 Task: Find connections with filter location Neustadt bei Coburg with filter topic #2021with filter profile language English with filter current company Talentiser with filter school UpGrad.com with filter industry Transportation, Logistics, Supply Chain and Storage with filter service category Computer Repair with filter keywords title Operations Director
Action: Mouse moved to (597, 84)
Screenshot: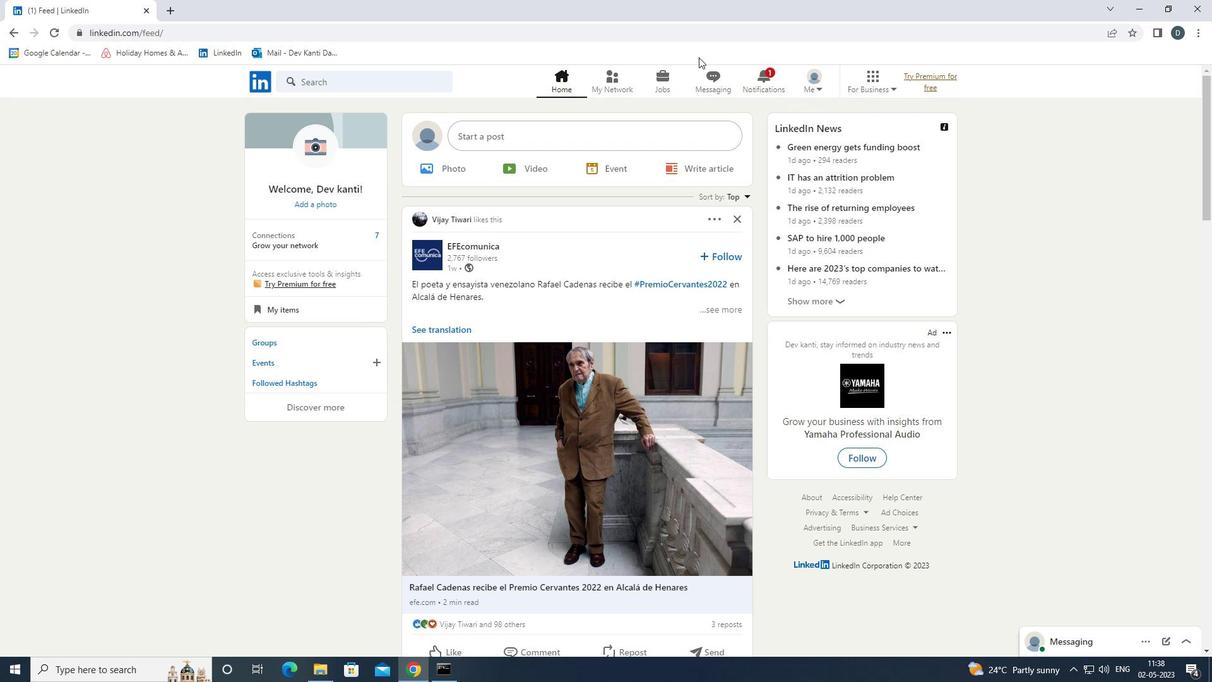 
Action: Mouse pressed left at (597, 84)
Screenshot: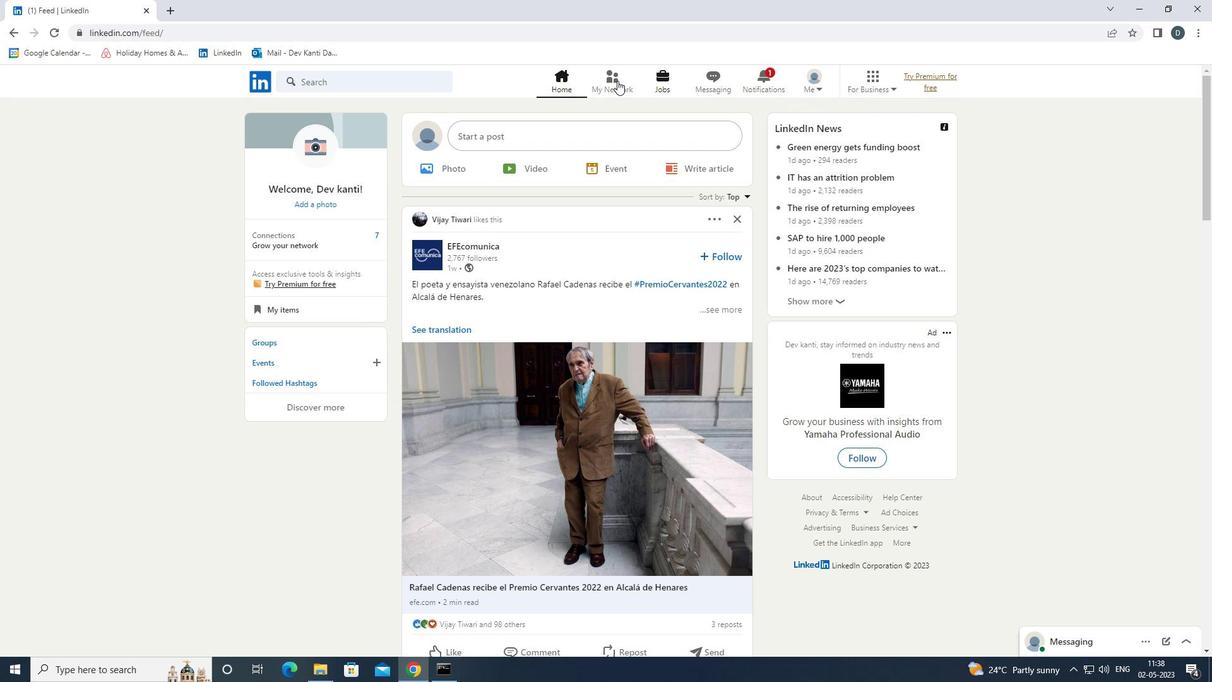 
Action: Mouse moved to (418, 152)
Screenshot: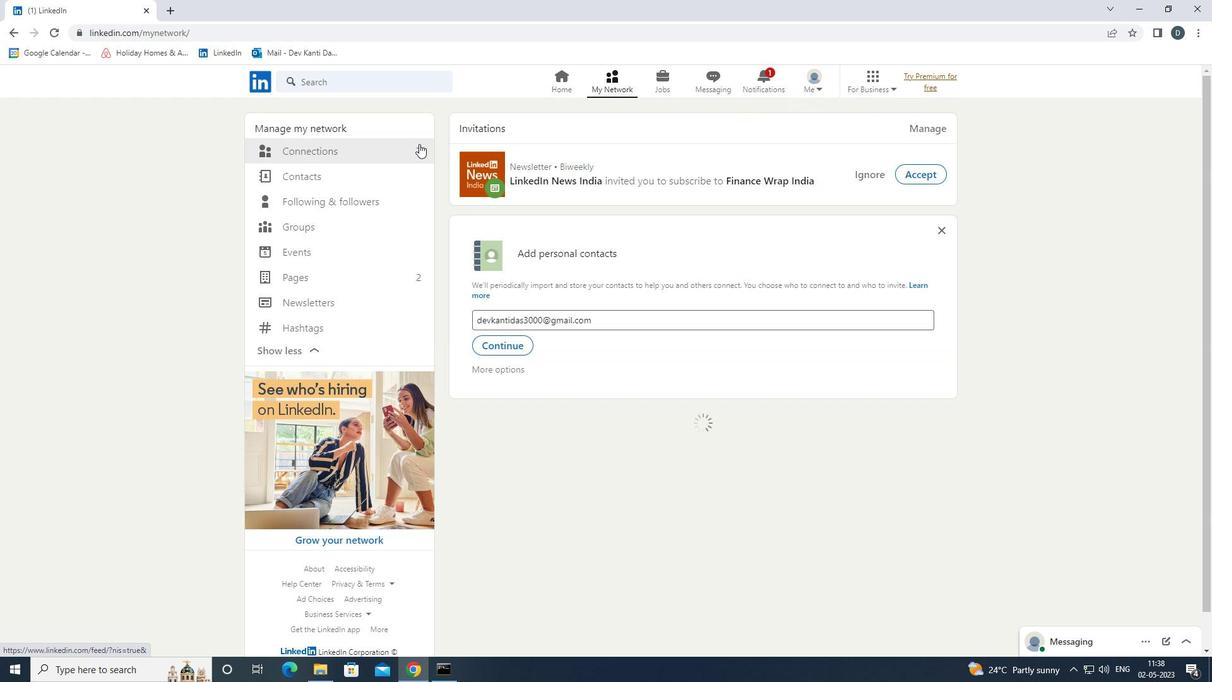 
Action: Mouse pressed left at (418, 152)
Screenshot: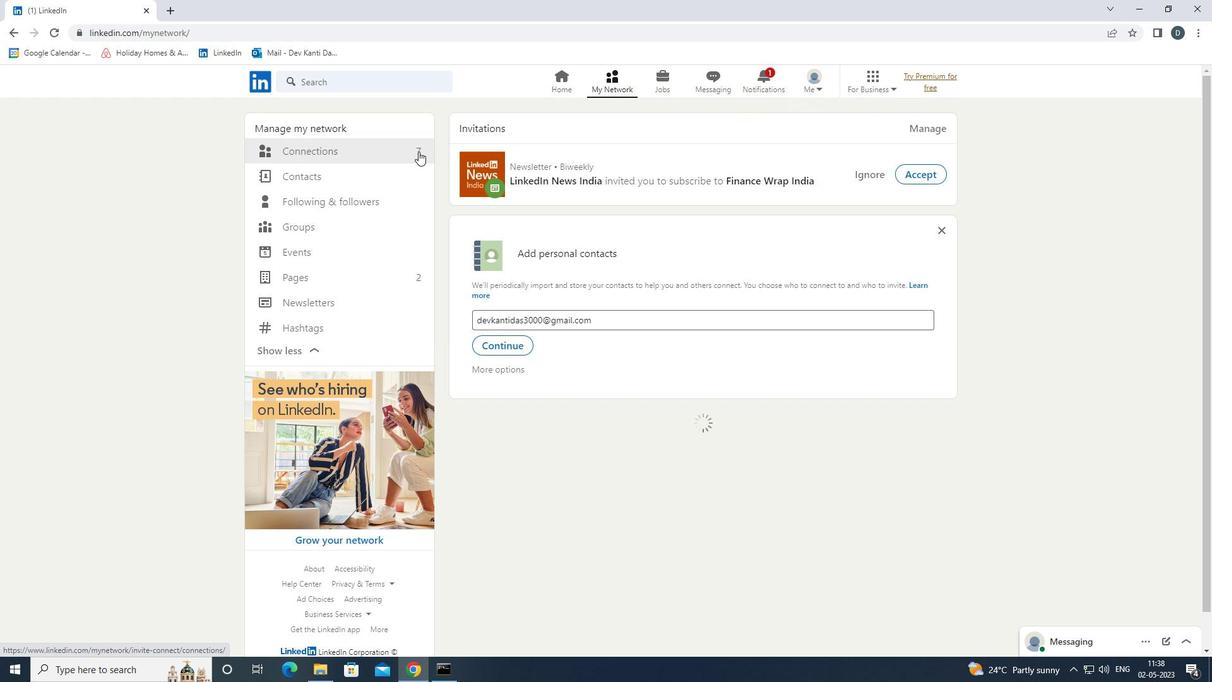 
Action: Mouse moved to (715, 152)
Screenshot: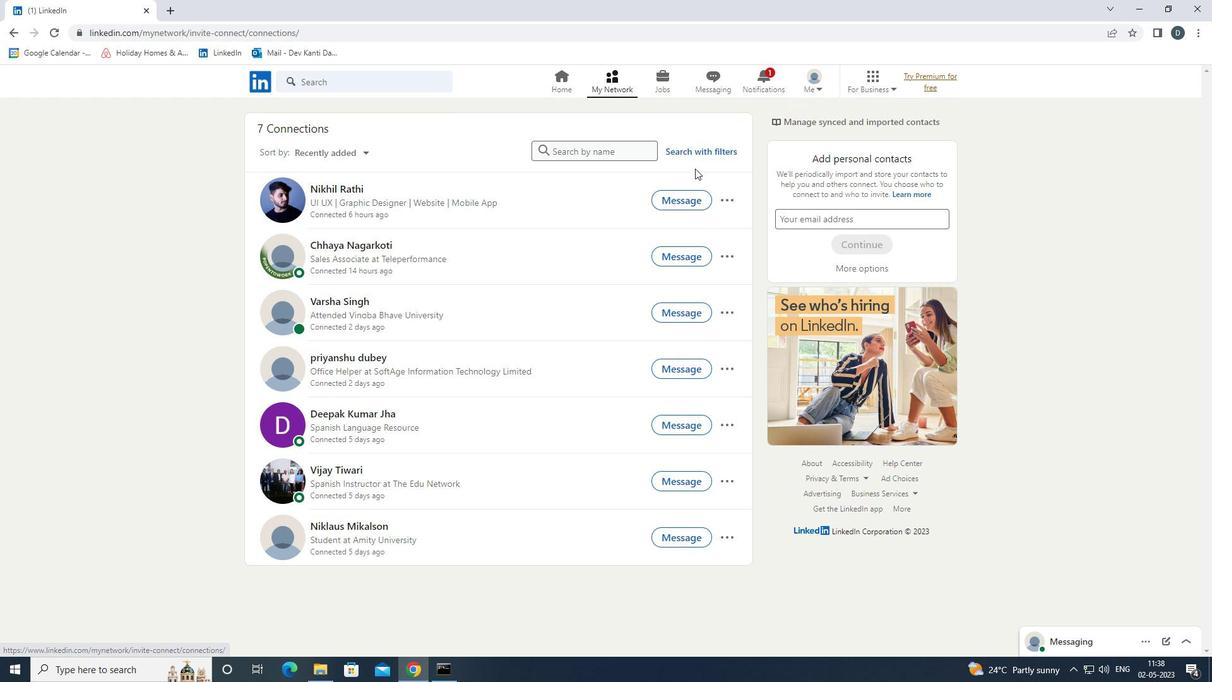 
Action: Mouse pressed left at (715, 152)
Screenshot: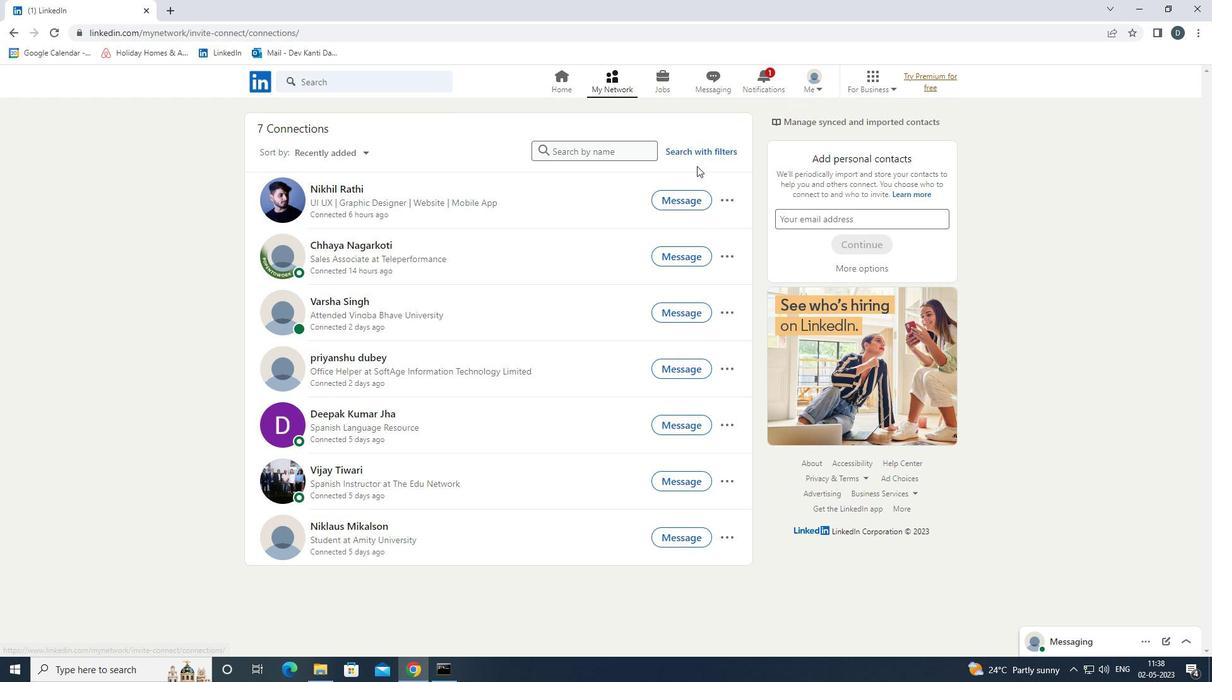 
Action: Mouse moved to (649, 118)
Screenshot: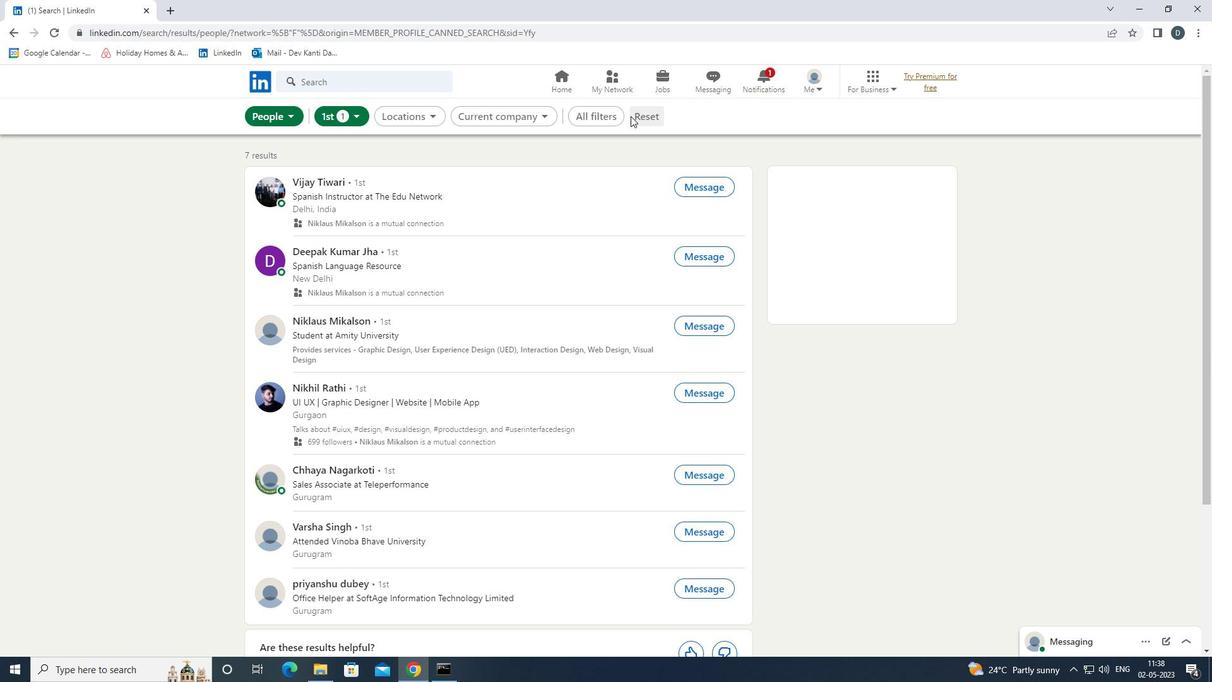 
Action: Mouse pressed left at (649, 118)
Screenshot: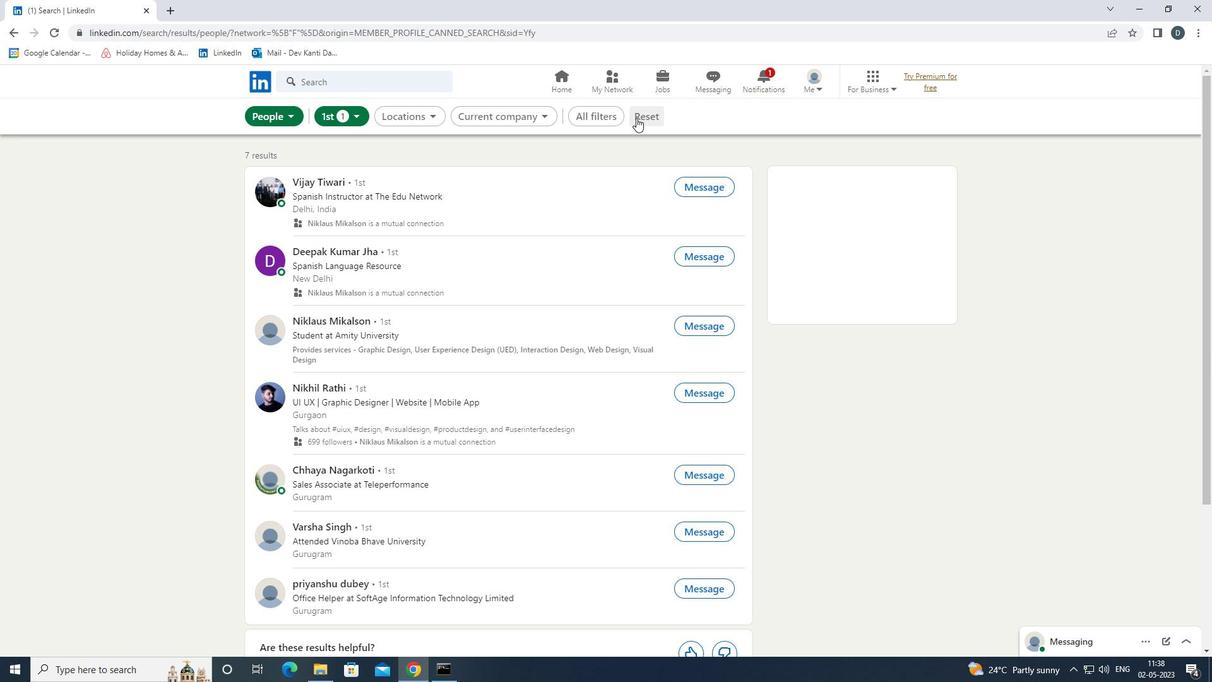 
Action: Mouse moved to (643, 114)
Screenshot: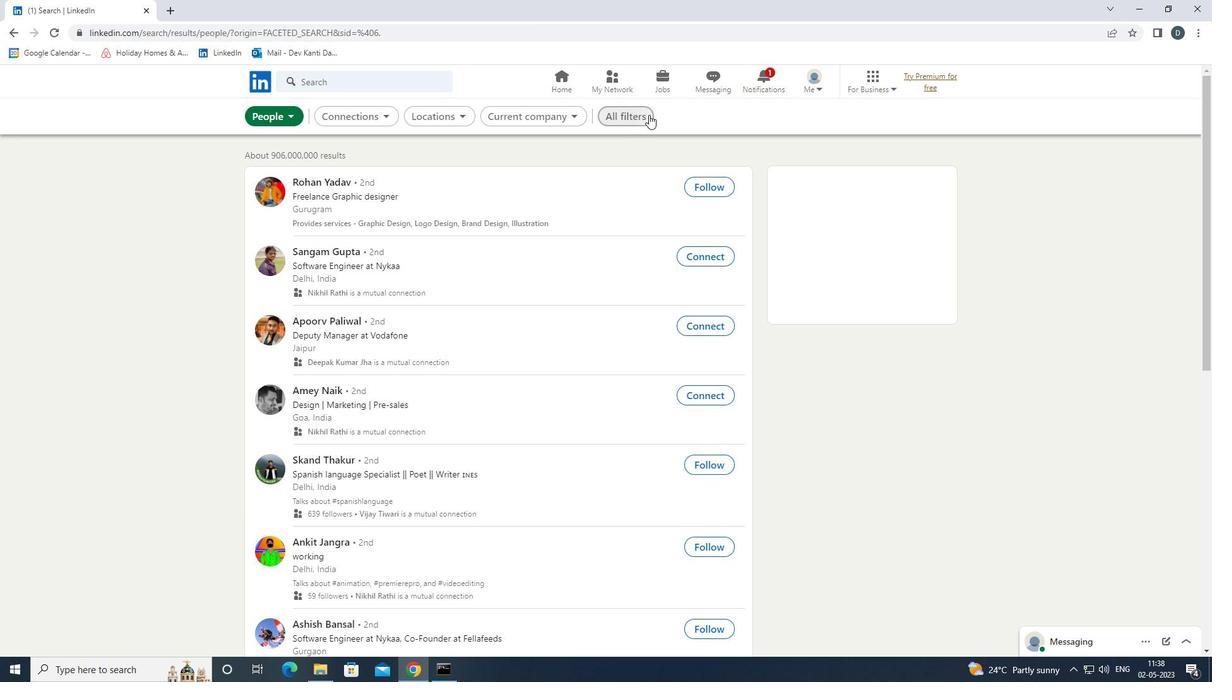 
Action: Mouse pressed left at (643, 114)
Screenshot: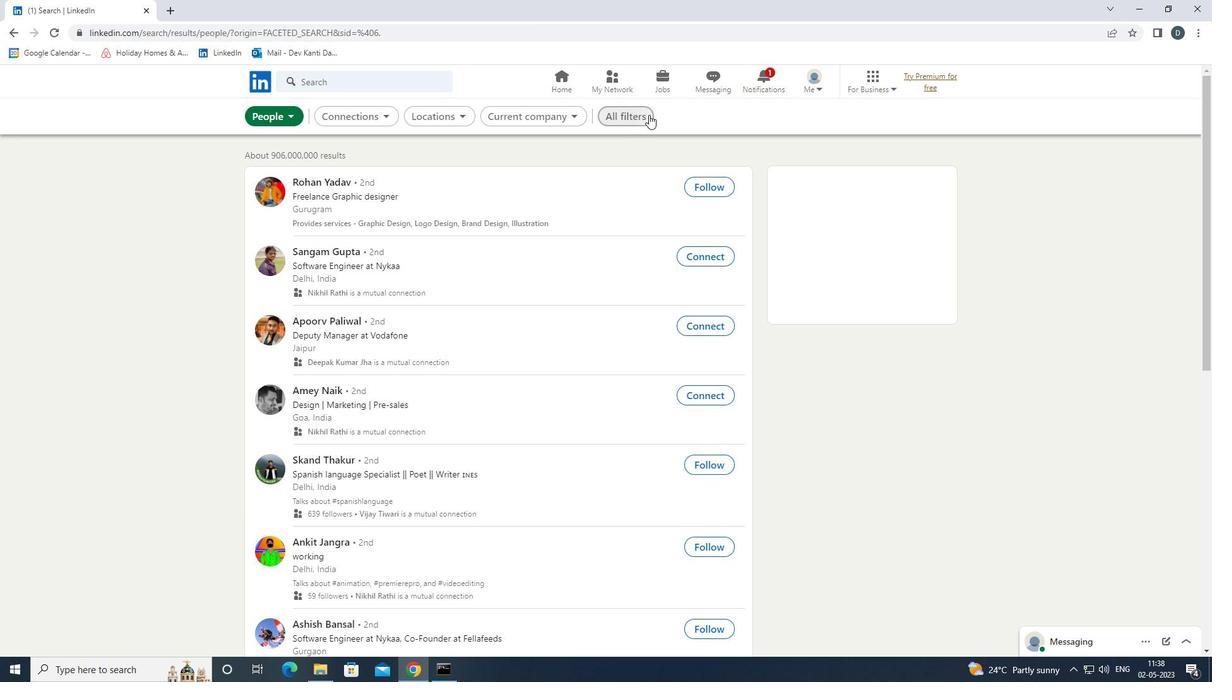 
Action: Mouse moved to (1052, 318)
Screenshot: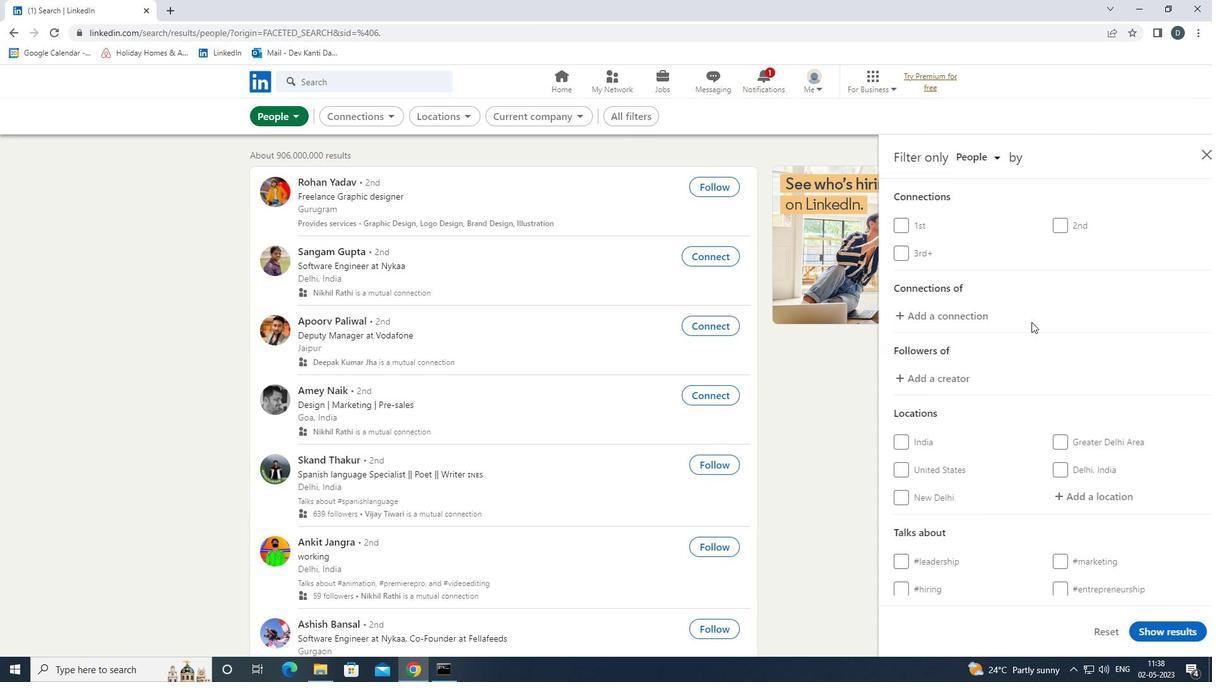 
Action: Mouse scrolled (1052, 318) with delta (0, 0)
Screenshot: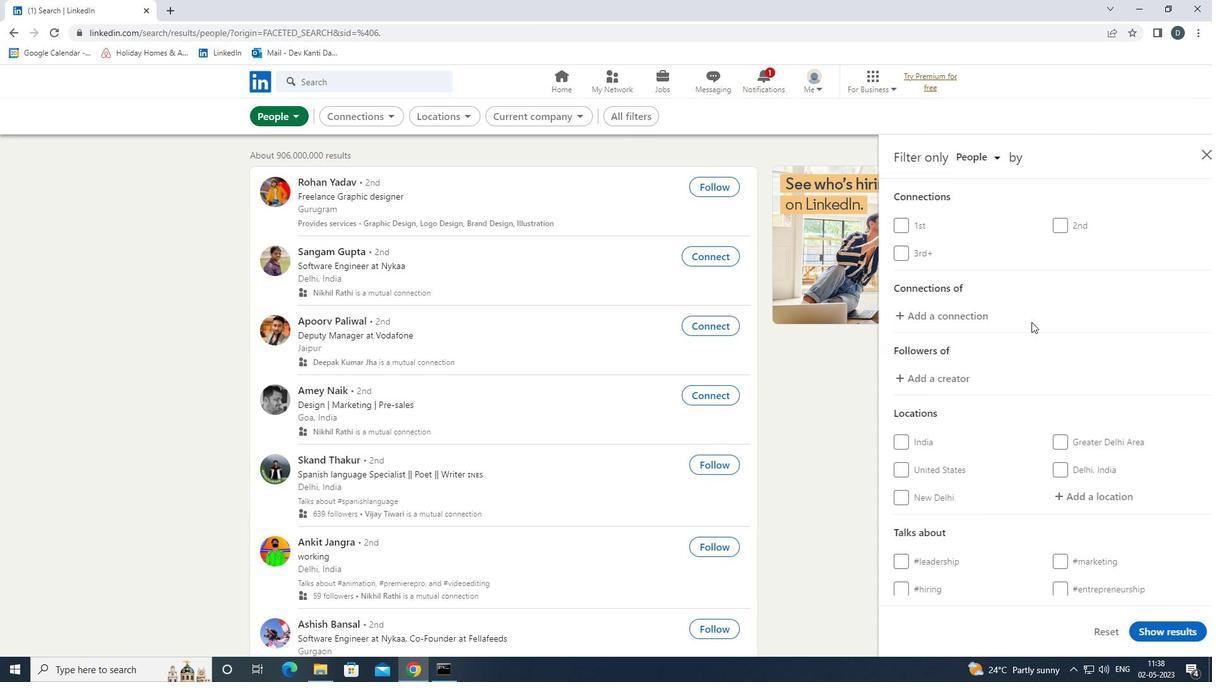 
Action: Mouse moved to (1052, 318)
Screenshot: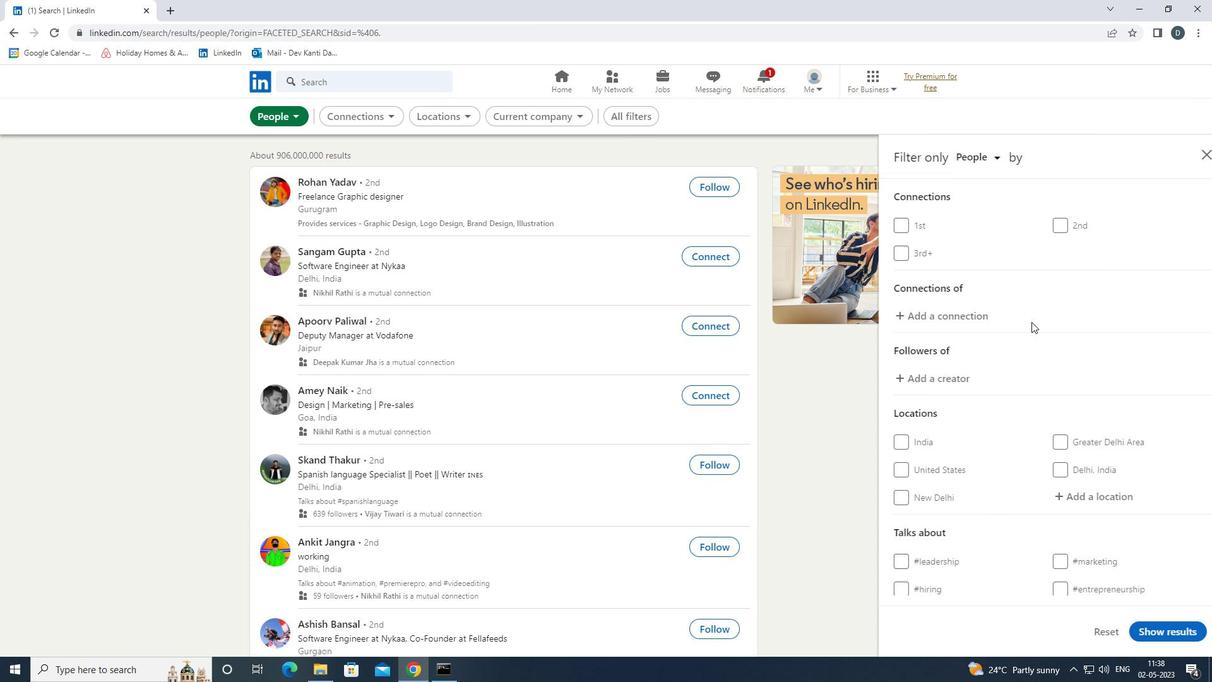 
Action: Mouse scrolled (1052, 318) with delta (0, 0)
Screenshot: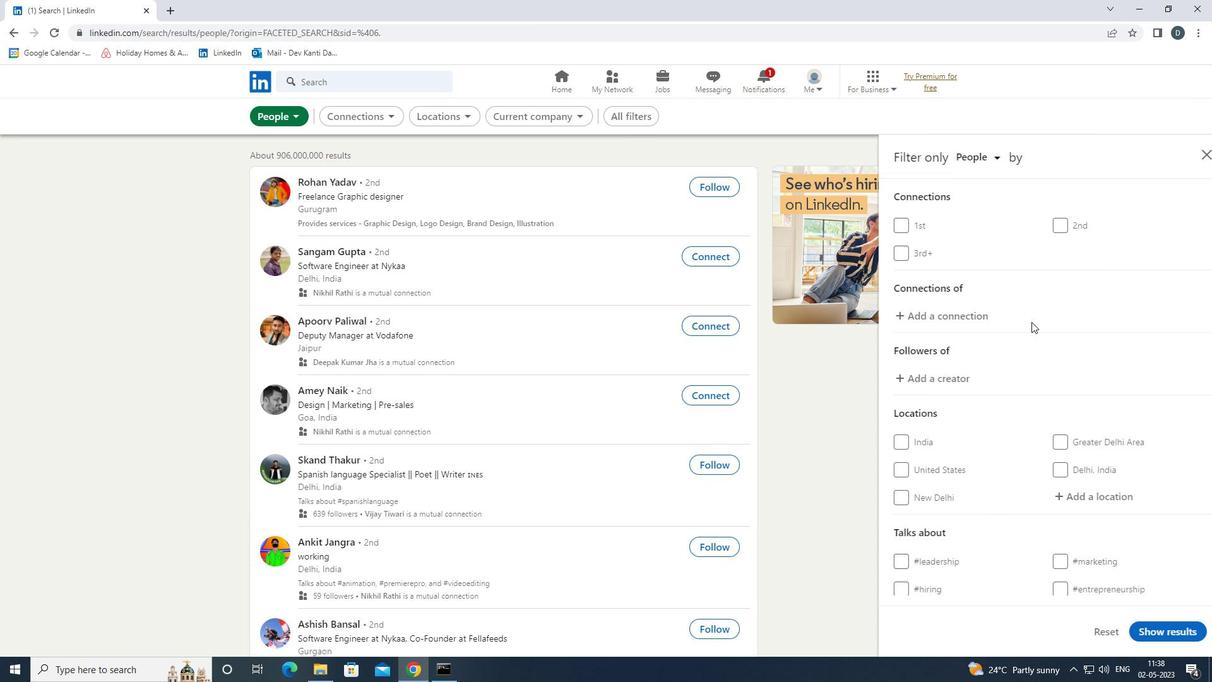 
Action: Mouse moved to (1101, 365)
Screenshot: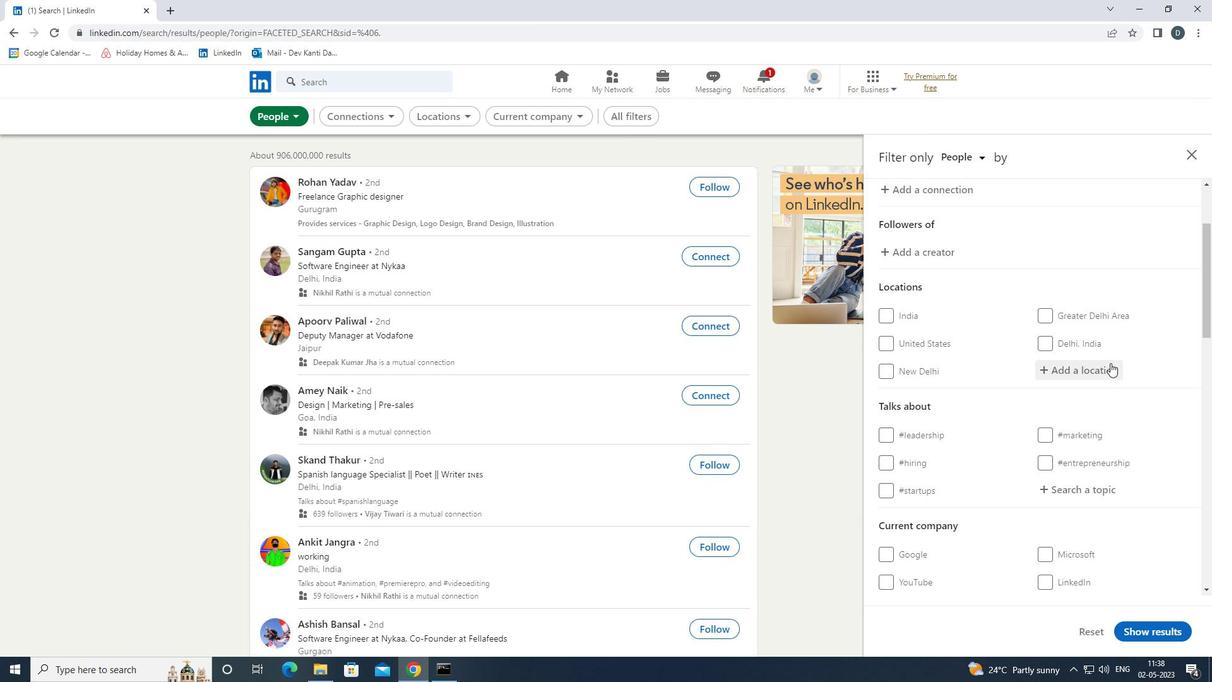 
Action: Mouse pressed left at (1101, 365)
Screenshot: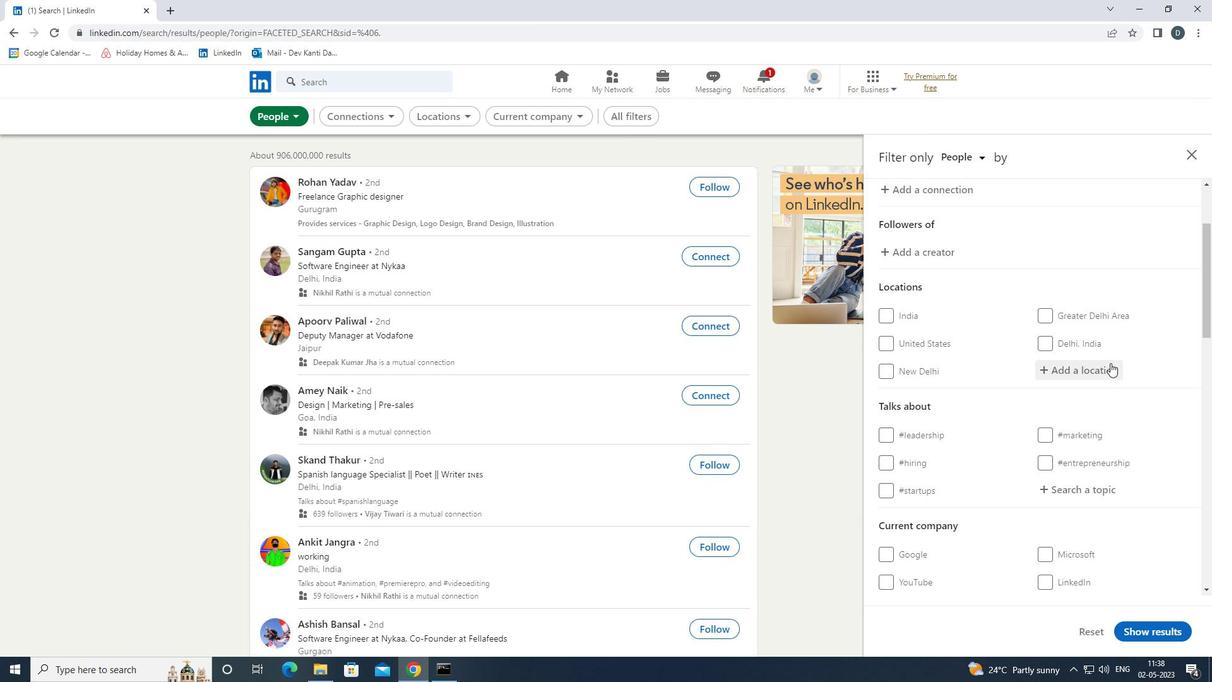 
Action: Key pressed <Key.shift>NEUSTADT<Key.space>BEI<Key.down><Key.enter>
Screenshot: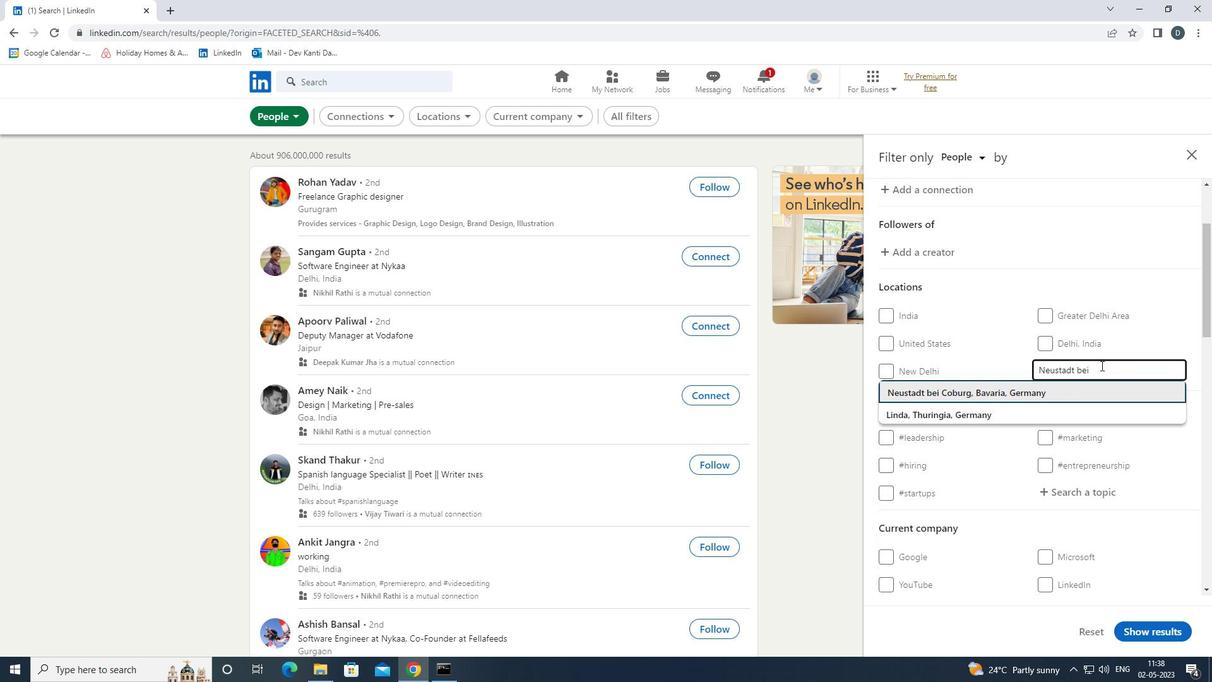 
Action: Mouse moved to (1099, 368)
Screenshot: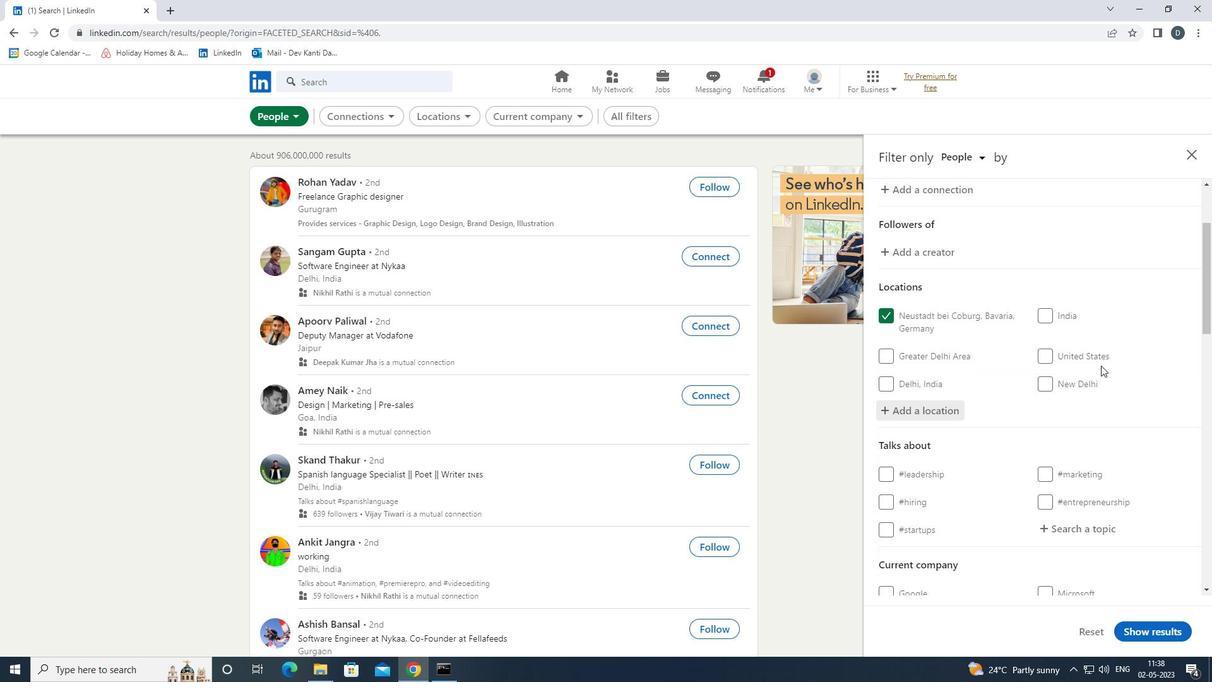 
Action: Mouse scrolled (1099, 368) with delta (0, 0)
Screenshot: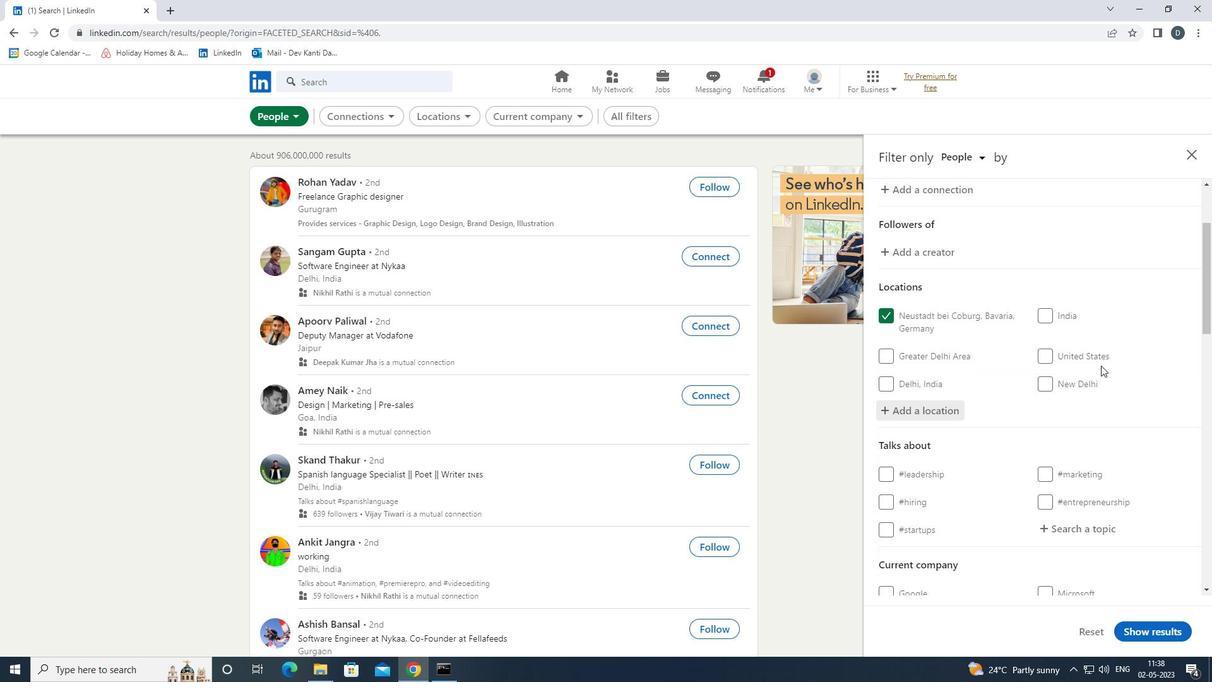 
Action: Mouse moved to (1099, 370)
Screenshot: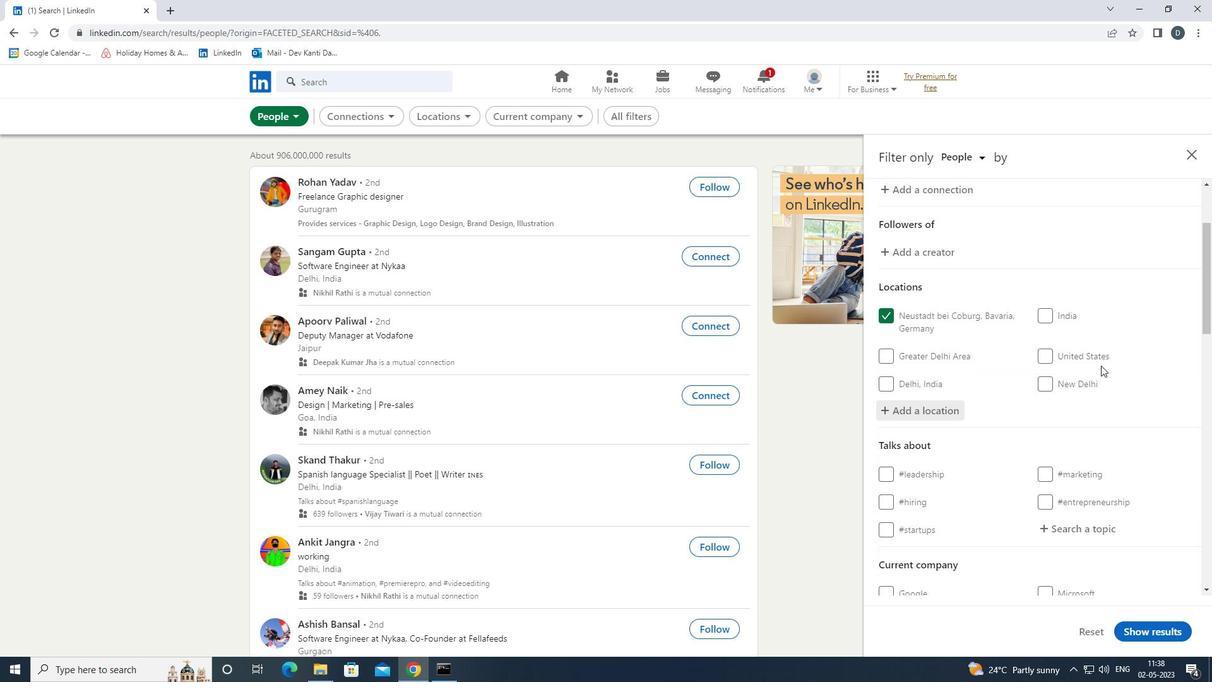 
Action: Mouse scrolled (1099, 370) with delta (0, 0)
Screenshot: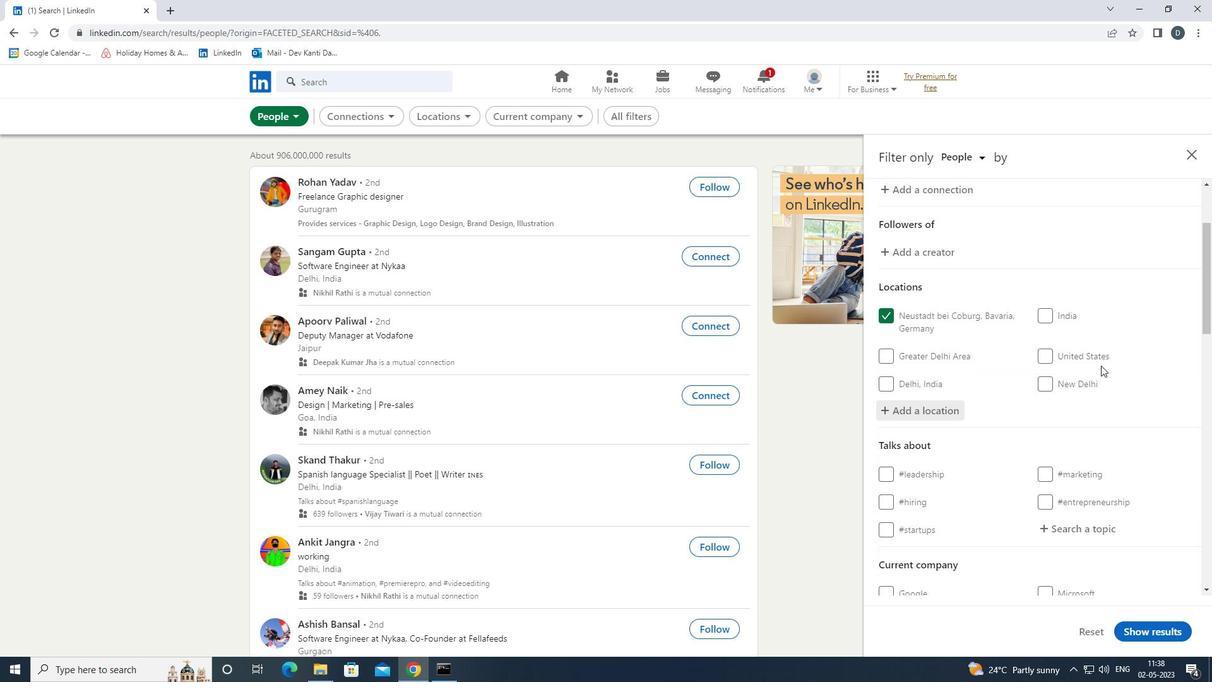 
Action: Mouse scrolled (1099, 370) with delta (0, 0)
Screenshot: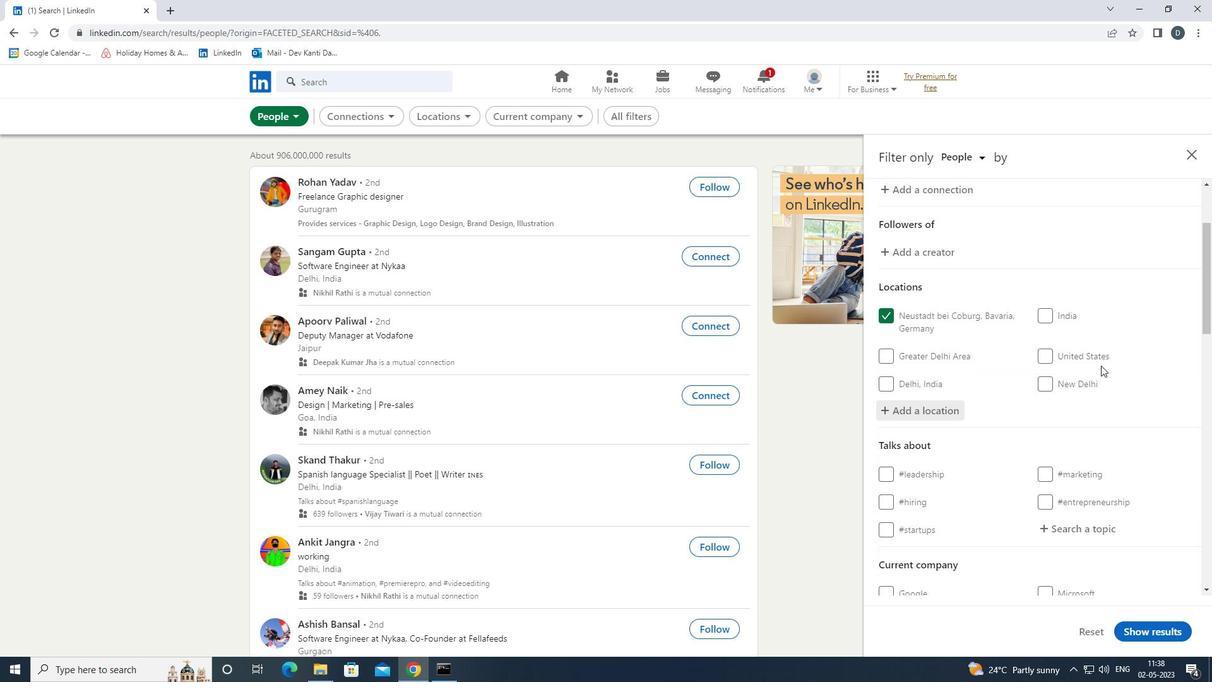 
Action: Mouse moved to (1092, 333)
Screenshot: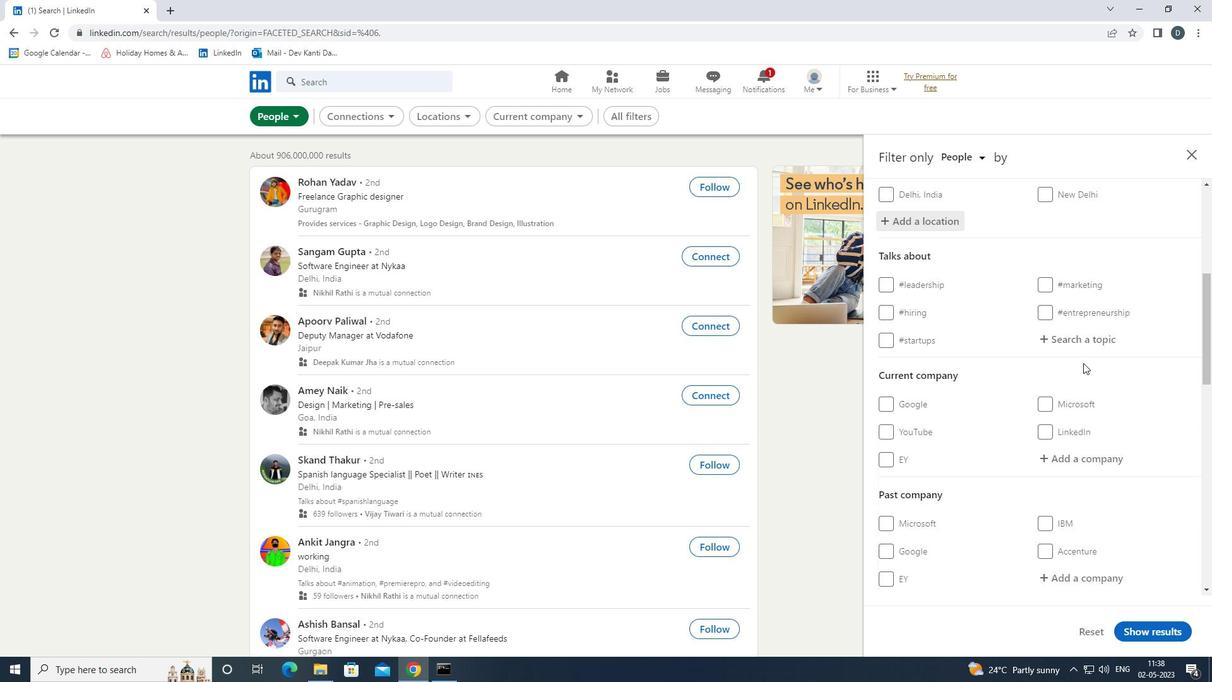 
Action: Mouse pressed left at (1092, 333)
Screenshot: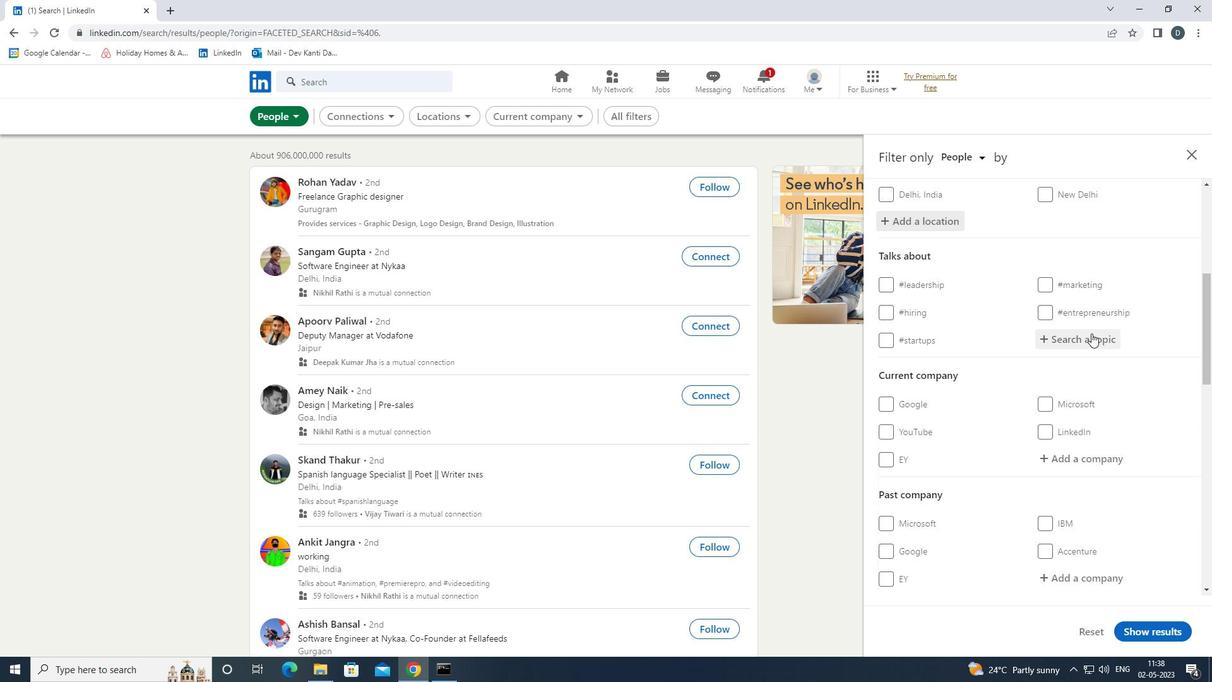 
Action: Key pressed 2021<Key.down><Key.up><Key.down><Key.left><Key.left><Key.left><Key.left><Key.left><Key.left><Key.left><Key.left><Key.left><Key.shift><Key.shift>#<Key.enter>
Screenshot: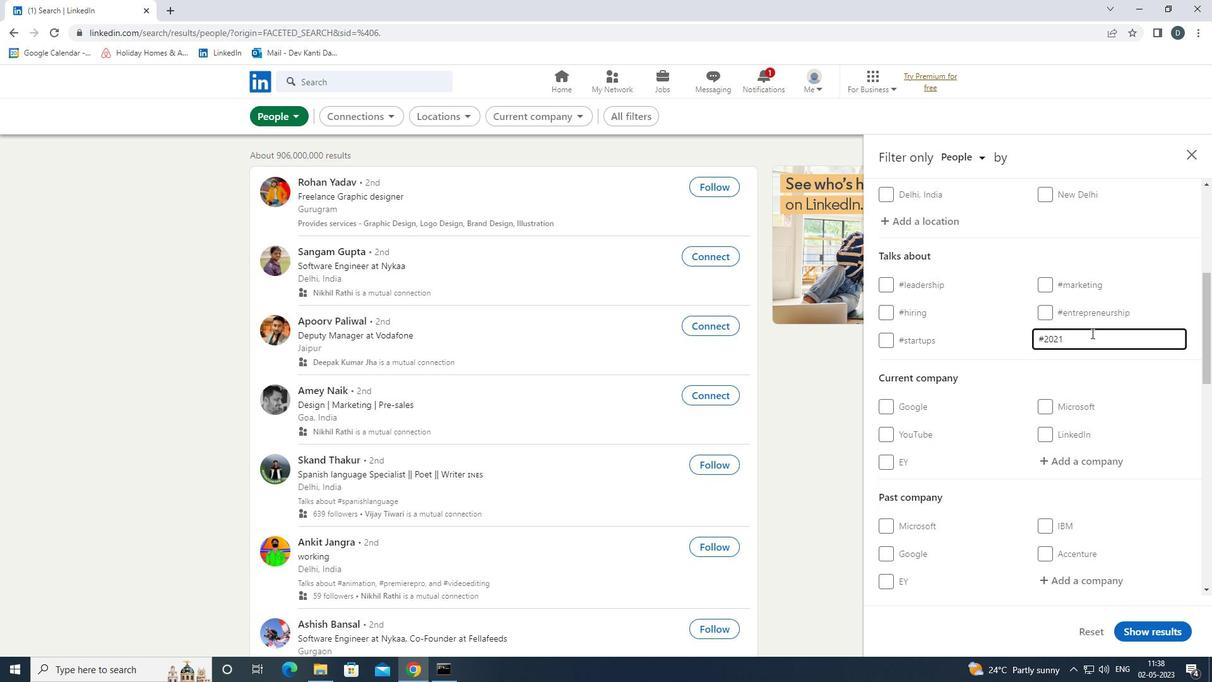 
Action: Mouse moved to (1126, 368)
Screenshot: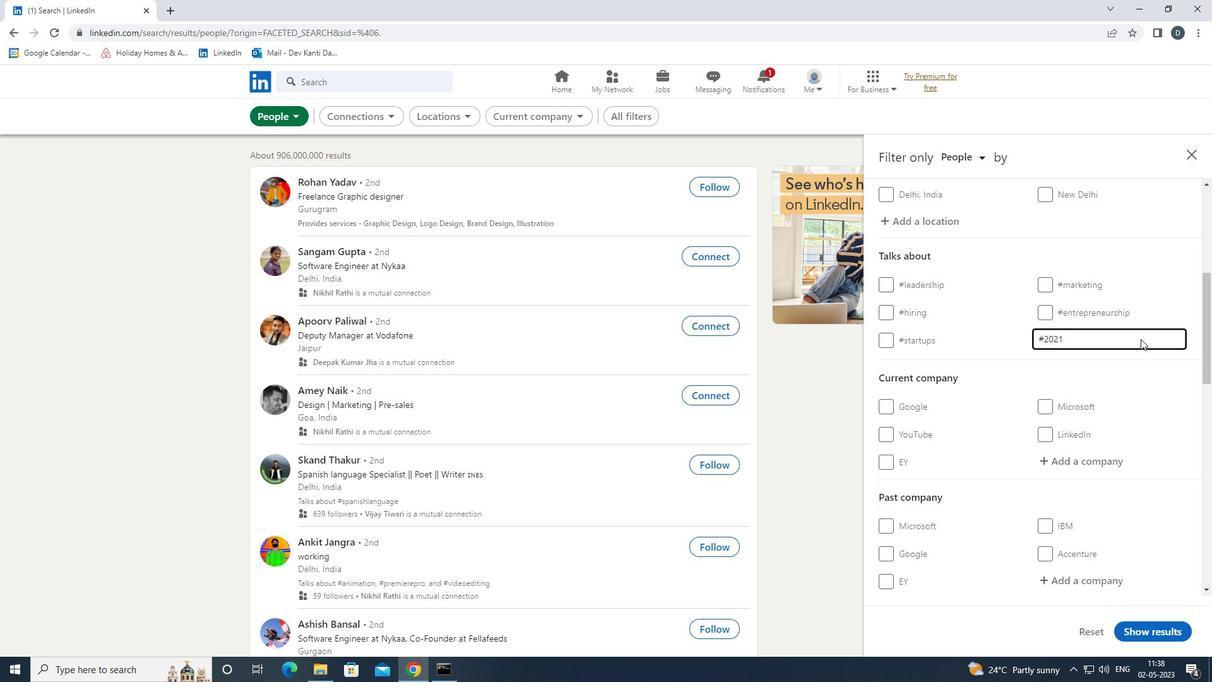 
Action: Mouse scrolled (1126, 368) with delta (0, 0)
Screenshot: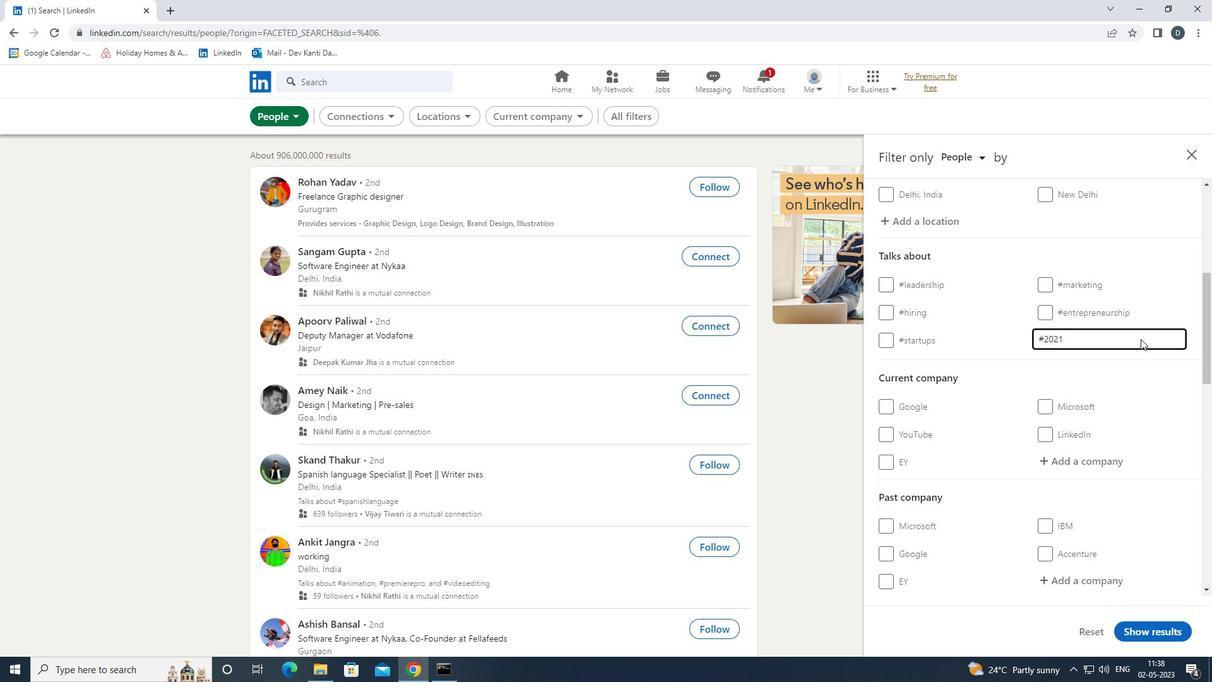 
Action: Mouse moved to (1109, 406)
Screenshot: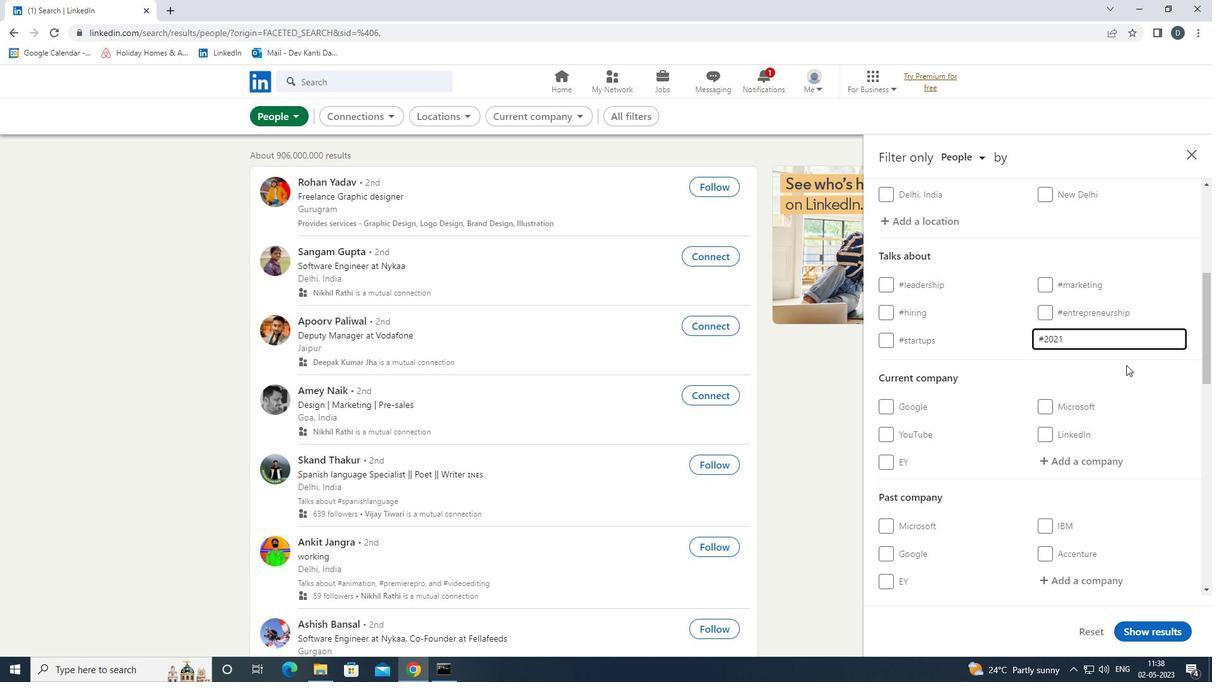
Action: Mouse scrolled (1109, 406) with delta (0, 0)
Screenshot: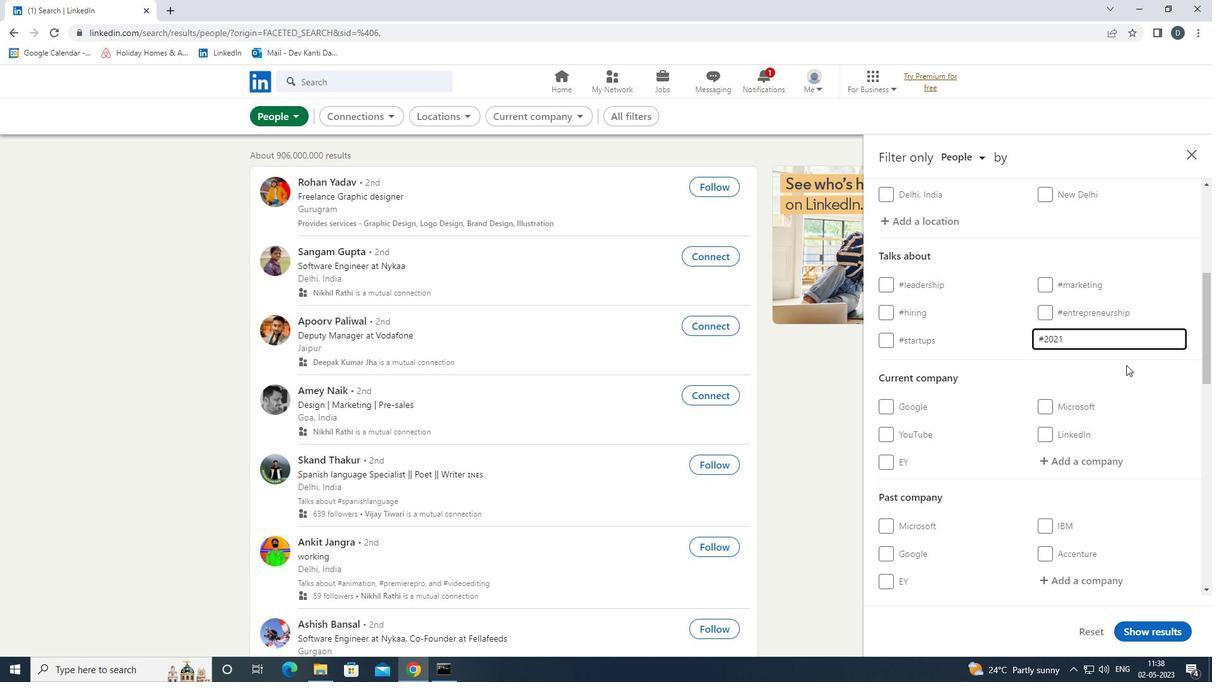 
Action: Mouse moved to (1109, 407)
Screenshot: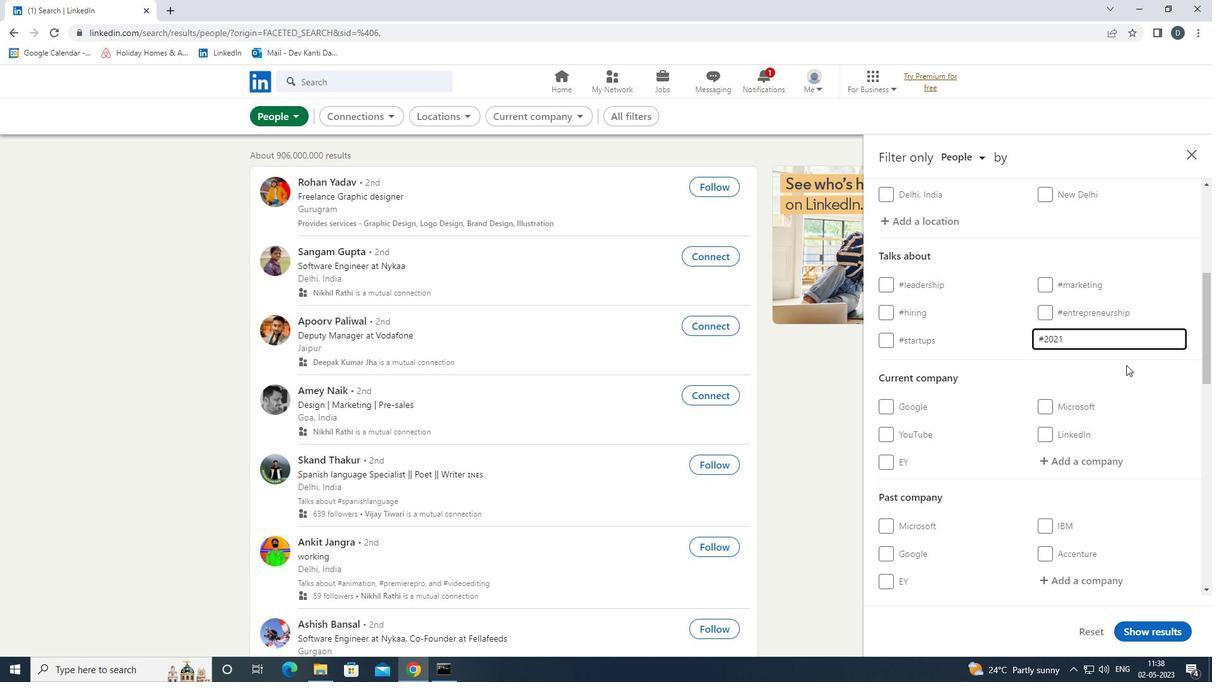 
Action: Mouse scrolled (1109, 406) with delta (0, 0)
Screenshot: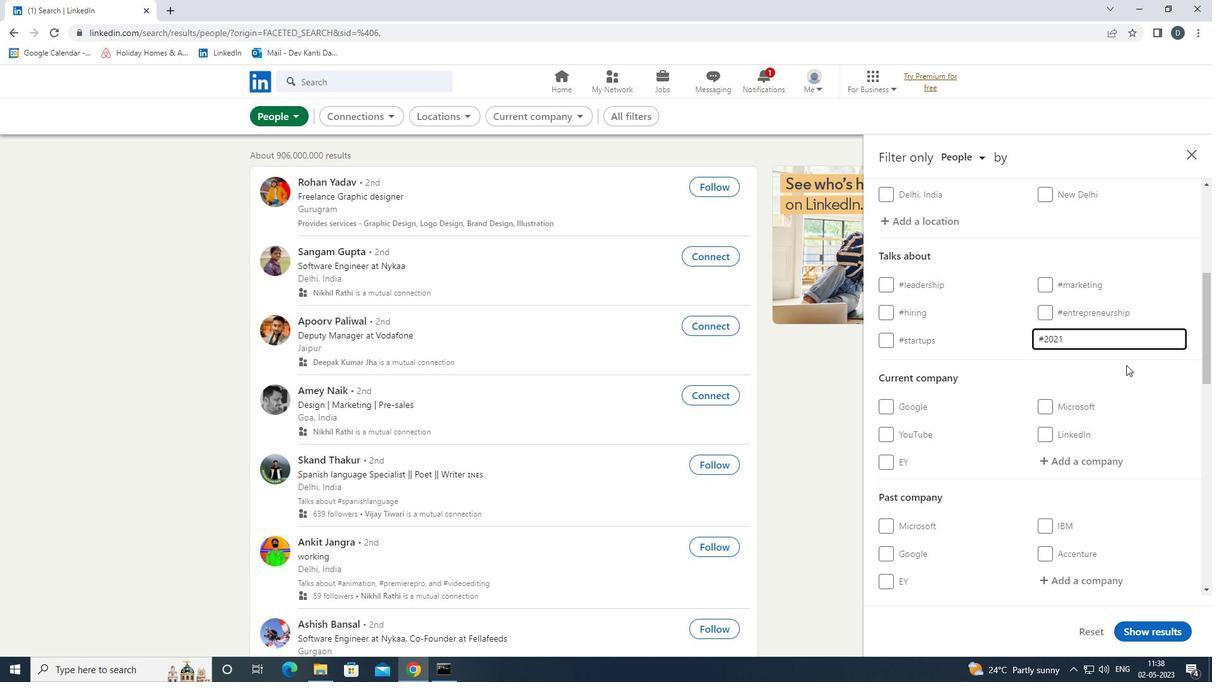 
Action: Mouse scrolled (1109, 406) with delta (0, 0)
Screenshot: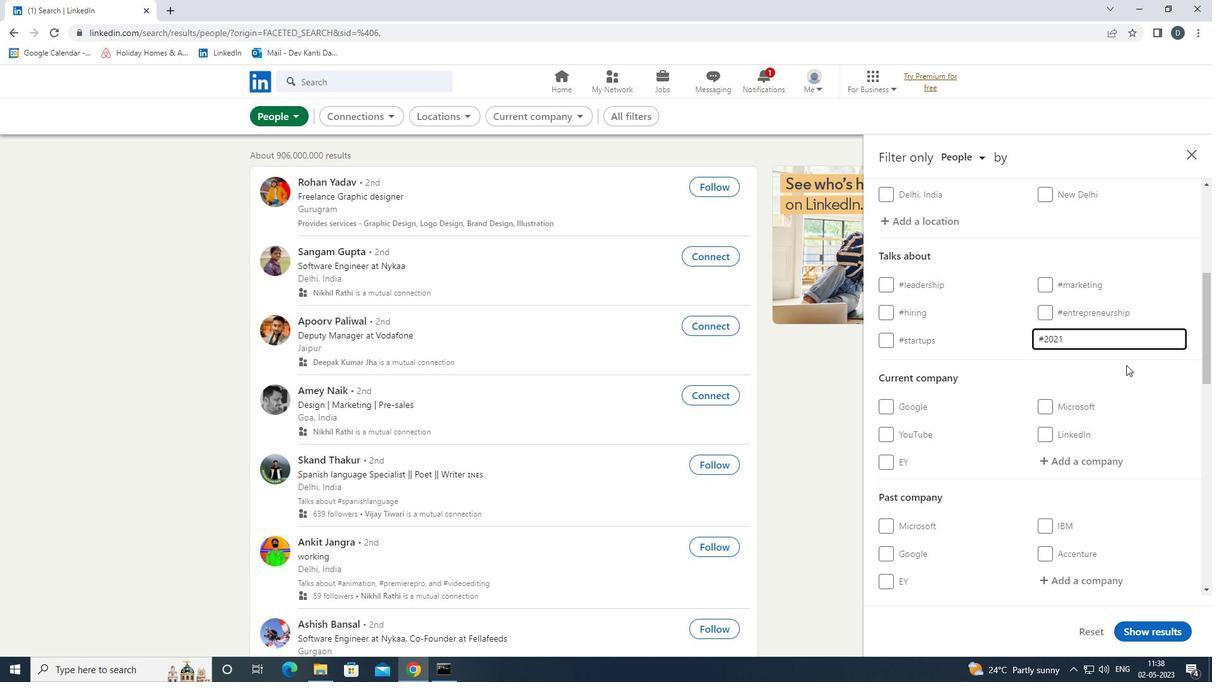 
Action: Mouse moved to (1107, 387)
Screenshot: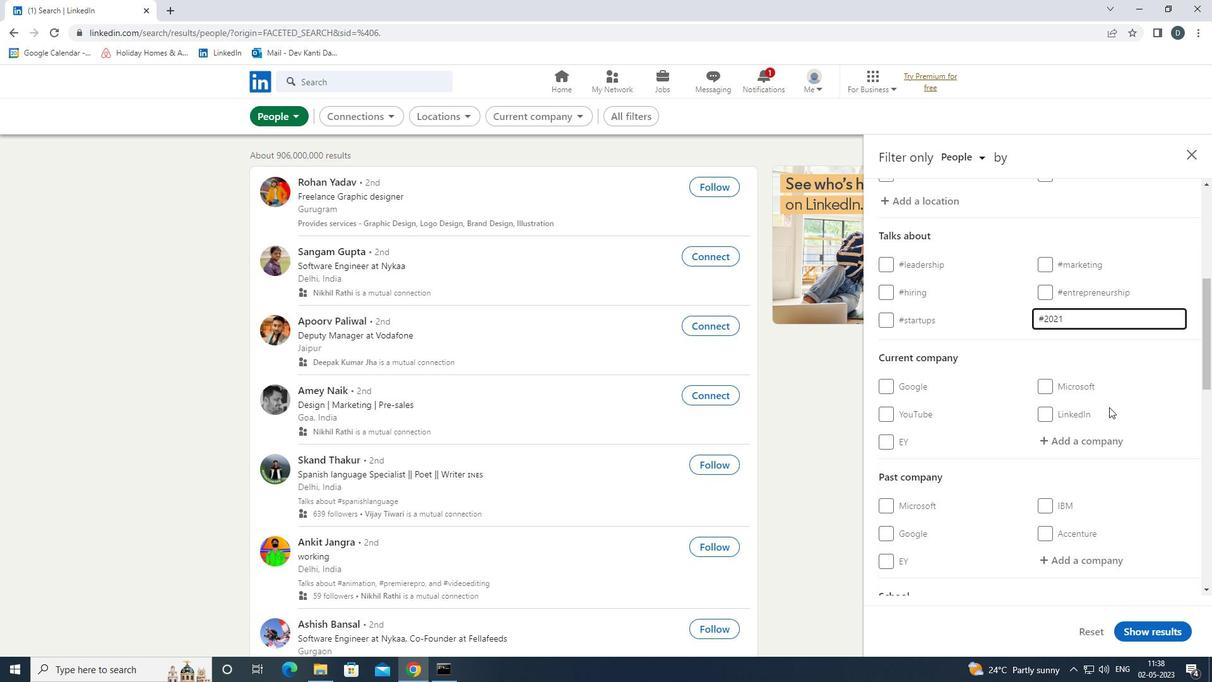 
Action: Mouse scrolled (1107, 387) with delta (0, 0)
Screenshot: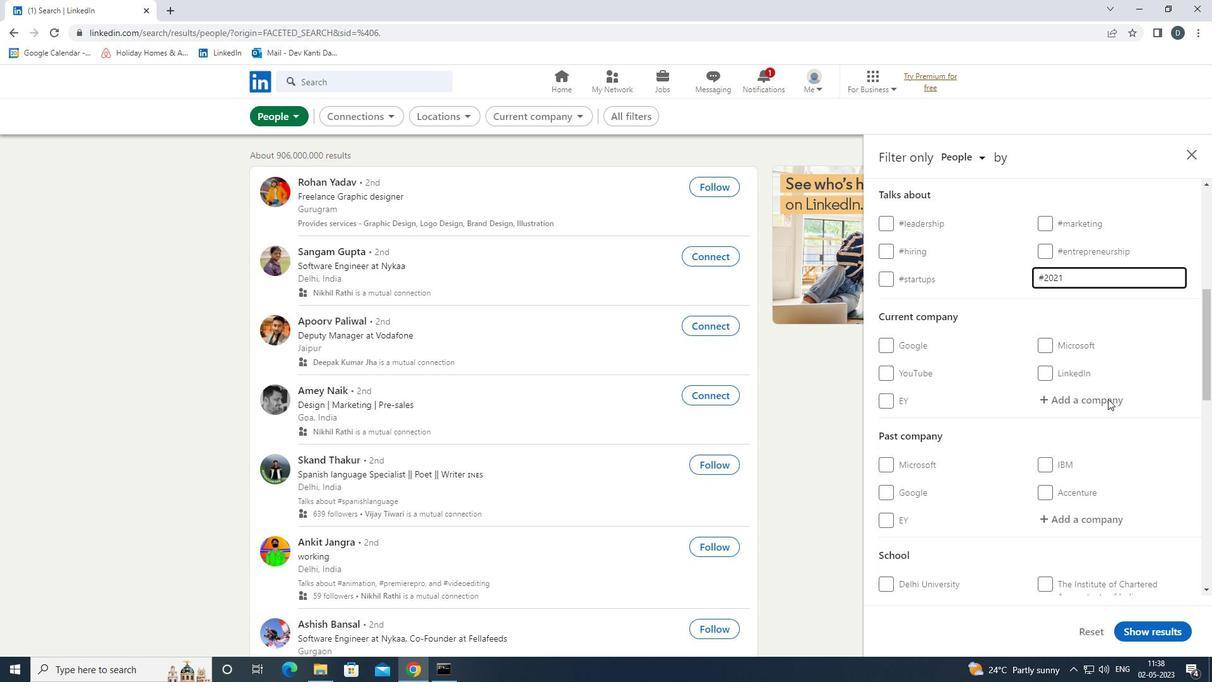 
Action: Mouse scrolled (1107, 387) with delta (0, 0)
Screenshot: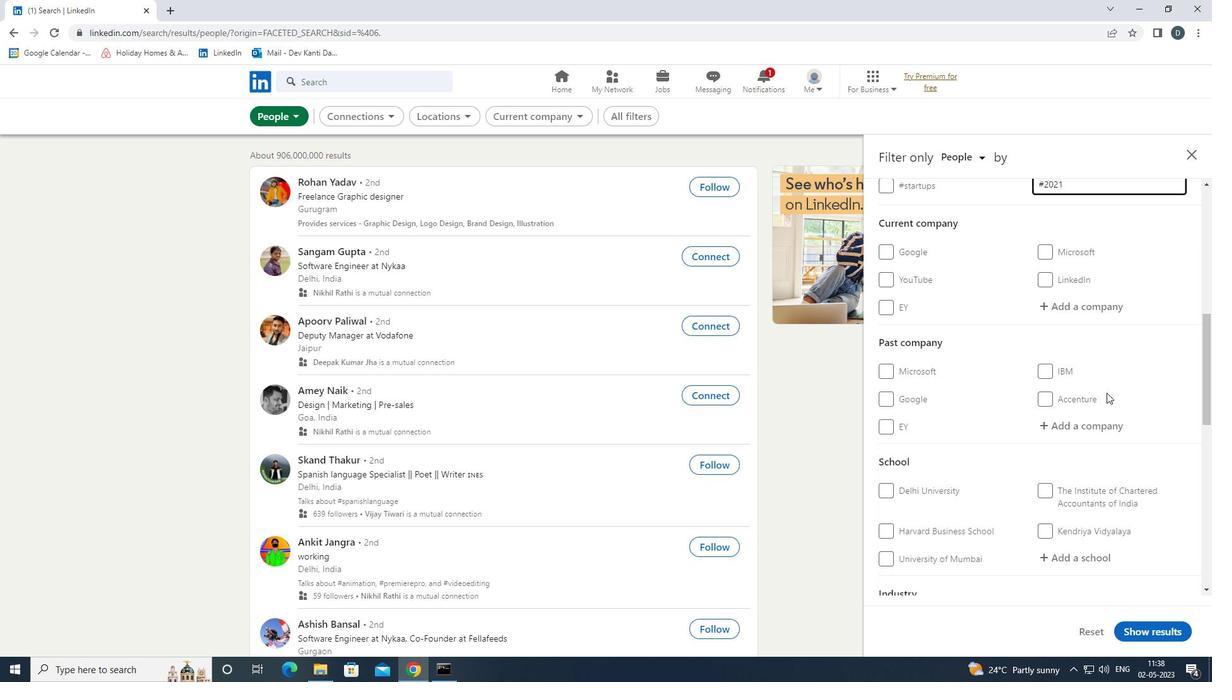 
Action: Mouse scrolled (1107, 387) with delta (0, 0)
Screenshot: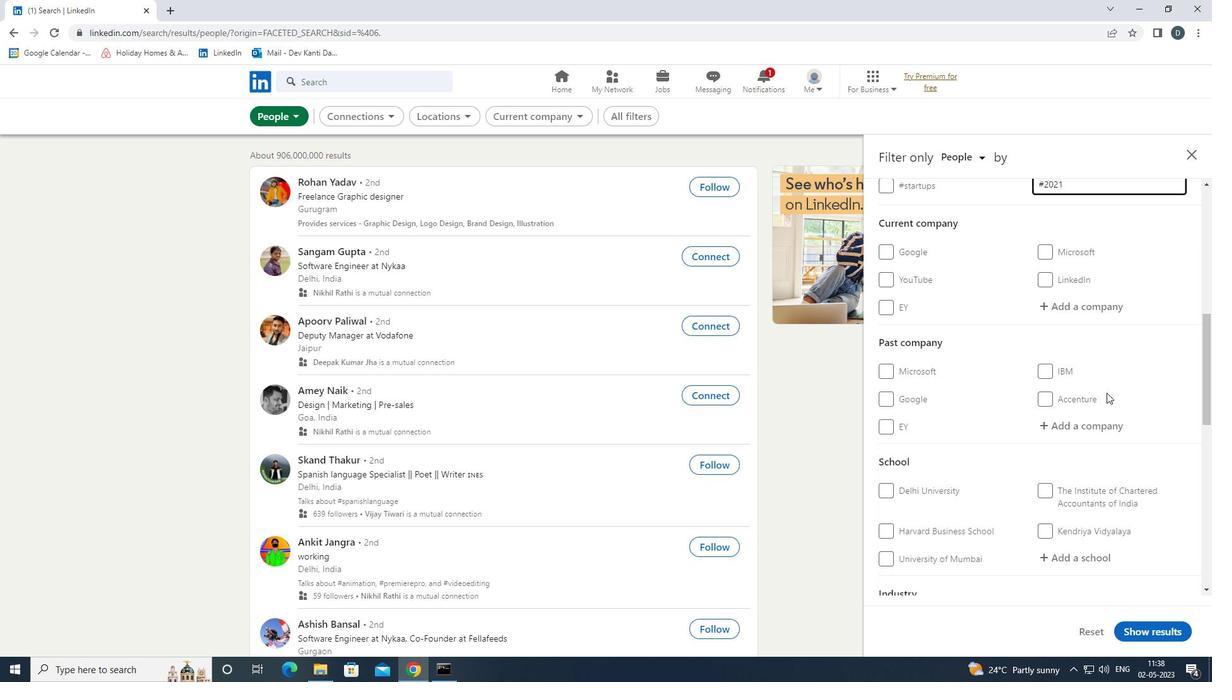 
Action: Mouse scrolled (1107, 387) with delta (0, 0)
Screenshot: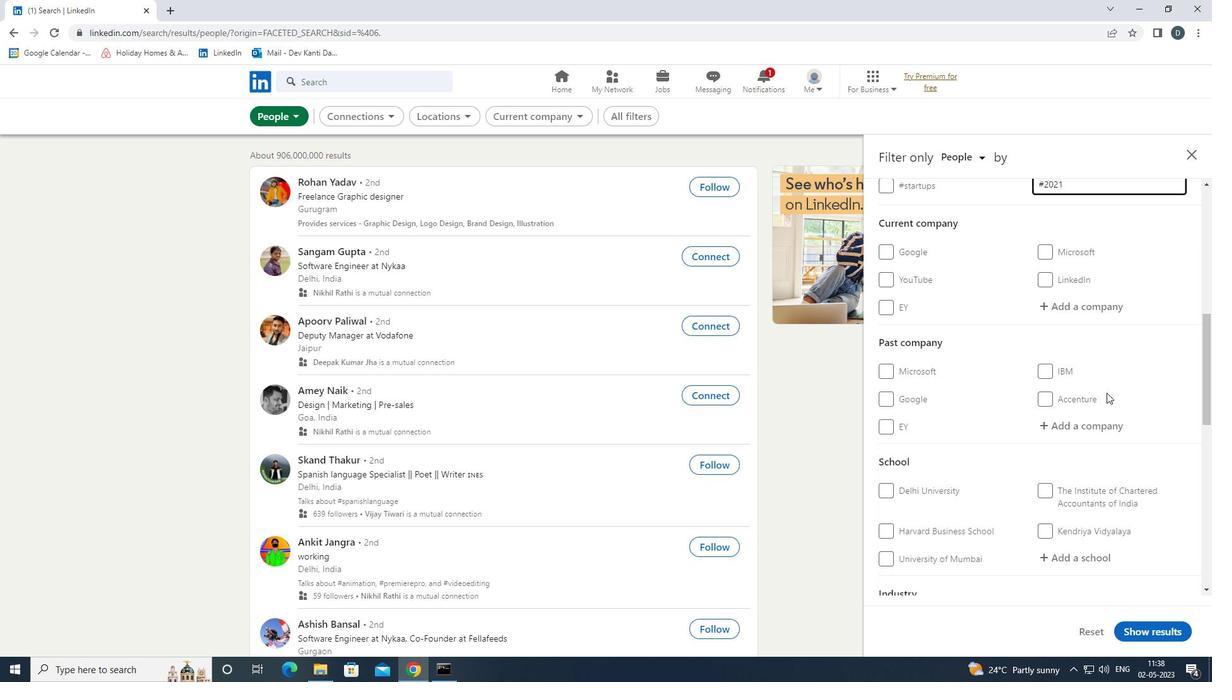 
Action: Mouse scrolled (1107, 387) with delta (0, 0)
Screenshot: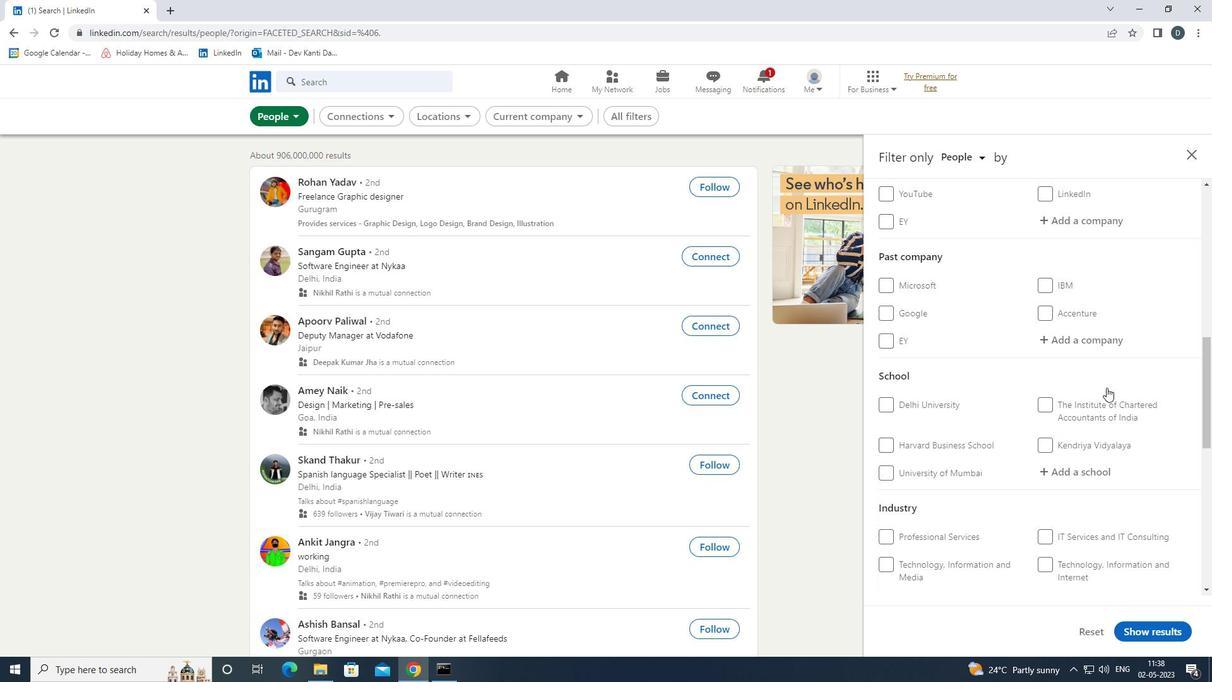 
Action: Mouse moved to (900, 346)
Screenshot: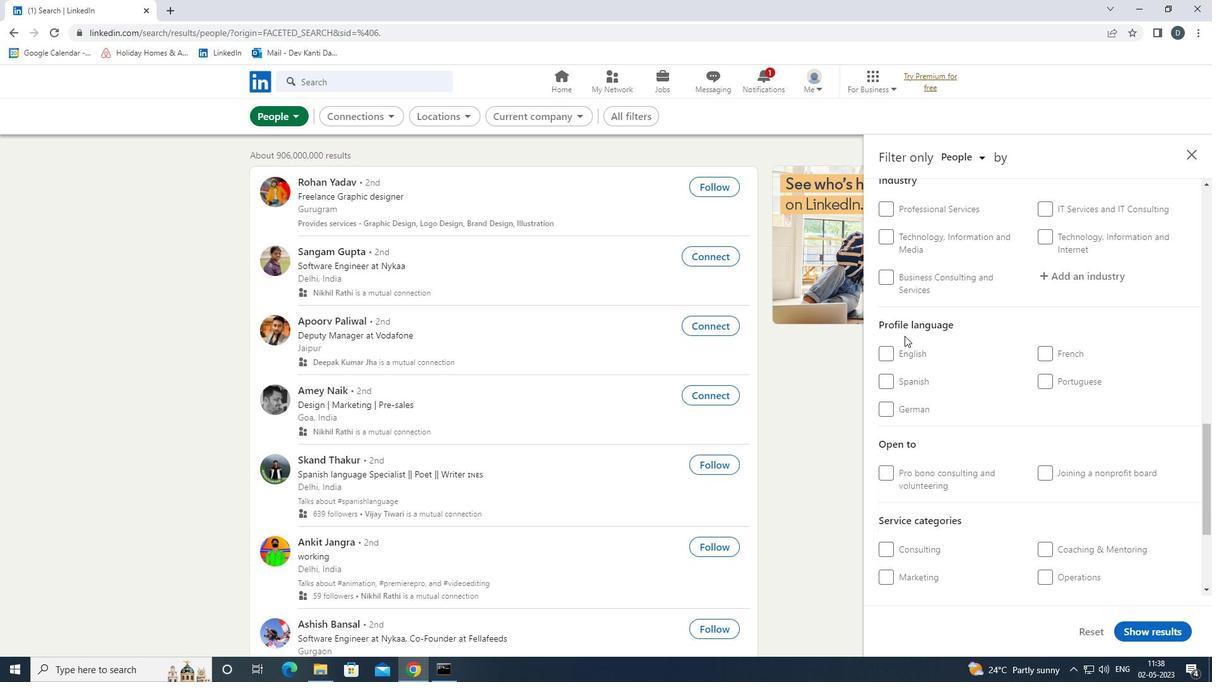
Action: Mouse pressed left at (900, 346)
Screenshot: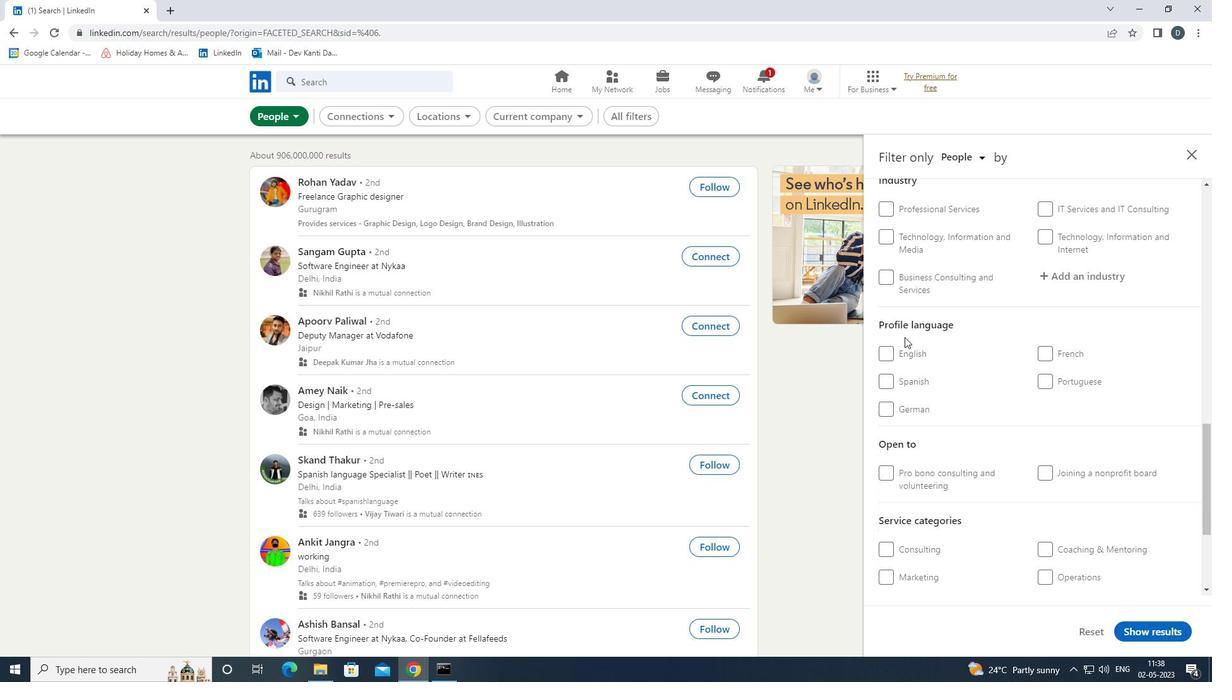 
Action: Mouse moved to (901, 353)
Screenshot: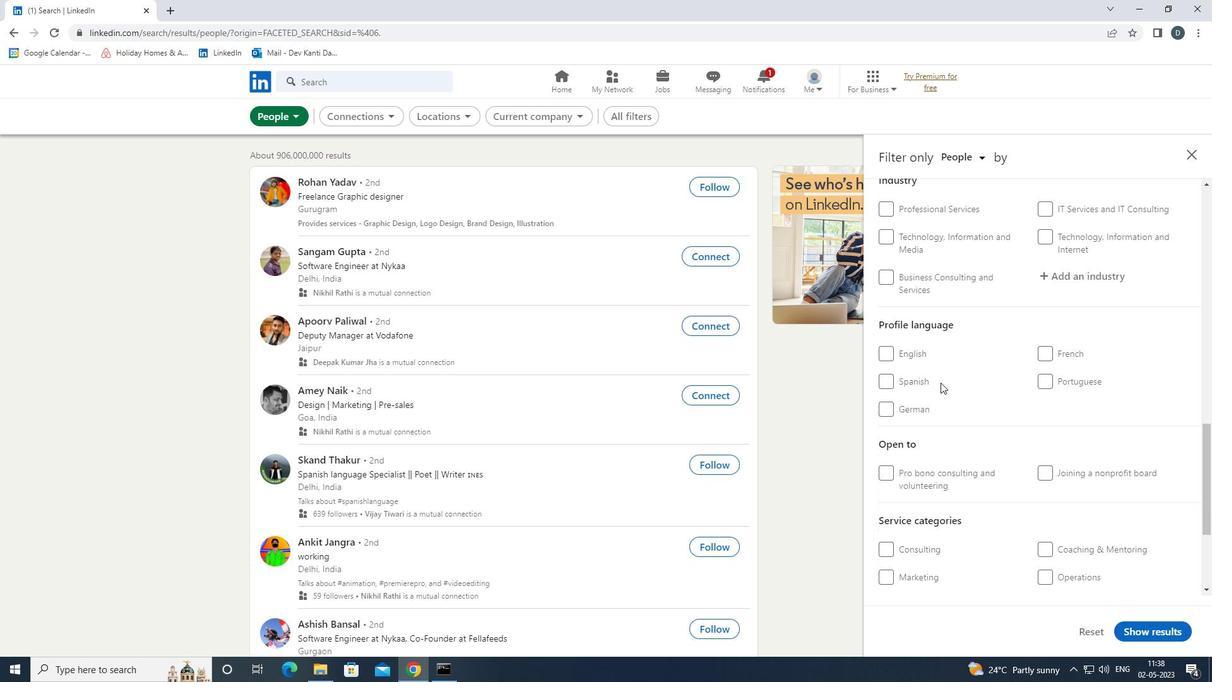 
Action: Mouse pressed left at (901, 353)
Screenshot: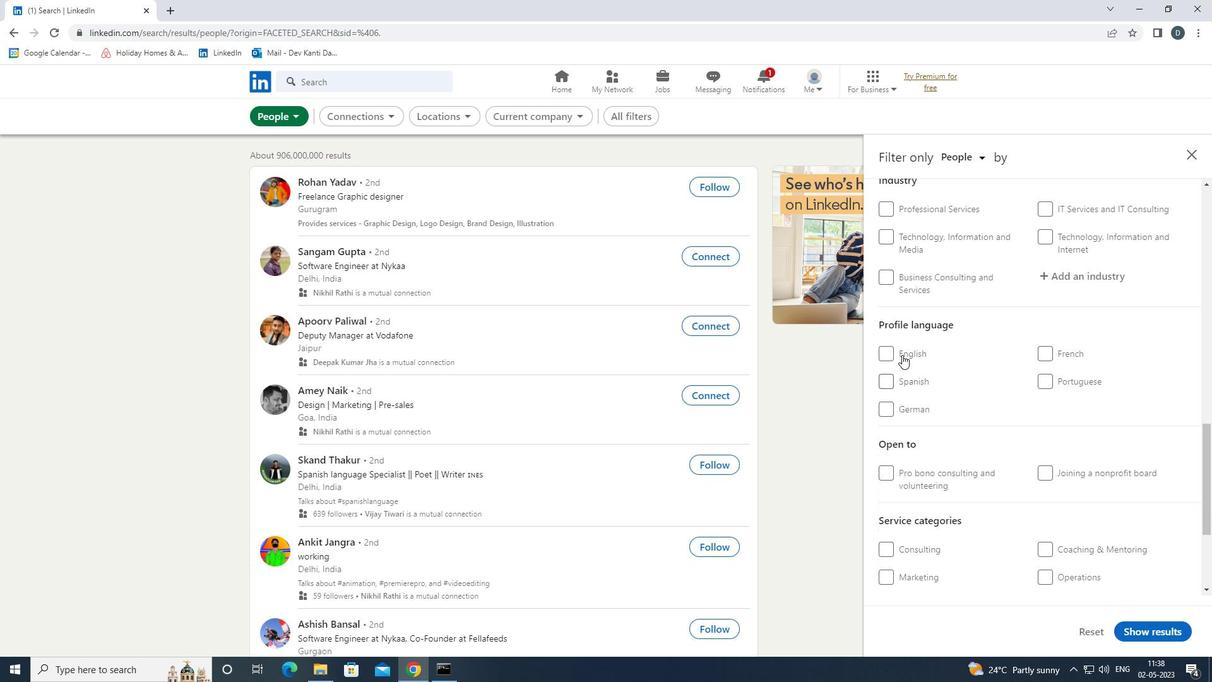 
Action: Mouse moved to (1049, 382)
Screenshot: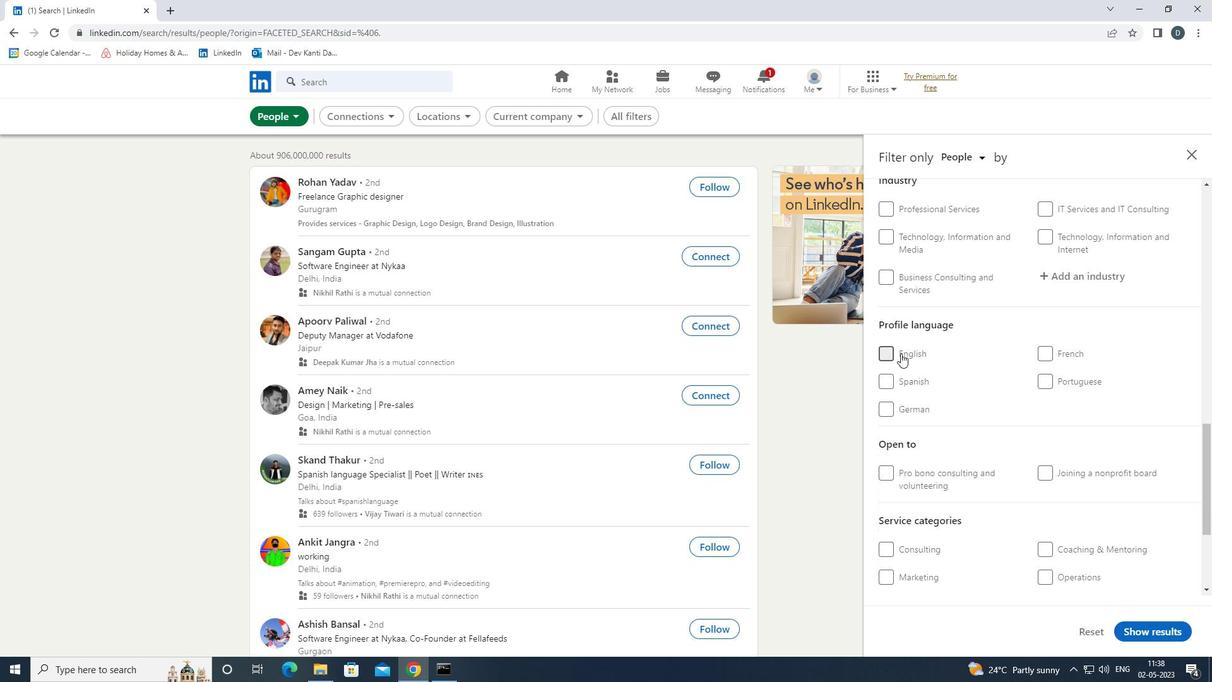 
Action: Mouse scrolled (1049, 382) with delta (0, 0)
Screenshot: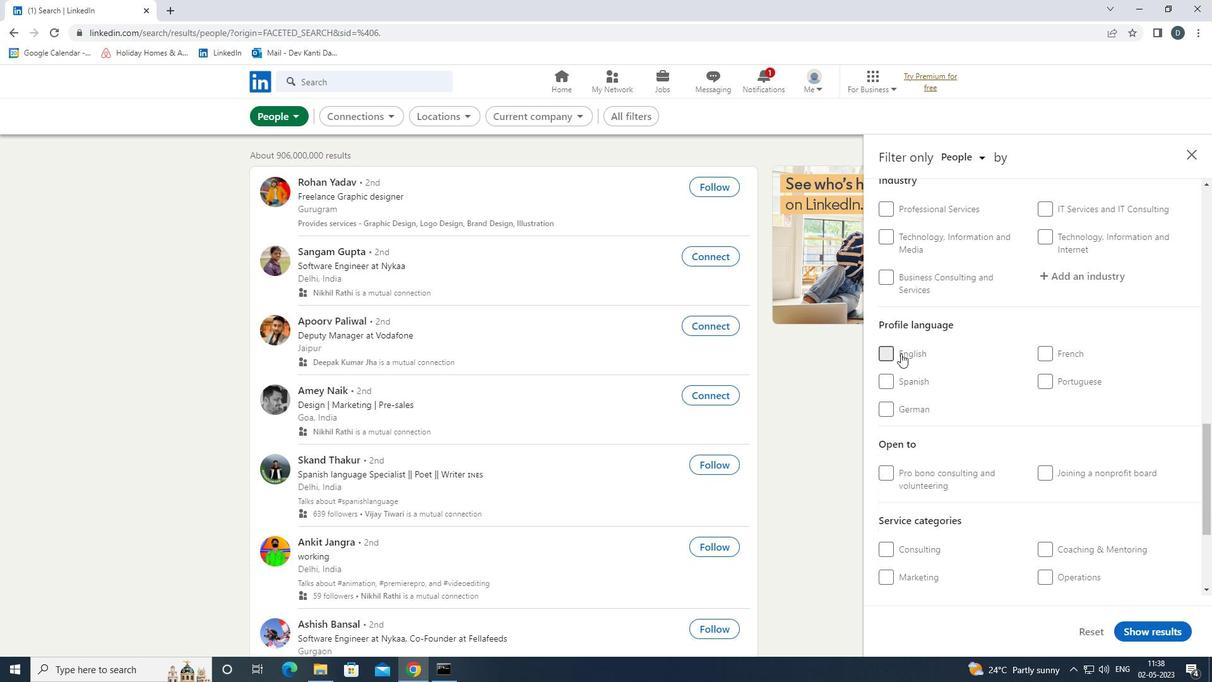 
Action: Mouse moved to (1049, 382)
Screenshot: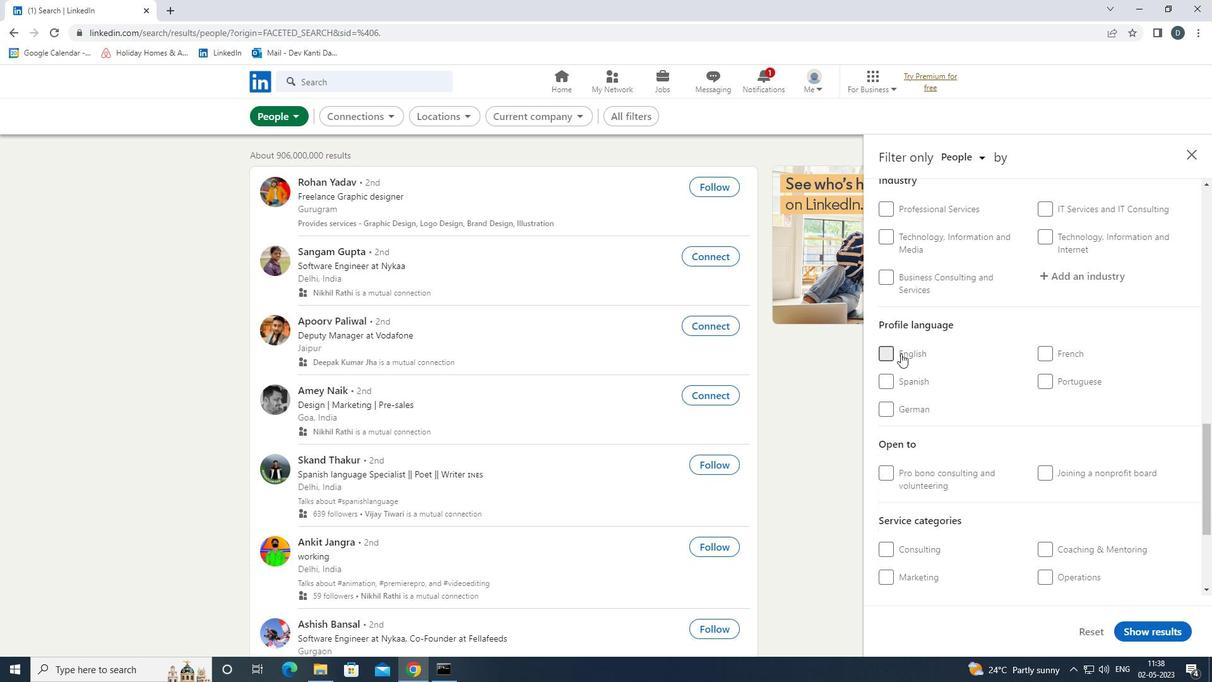 
Action: Mouse scrolled (1049, 383) with delta (0, 0)
Screenshot: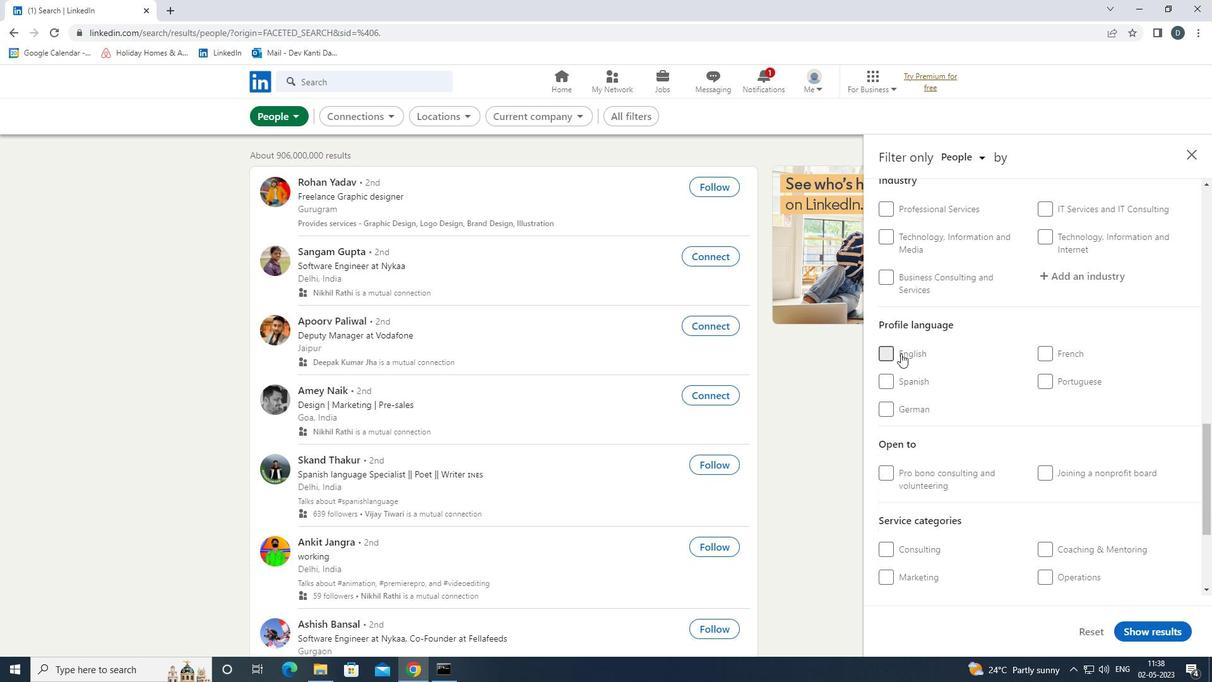 
Action: Mouse scrolled (1049, 383) with delta (0, 0)
Screenshot: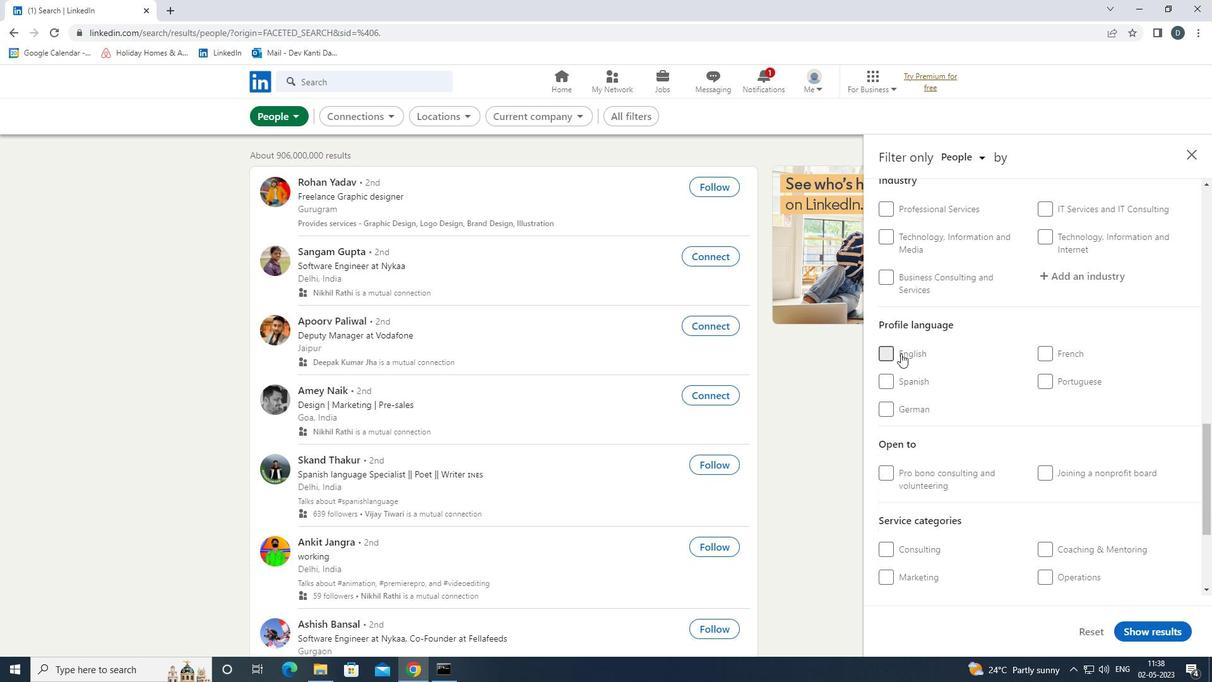 
Action: Mouse scrolled (1049, 383) with delta (0, 0)
Screenshot: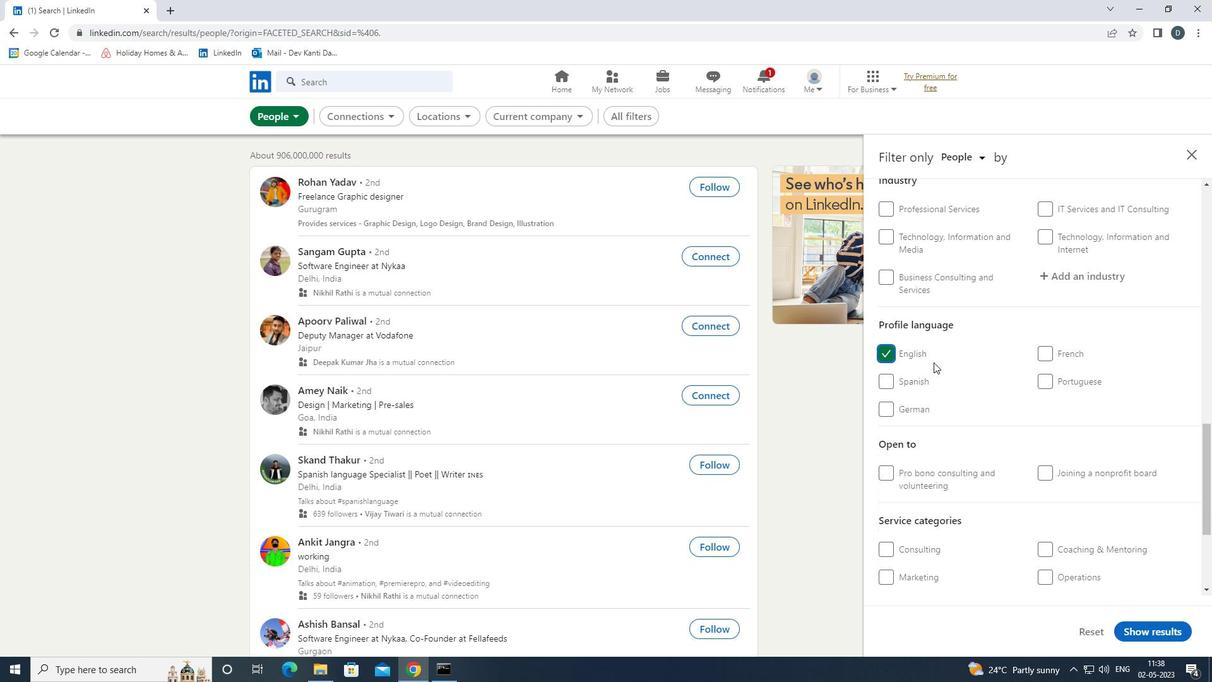 
Action: Mouse scrolled (1049, 383) with delta (0, 0)
Screenshot: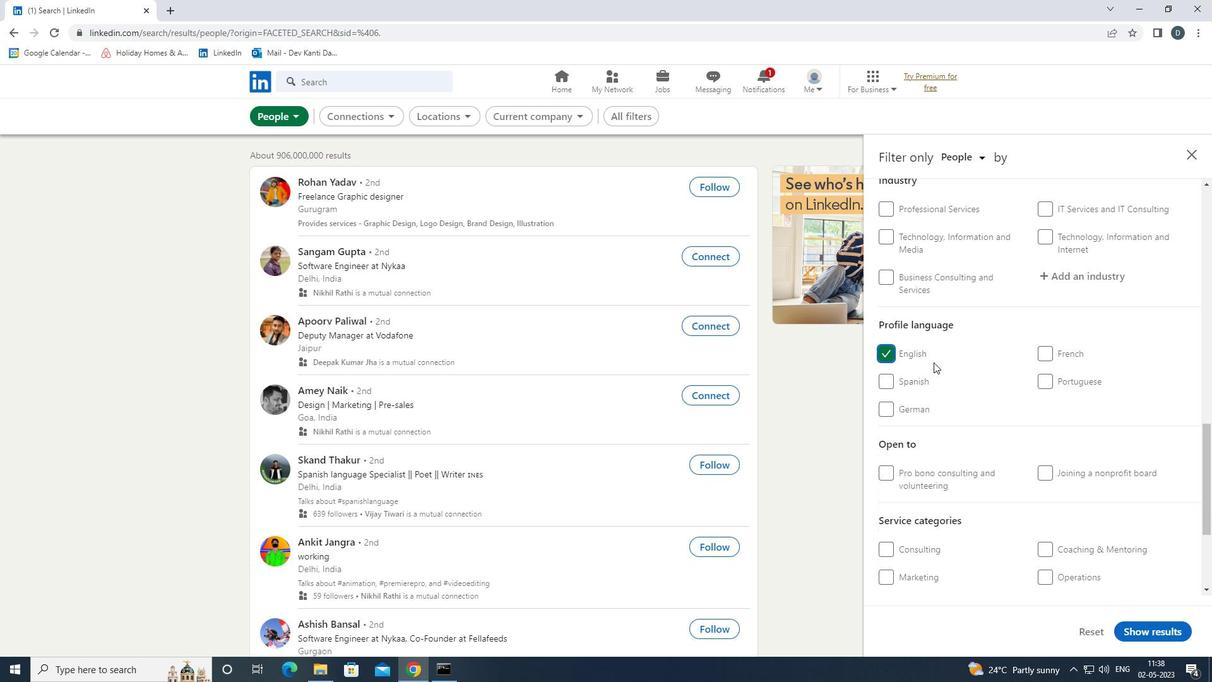 
Action: Mouse moved to (1050, 384)
Screenshot: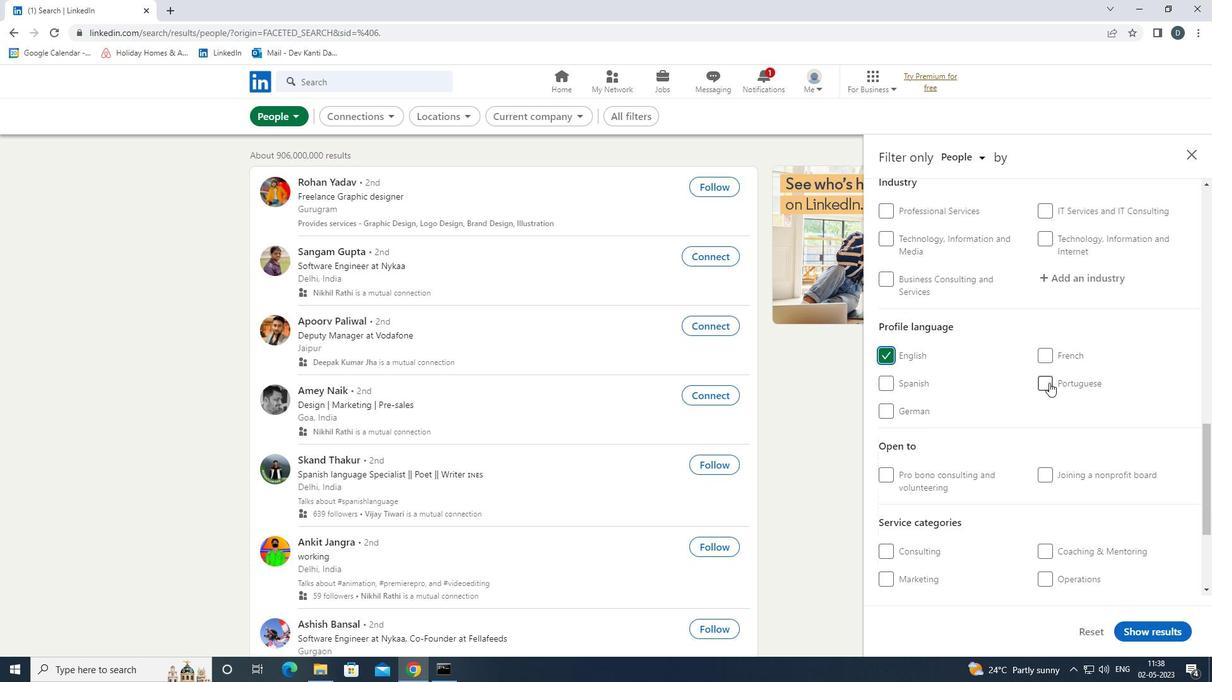 
Action: Mouse scrolled (1050, 385) with delta (0, 0)
Screenshot: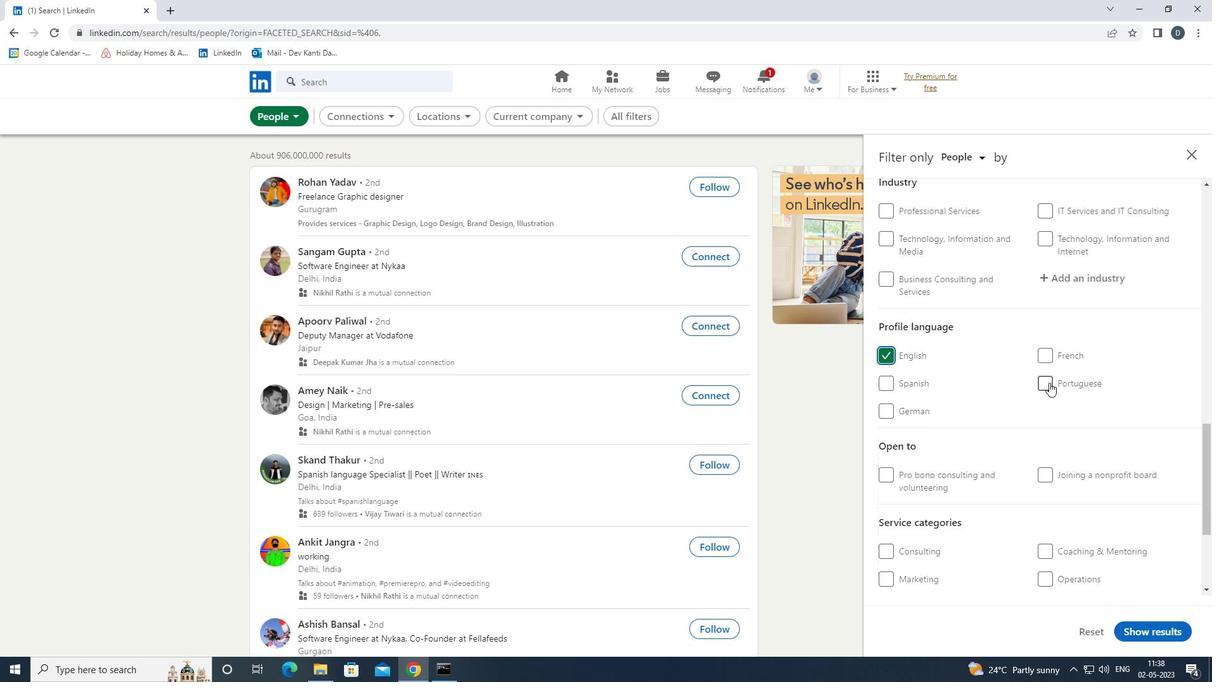 
Action: Mouse scrolled (1050, 385) with delta (0, 0)
Screenshot: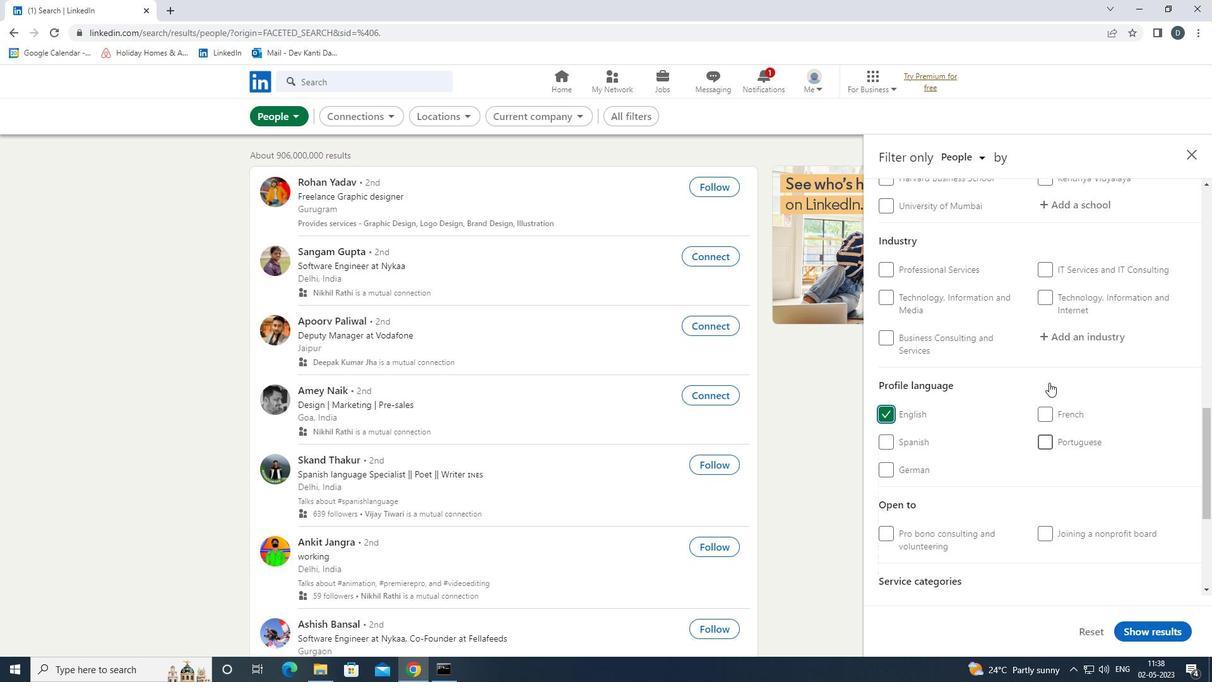 
Action: Mouse moved to (1087, 321)
Screenshot: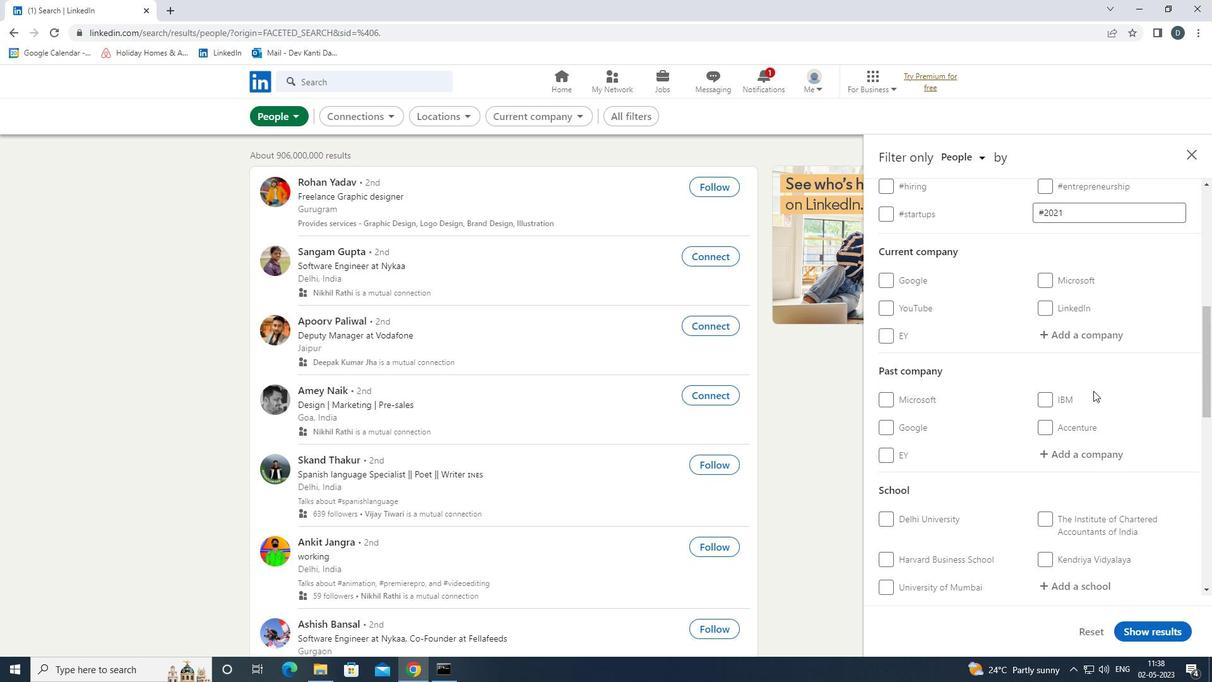 
Action: Mouse pressed left at (1087, 321)
Screenshot: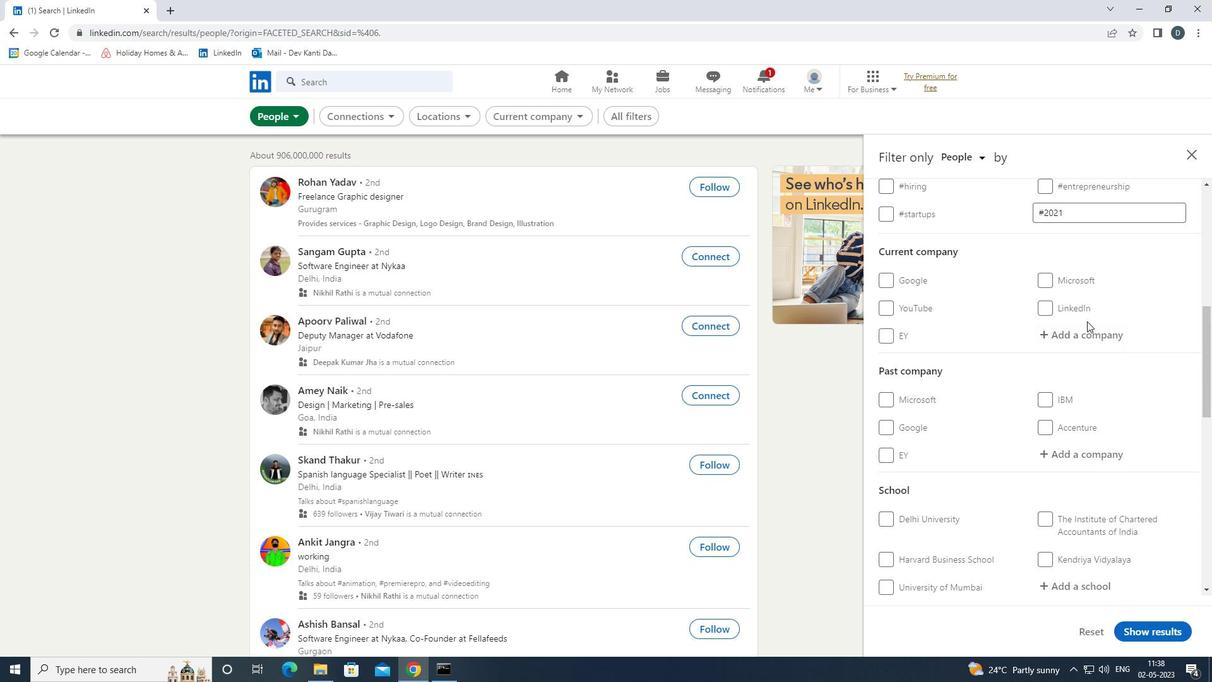 
Action: Mouse moved to (1084, 333)
Screenshot: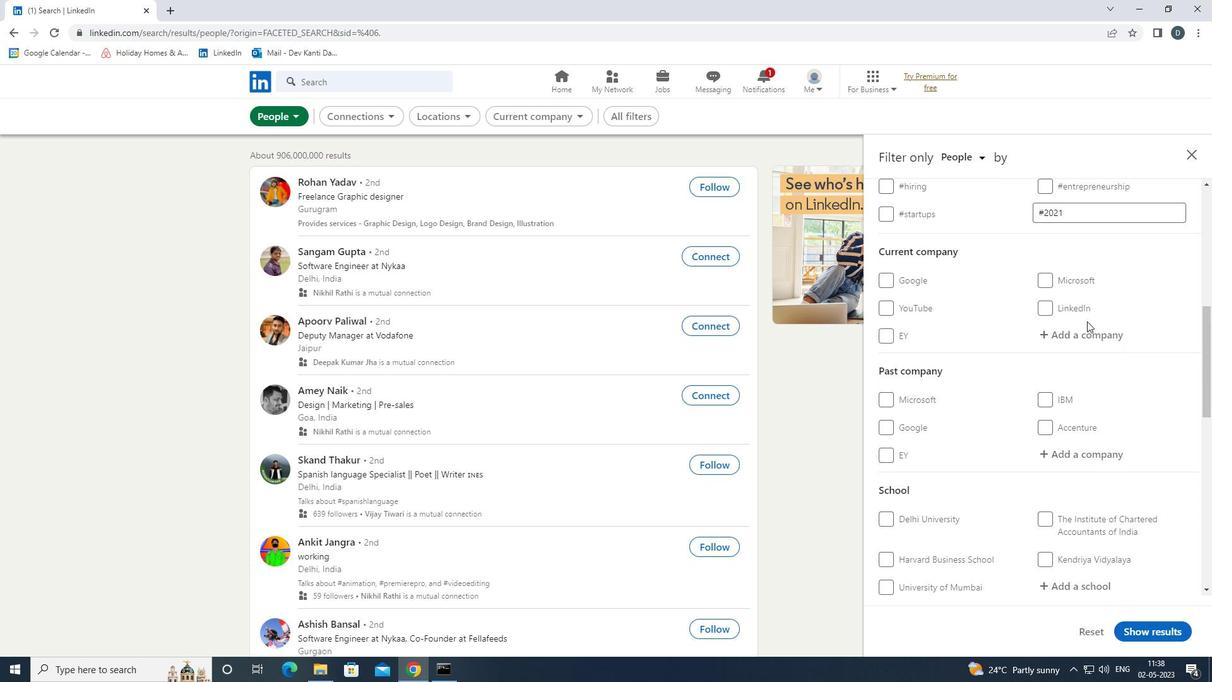 
Action: Mouse pressed left at (1084, 333)
Screenshot: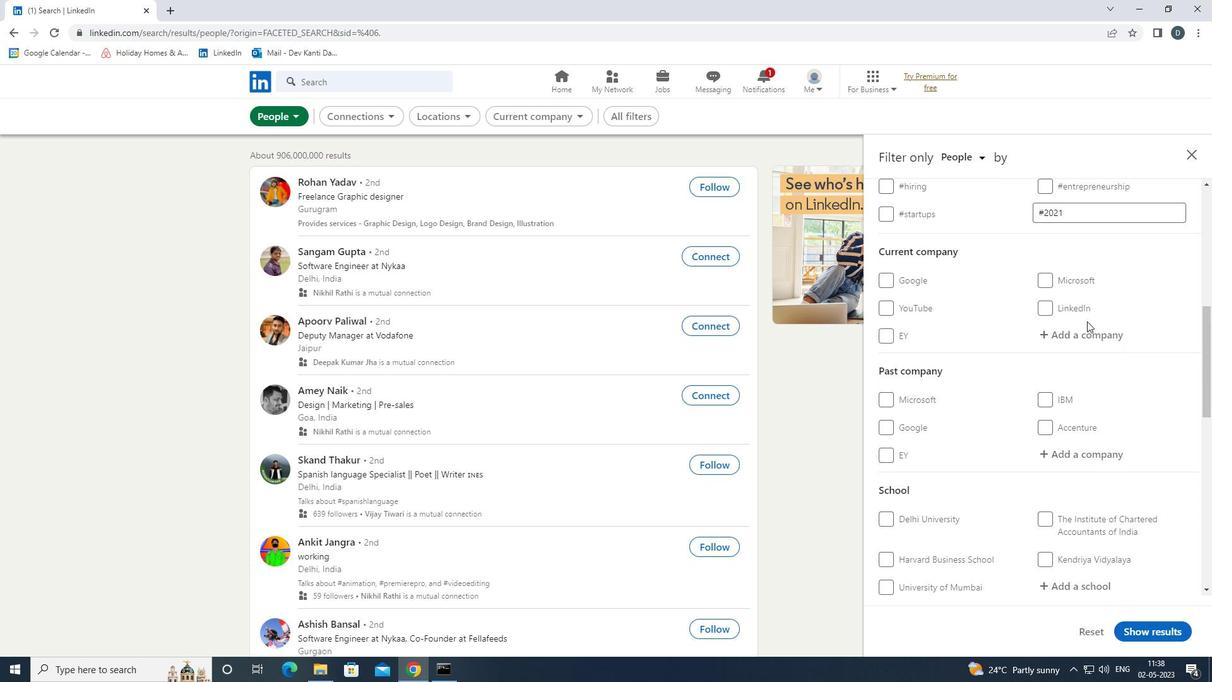 
Action: Mouse moved to (1080, 334)
Screenshot: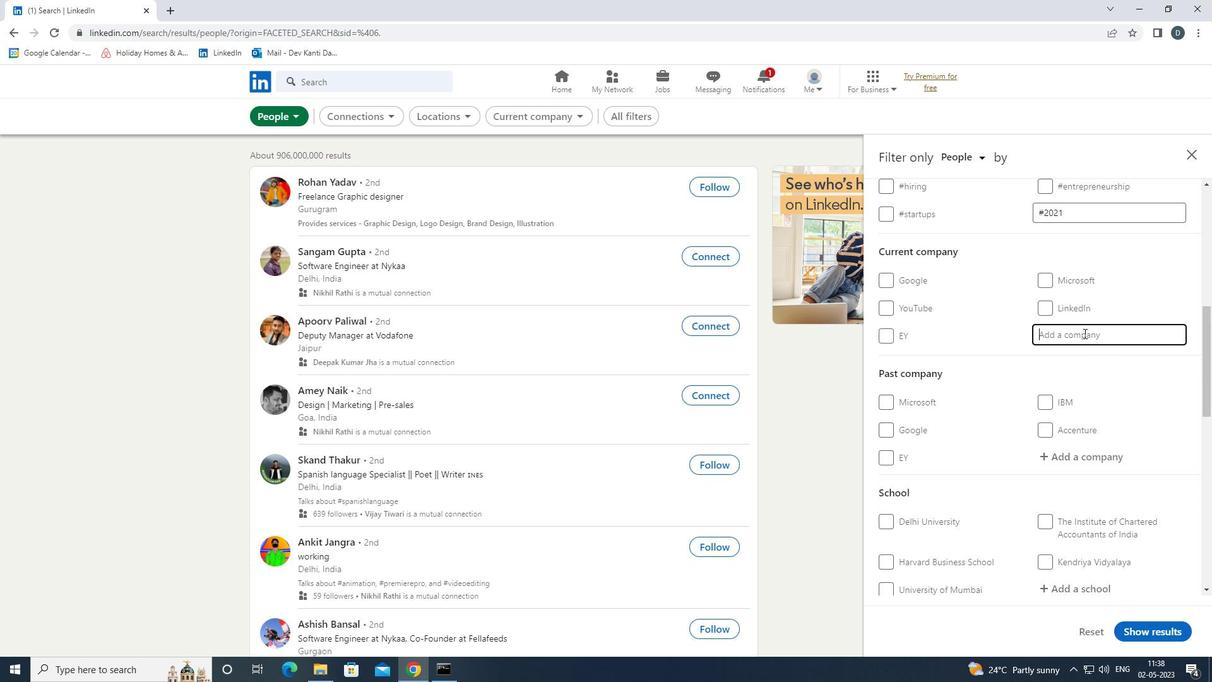 
Action: Key pressed <Key.shift>TE<Key.backspace>ALENTIOSER<Key.backspace><Key.backspace><Key.backspace><Key.backspace>SER<Key.down><Key.enter>
Screenshot: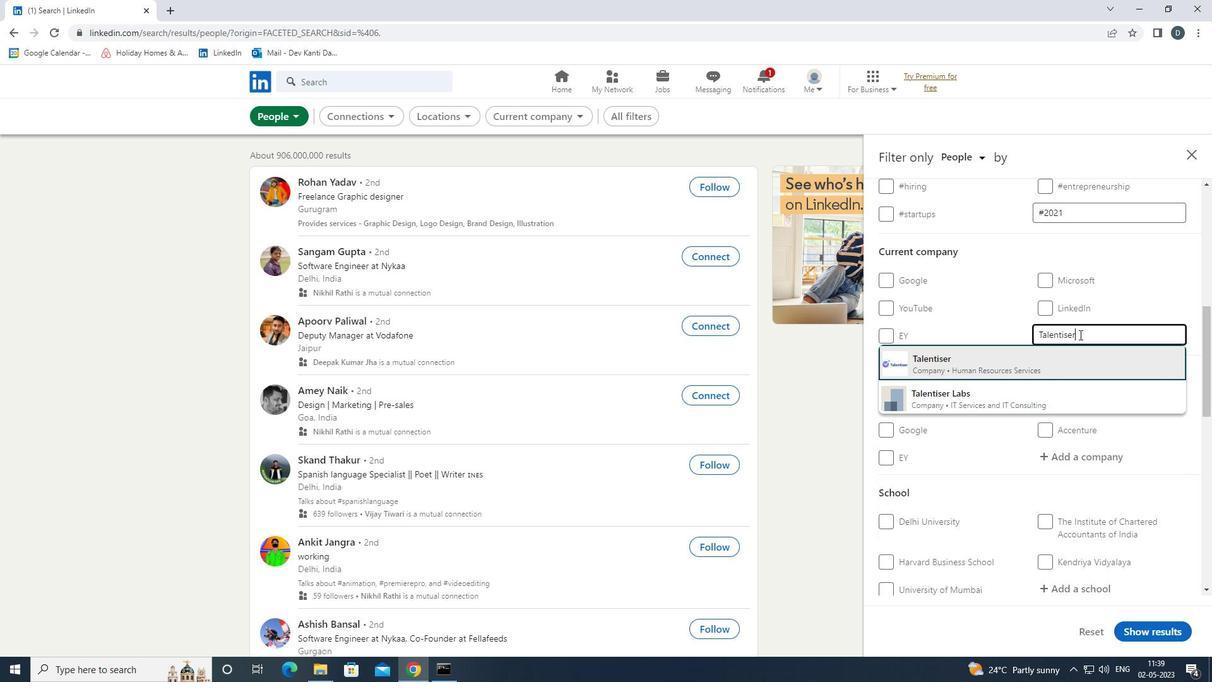 
Action: Mouse scrolled (1080, 334) with delta (0, 0)
Screenshot: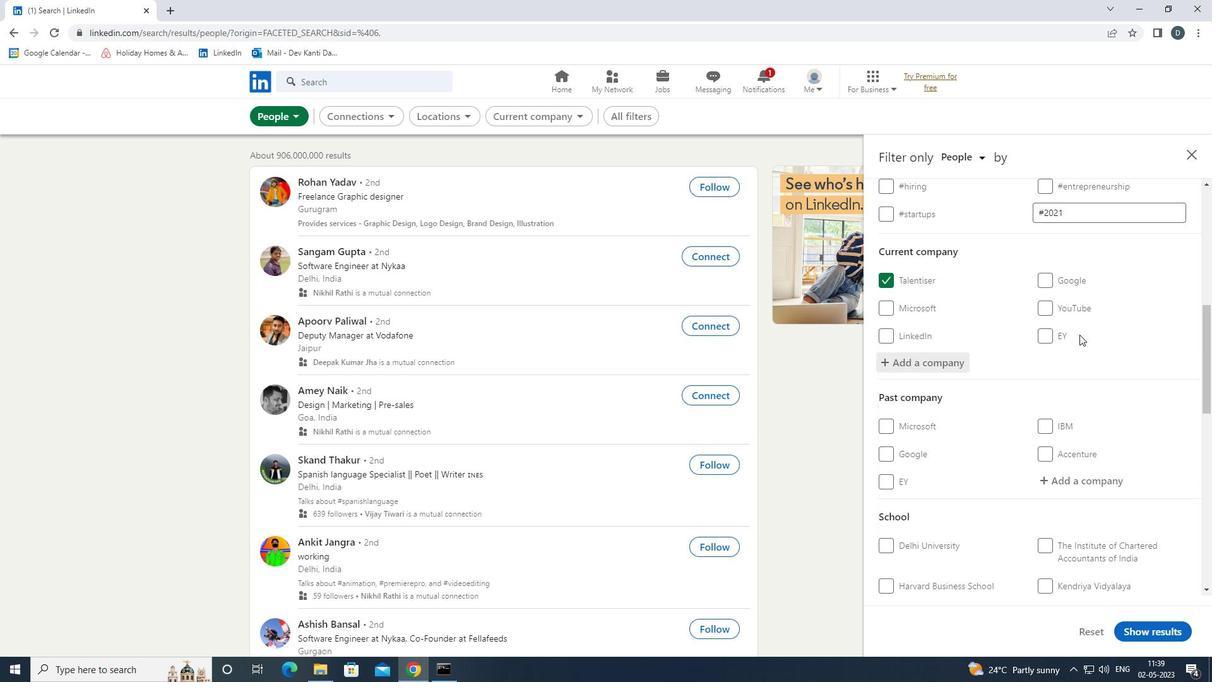 
Action: Mouse scrolled (1080, 334) with delta (0, 0)
Screenshot: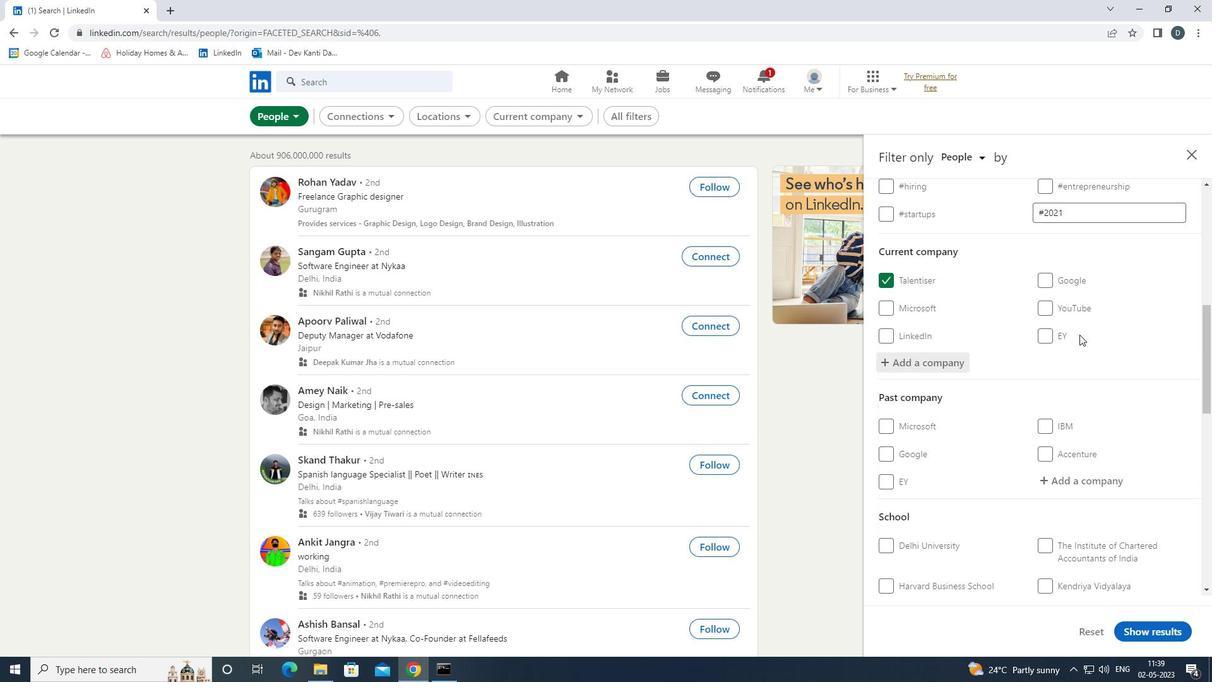 
Action: Mouse scrolled (1080, 334) with delta (0, 0)
Screenshot: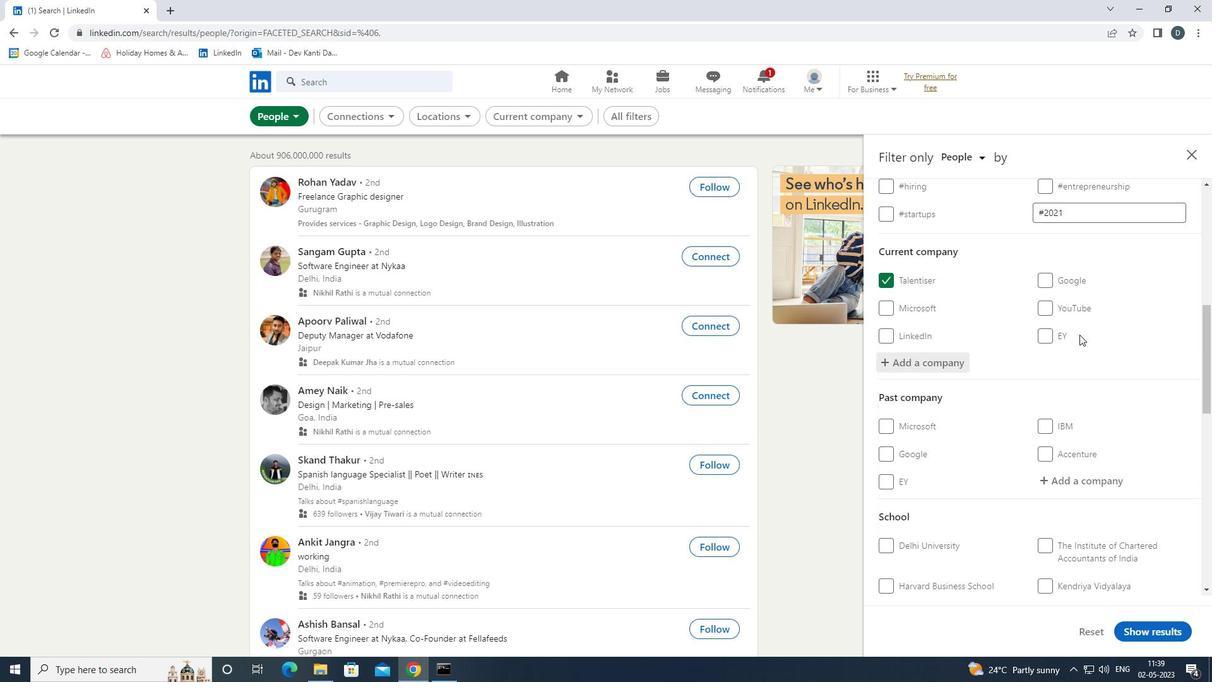 
Action: Mouse scrolled (1080, 334) with delta (0, 0)
Screenshot: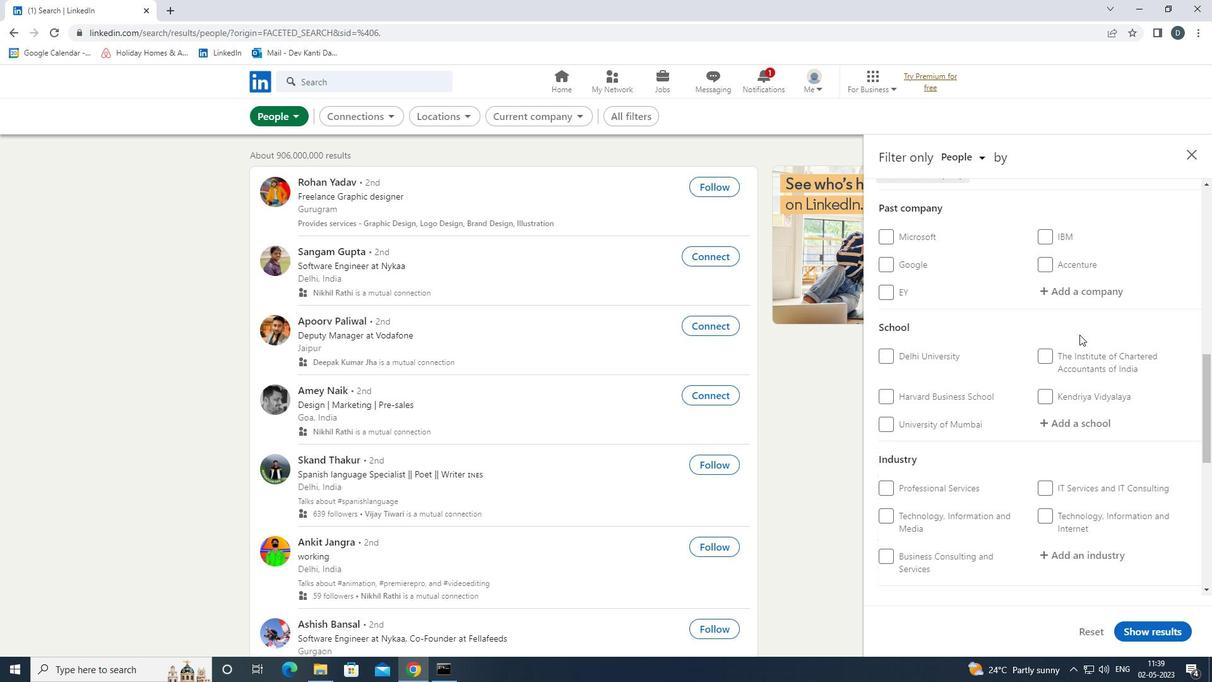 
Action: Mouse scrolled (1080, 334) with delta (0, 0)
Screenshot: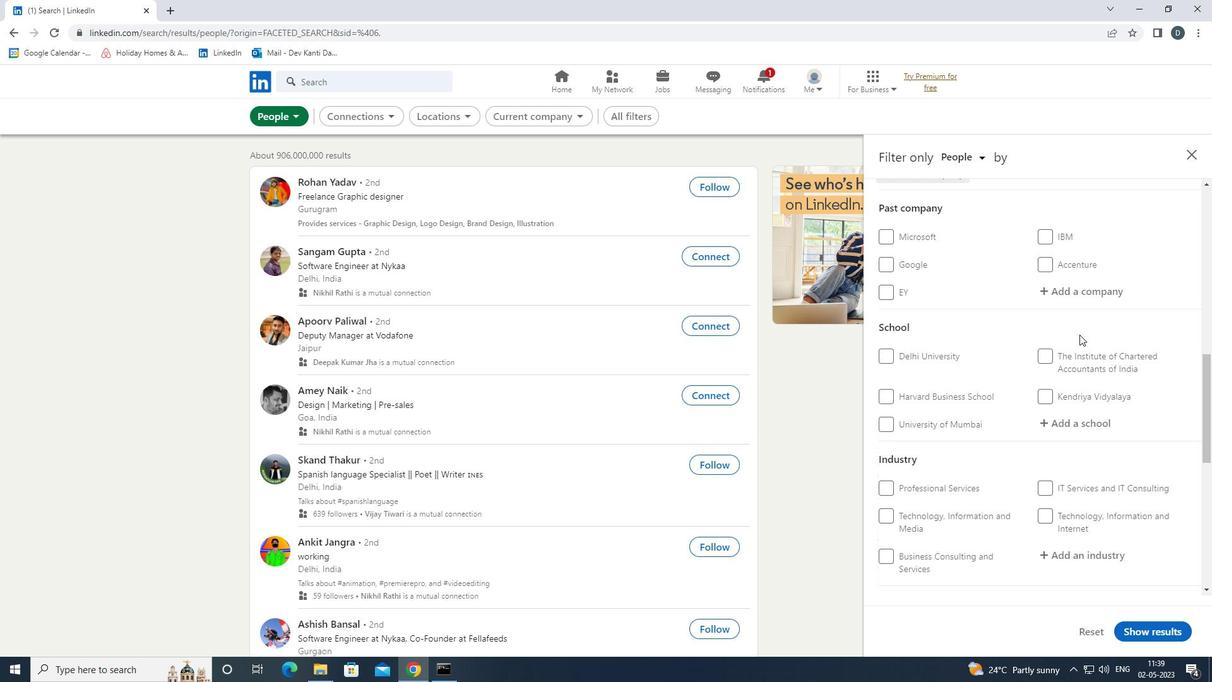 
Action: Mouse moved to (1095, 306)
Screenshot: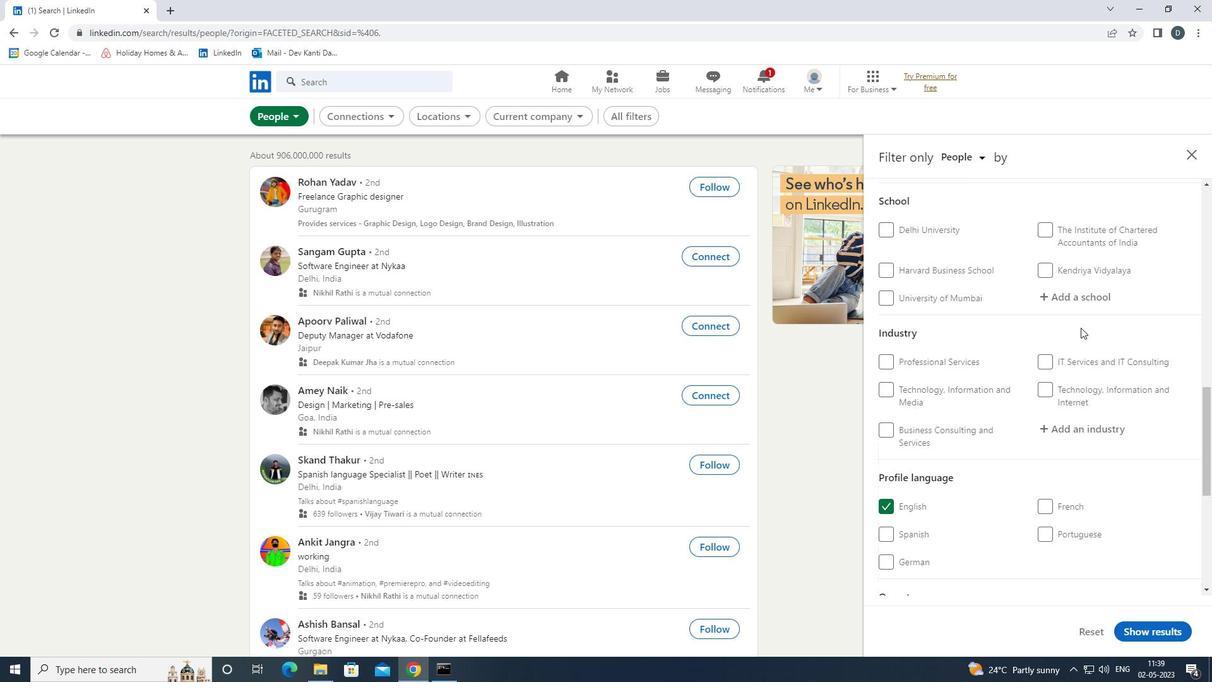 
Action: Mouse pressed left at (1095, 306)
Screenshot: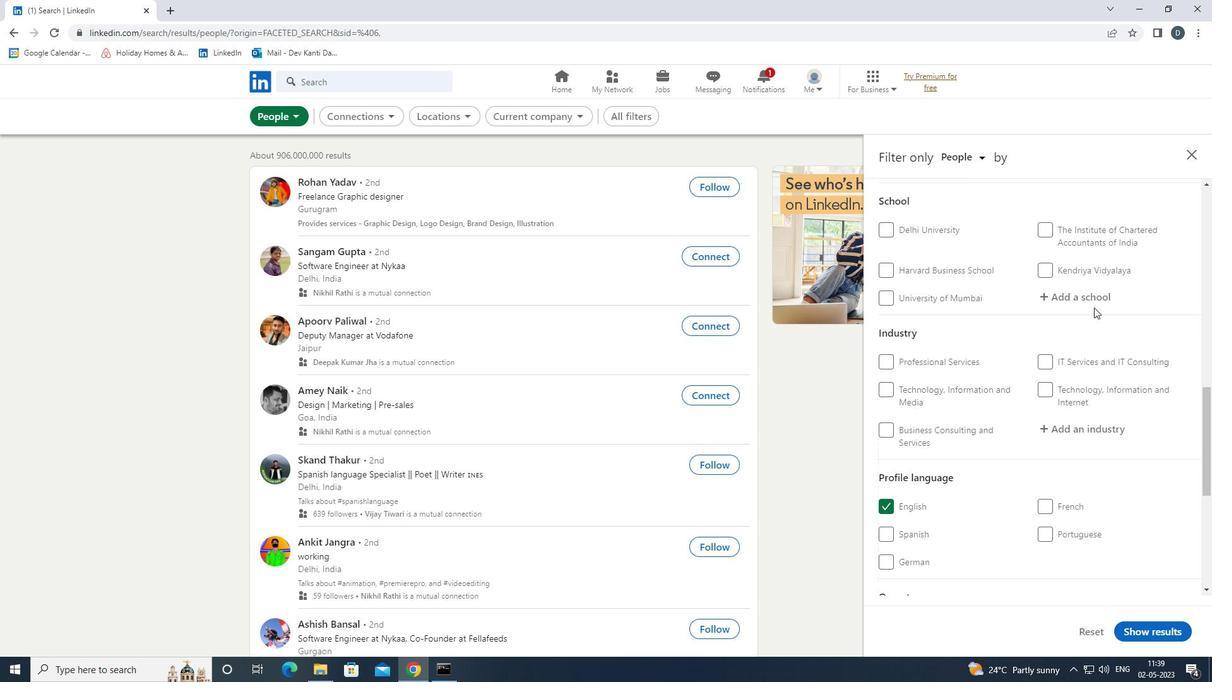
Action: Key pressed <Key.shift><Key.shift><Key.shift><Key.shift>UP<Key.shift>FRAD.<Key.backspace><Key.backspace><Key.backspace><Key.backspace><Key.backspace><Key.shift>GRAD<Key.down><Key.enter>
Screenshot: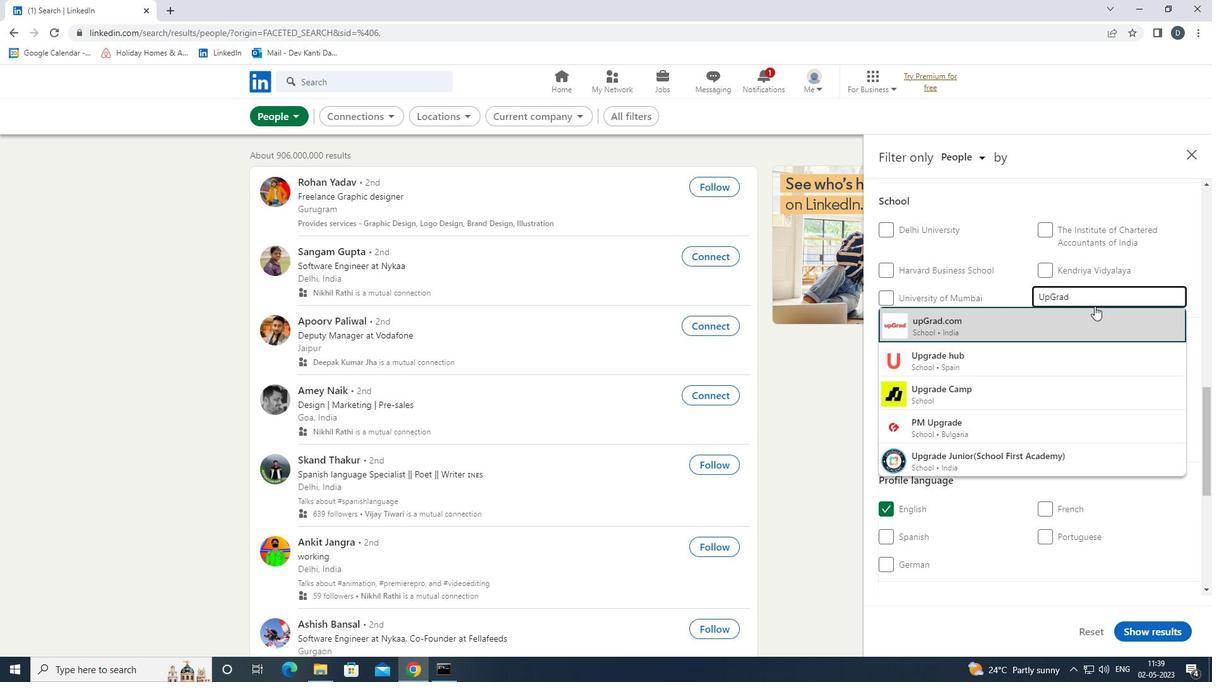 
Action: Mouse moved to (1107, 316)
Screenshot: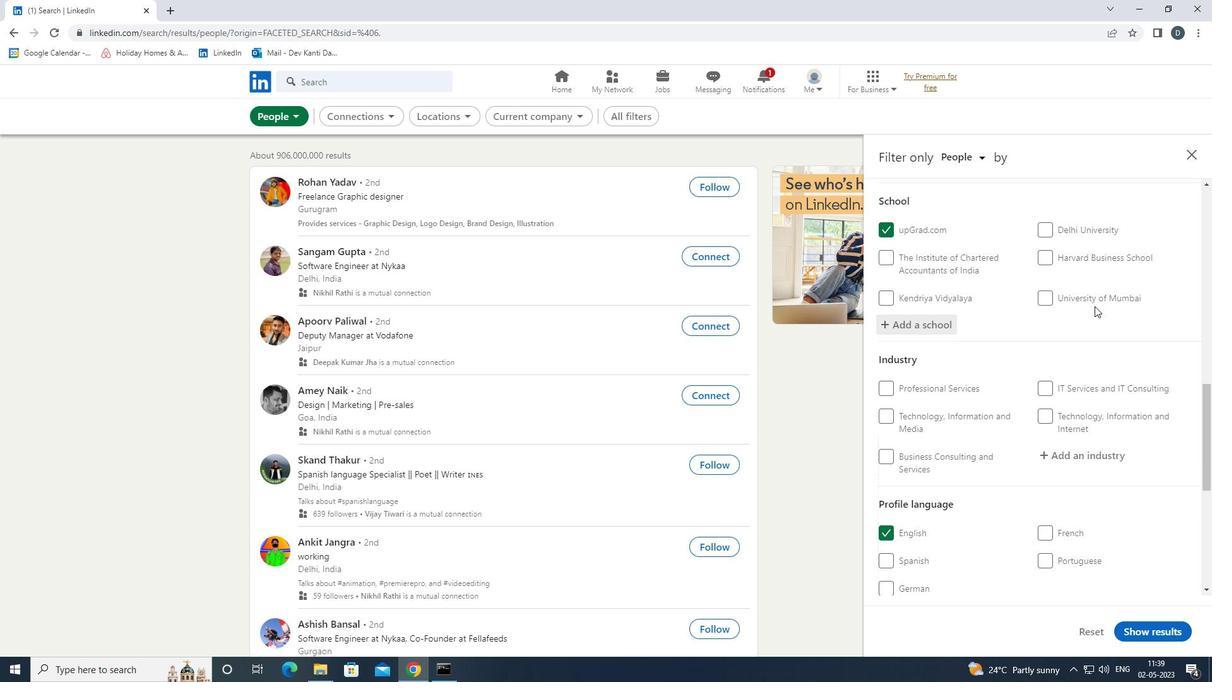 
Action: Mouse scrolled (1107, 315) with delta (0, 0)
Screenshot: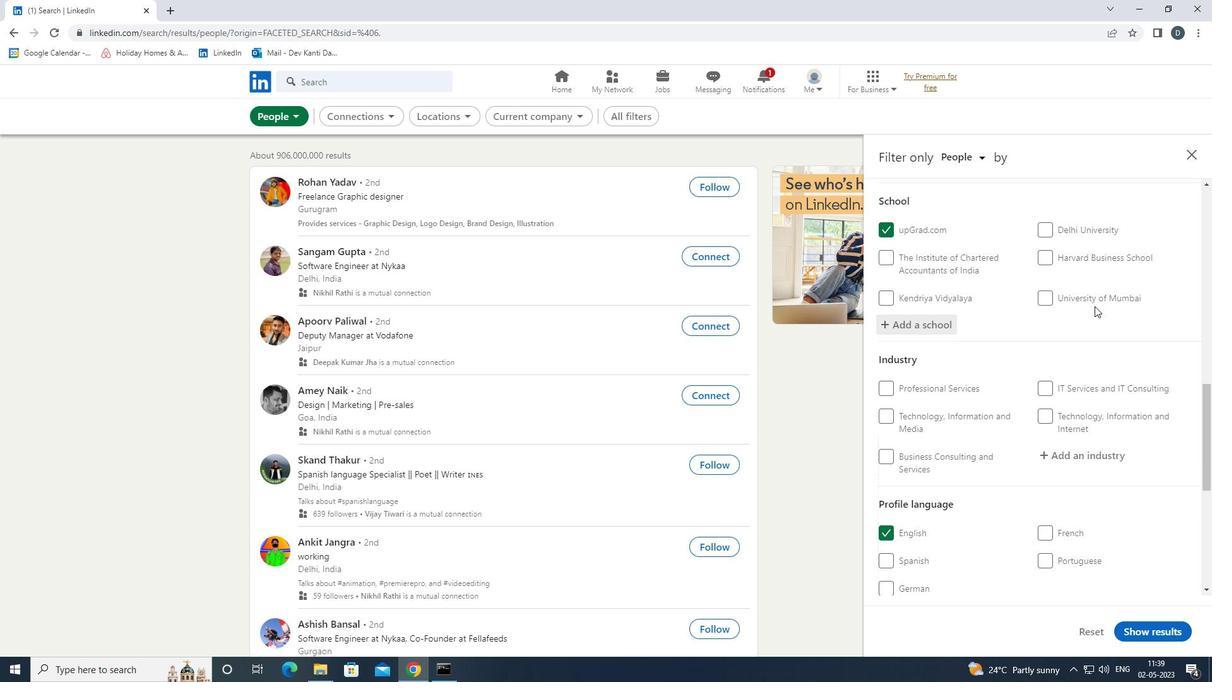 
Action: Mouse scrolled (1107, 315) with delta (0, 0)
Screenshot: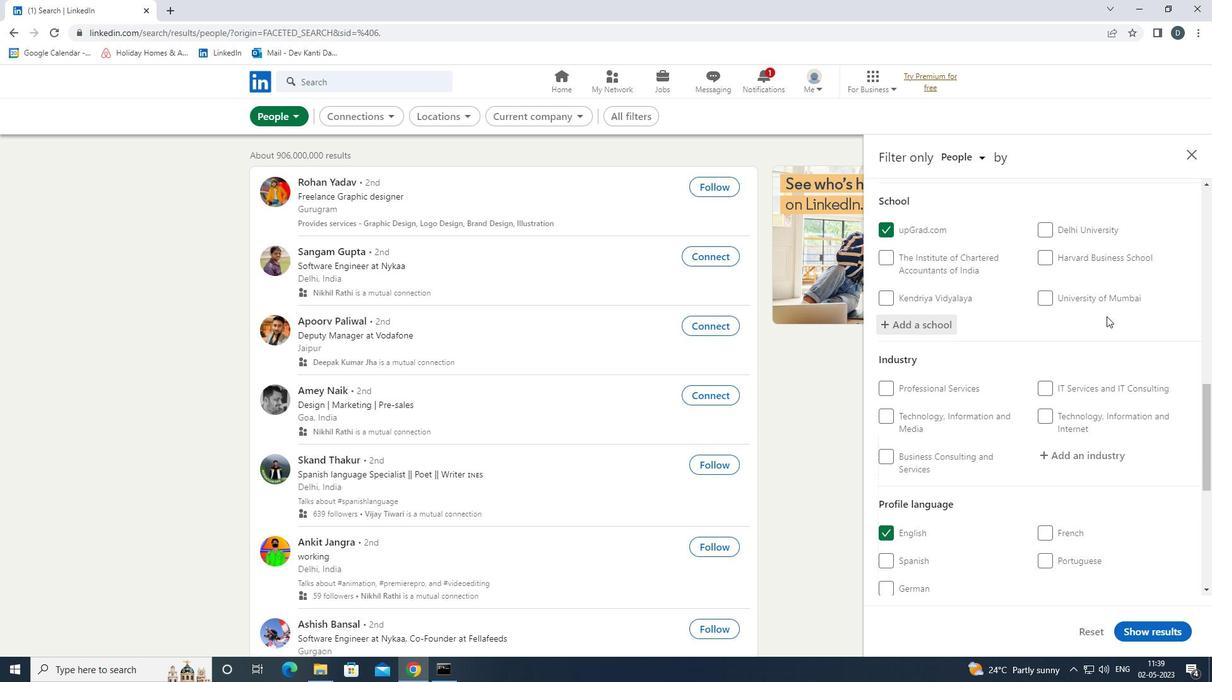 
Action: Mouse moved to (1100, 326)
Screenshot: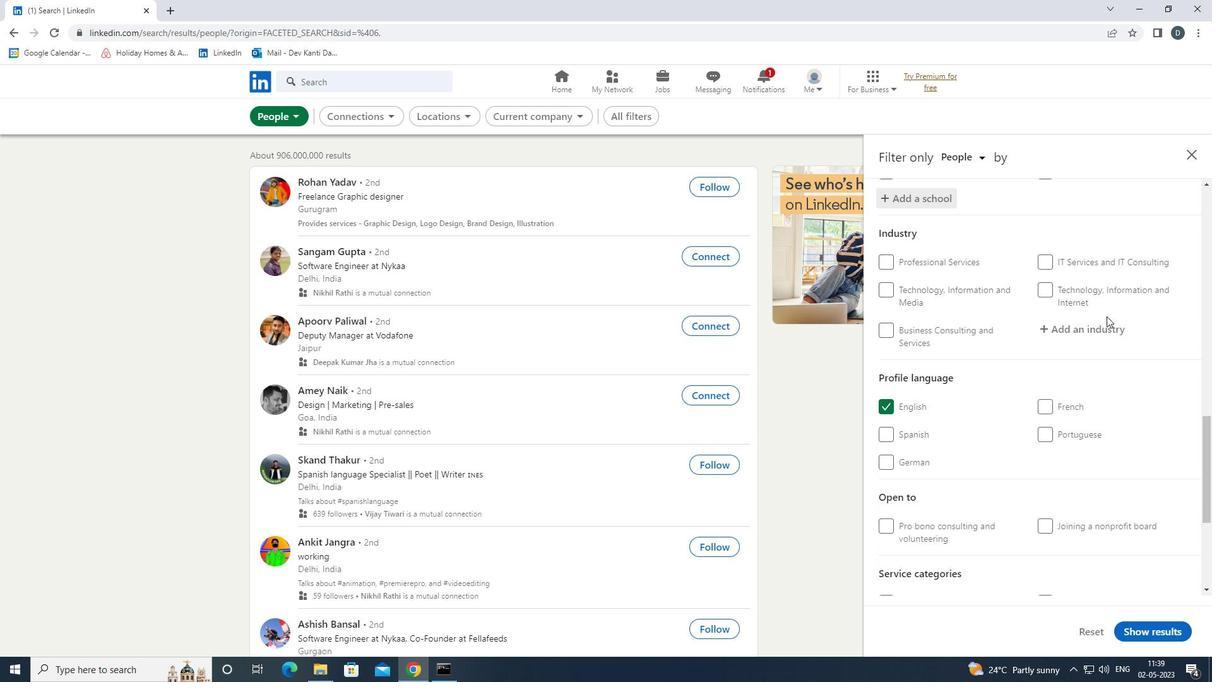
Action: Mouse pressed left at (1100, 326)
Screenshot: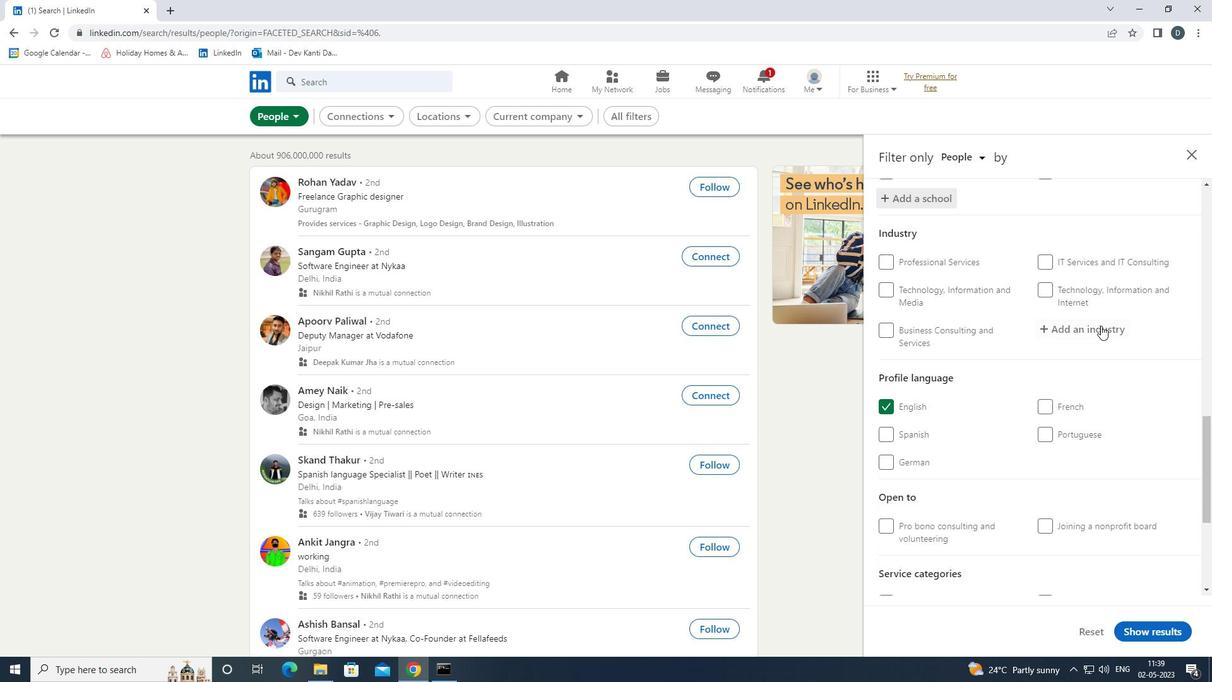 
Action: Key pressed <Key.shift>TRANSPORT<Key.down><Key.down><Key.enter>
Screenshot: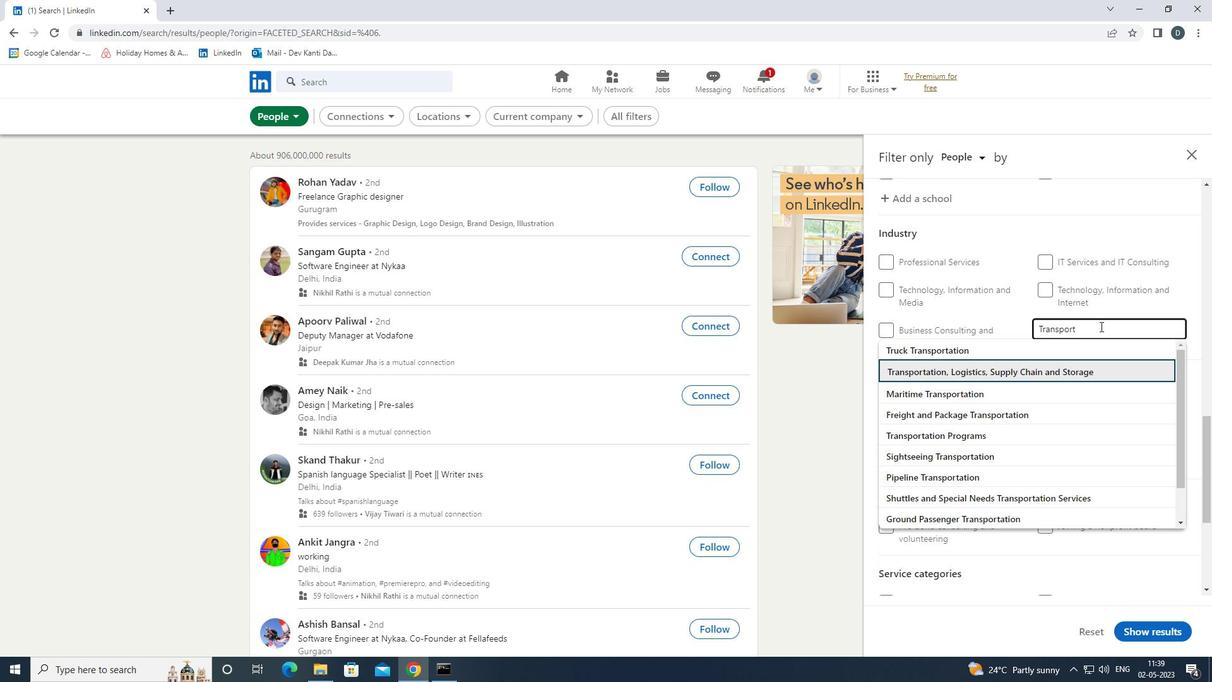 
Action: Mouse scrolled (1100, 325) with delta (0, 0)
Screenshot: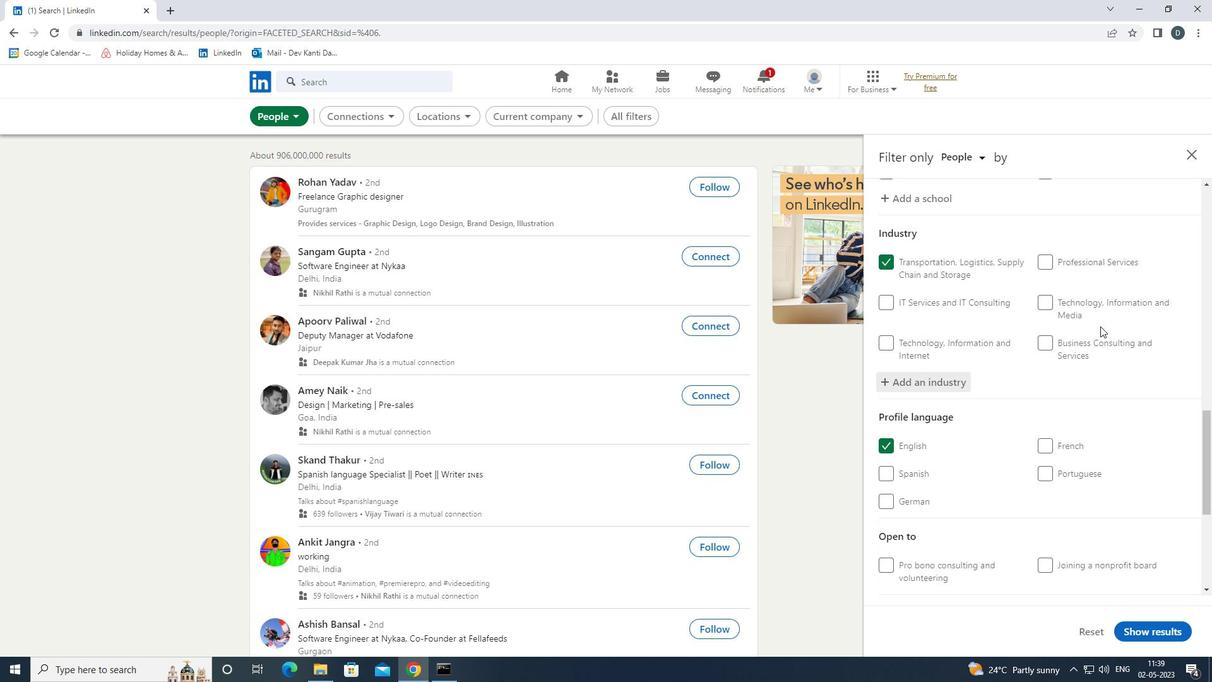 
Action: Mouse scrolled (1100, 325) with delta (0, 0)
Screenshot: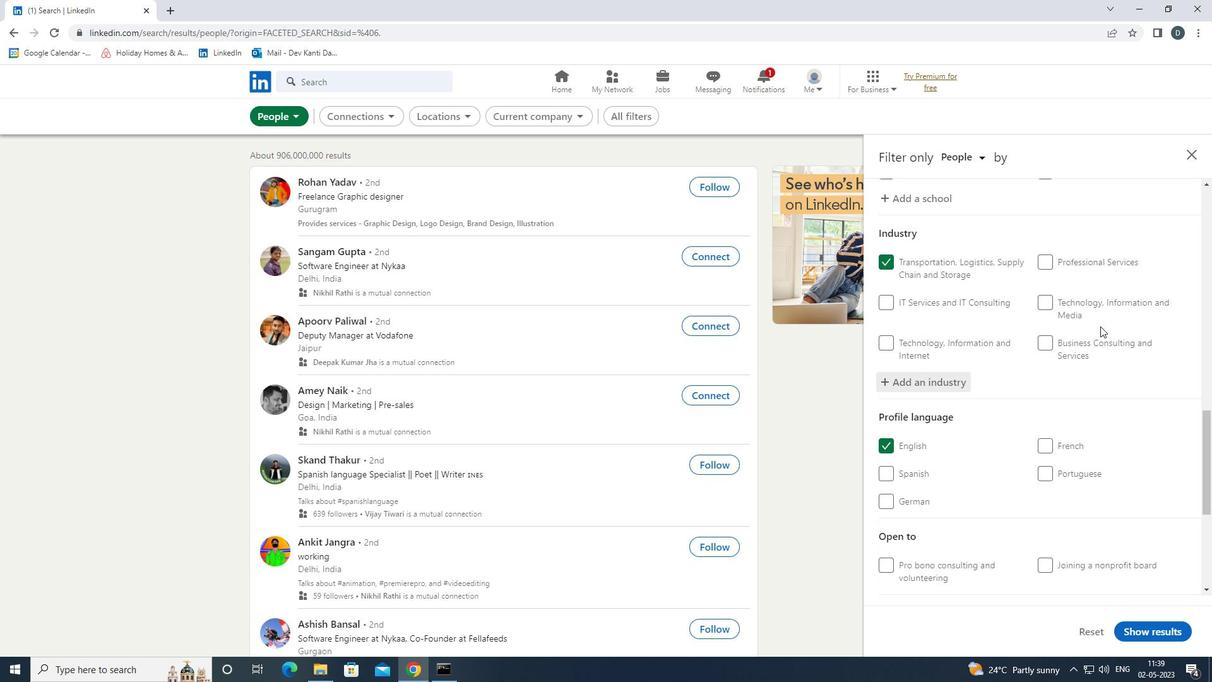 
Action: Mouse moved to (1100, 326)
Screenshot: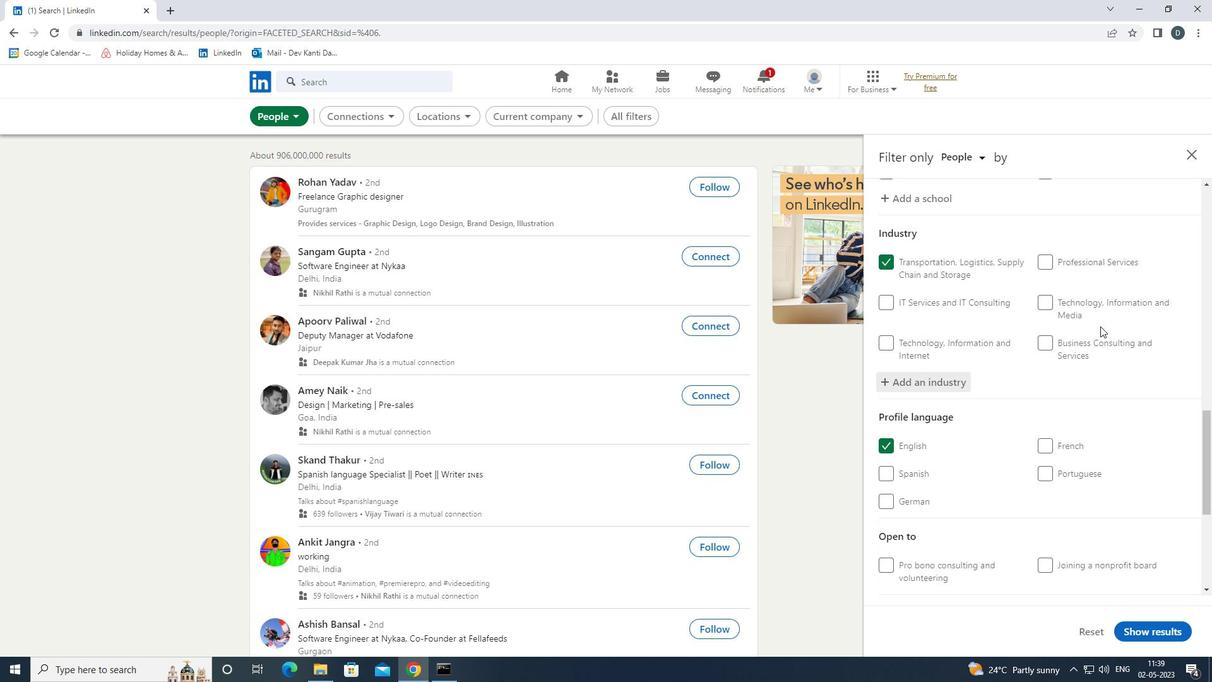 
Action: Mouse scrolled (1100, 325) with delta (0, 0)
Screenshot: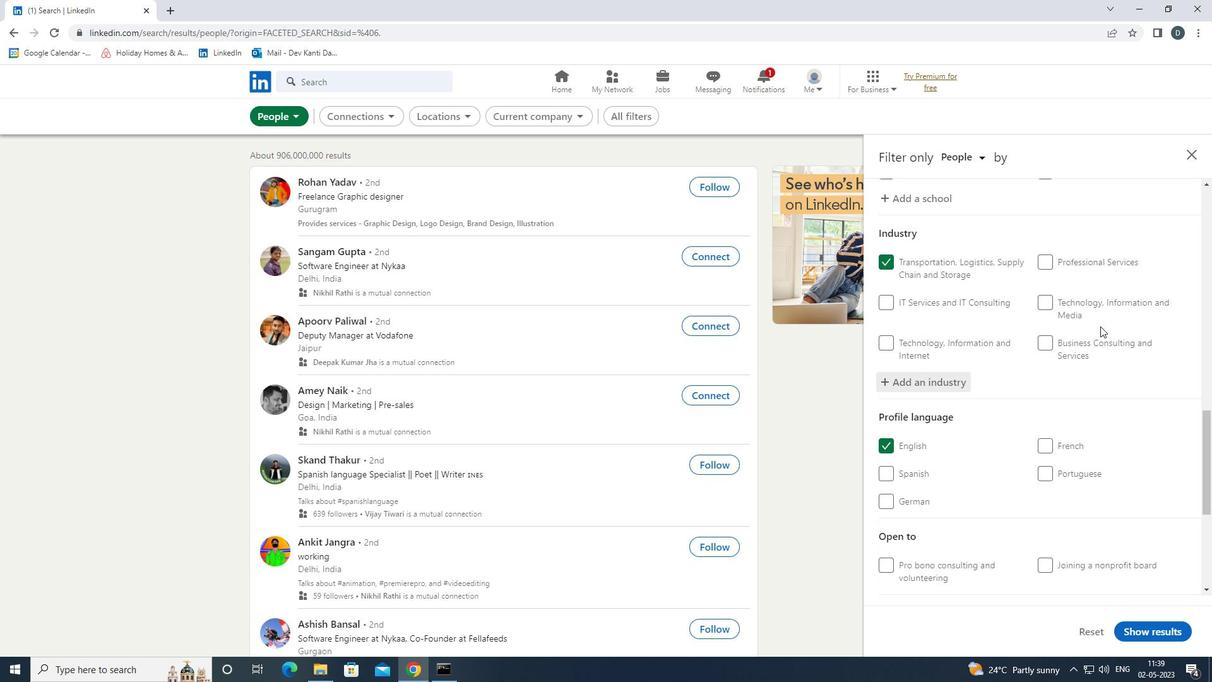
Action: Mouse moved to (1099, 327)
Screenshot: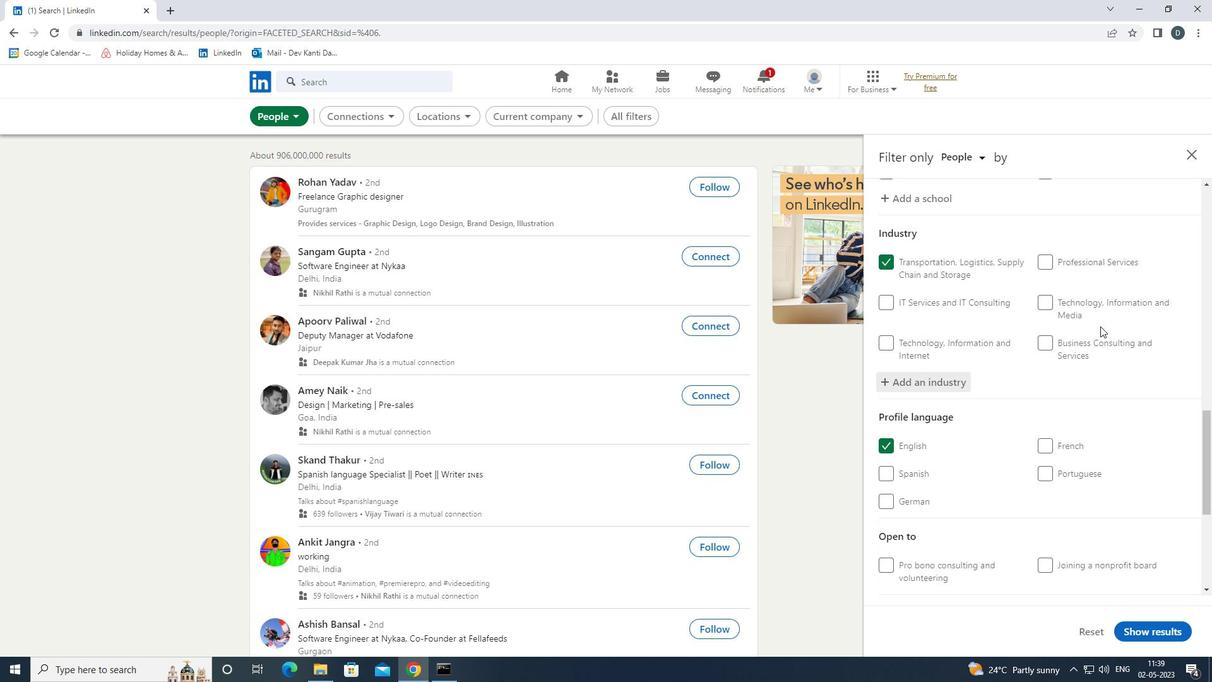 
Action: Mouse scrolled (1099, 326) with delta (0, 0)
Screenshot: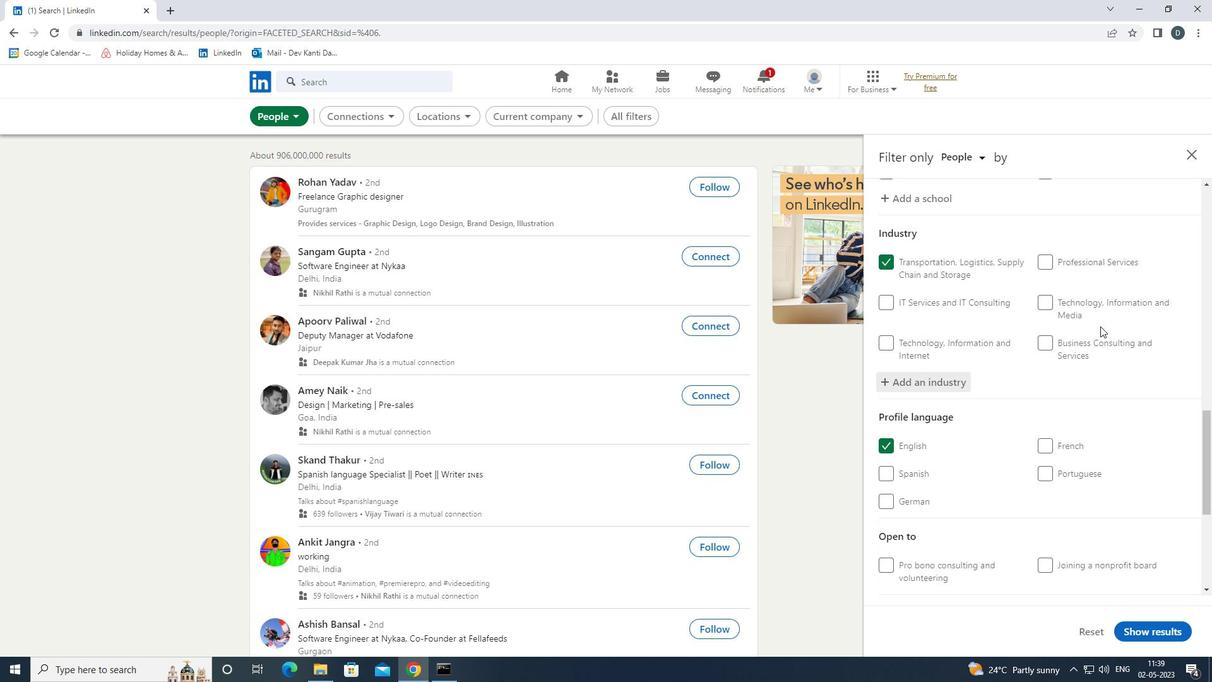
Action: Mouse moved to (1097, 332)
Screenshot: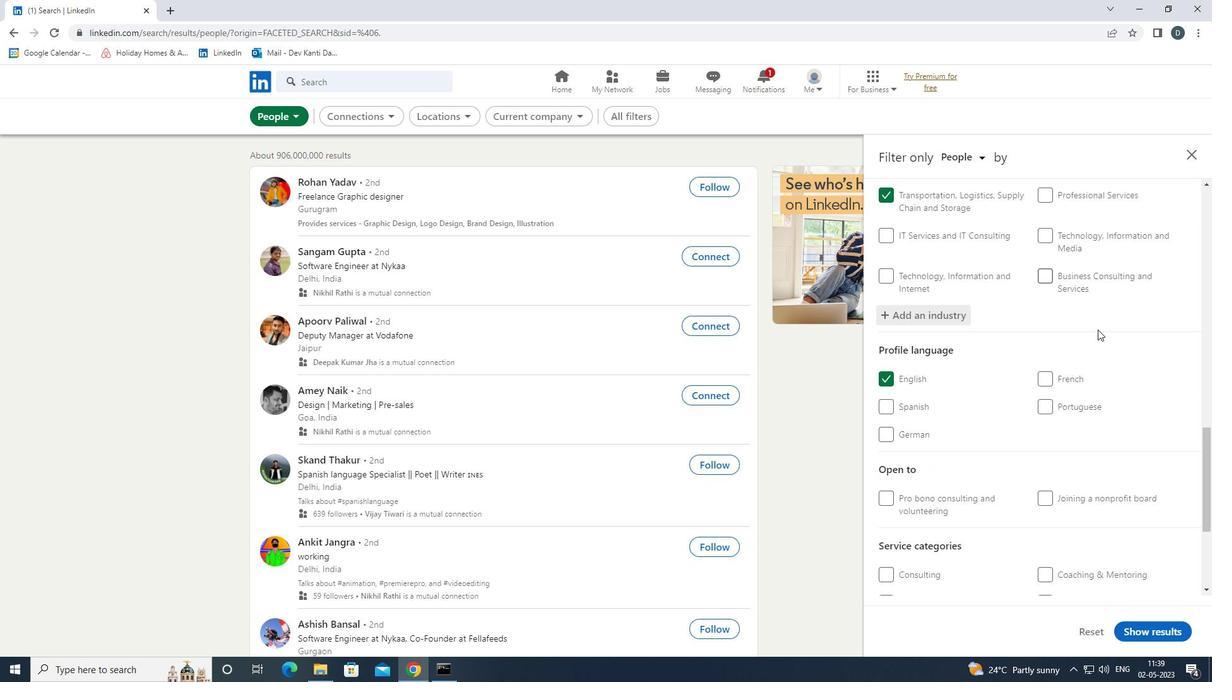 
Action: Mouse scrolled (1097, 331) with delta (0, 0)
Screenshot: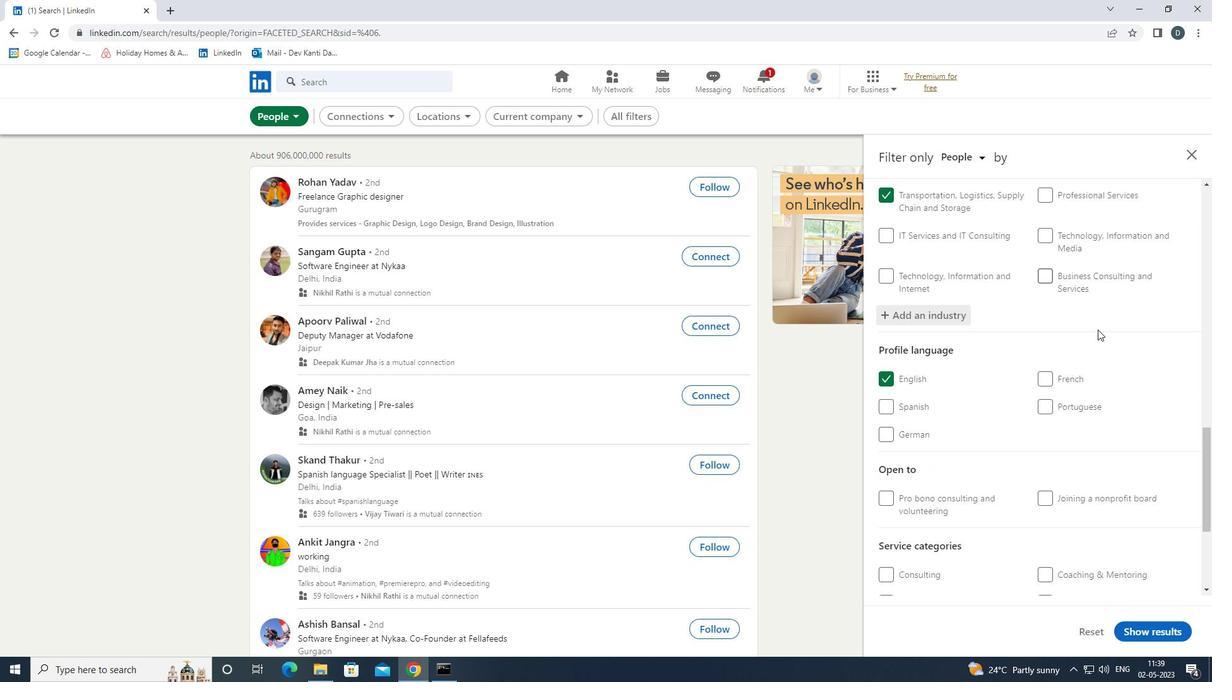 
Action: Mouse moved to (1088, 423)
Screenshot: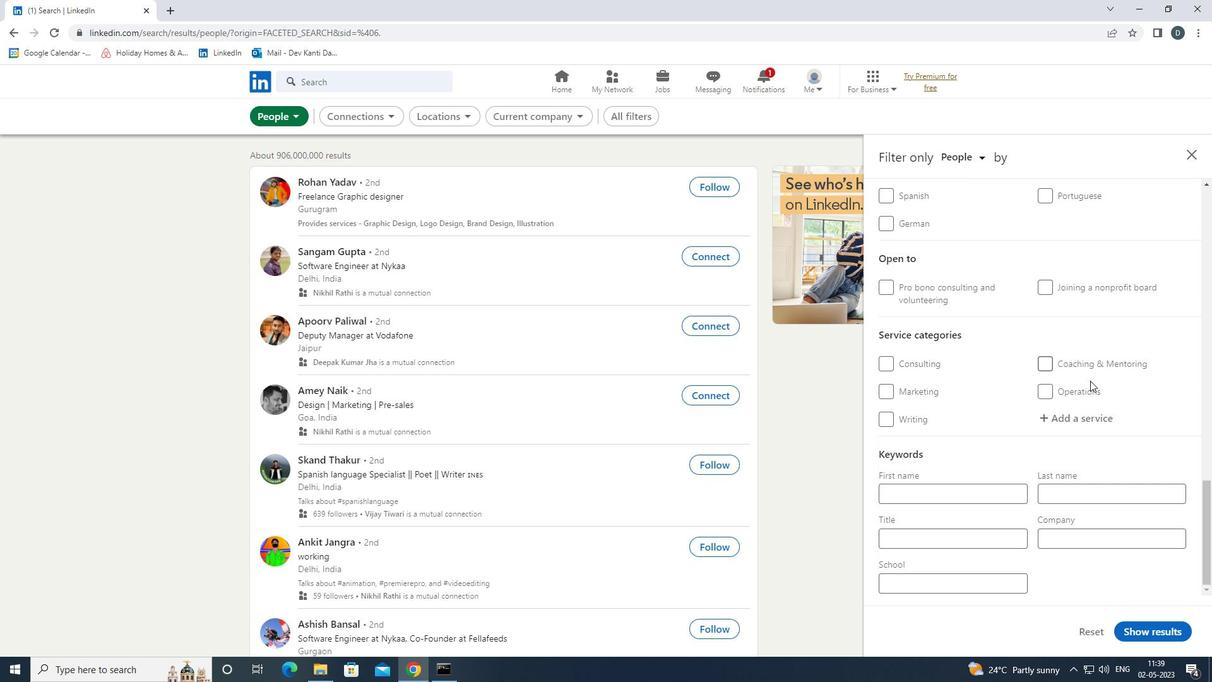 
Action: Mouse pressed left at (1088, 423)
Screenshot: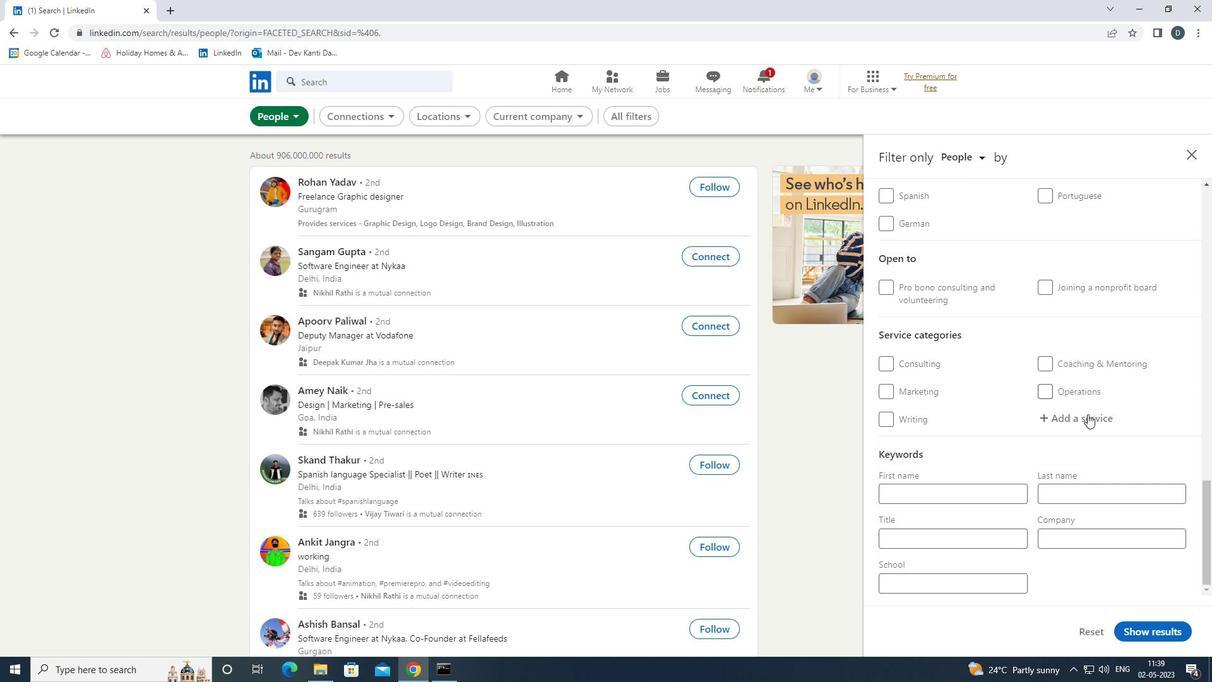 
Action: Key pressed <Key.shift>COMPUTER<Key.space><Key.shift><Key.shift>REPAIR
Screenshot: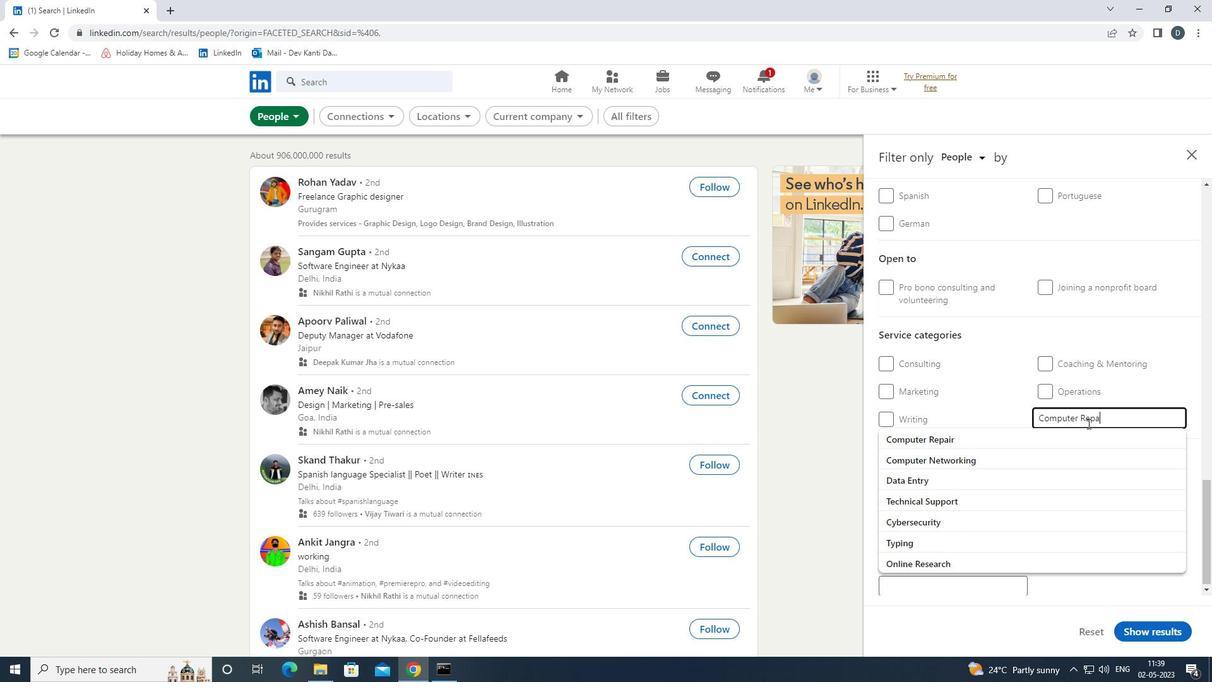 
Action: Mouse moved to (1083, 435)
Screenshot: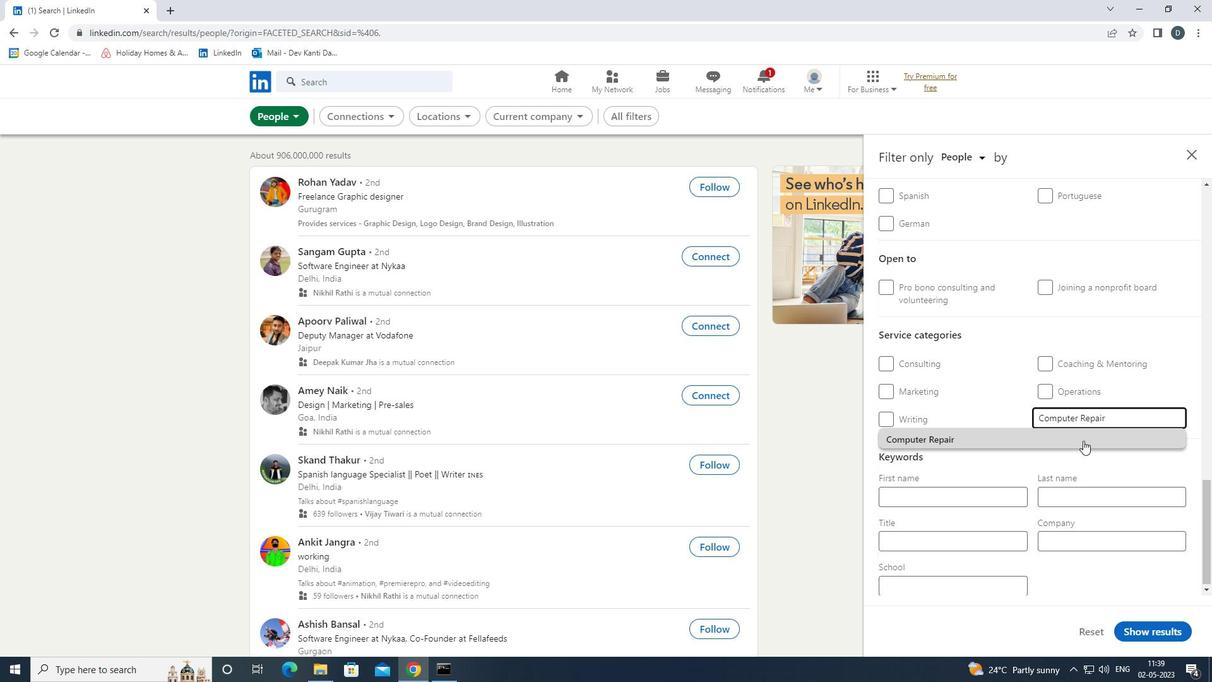 
Action: Mouse pressed left at (1083, 435)
Screenshot: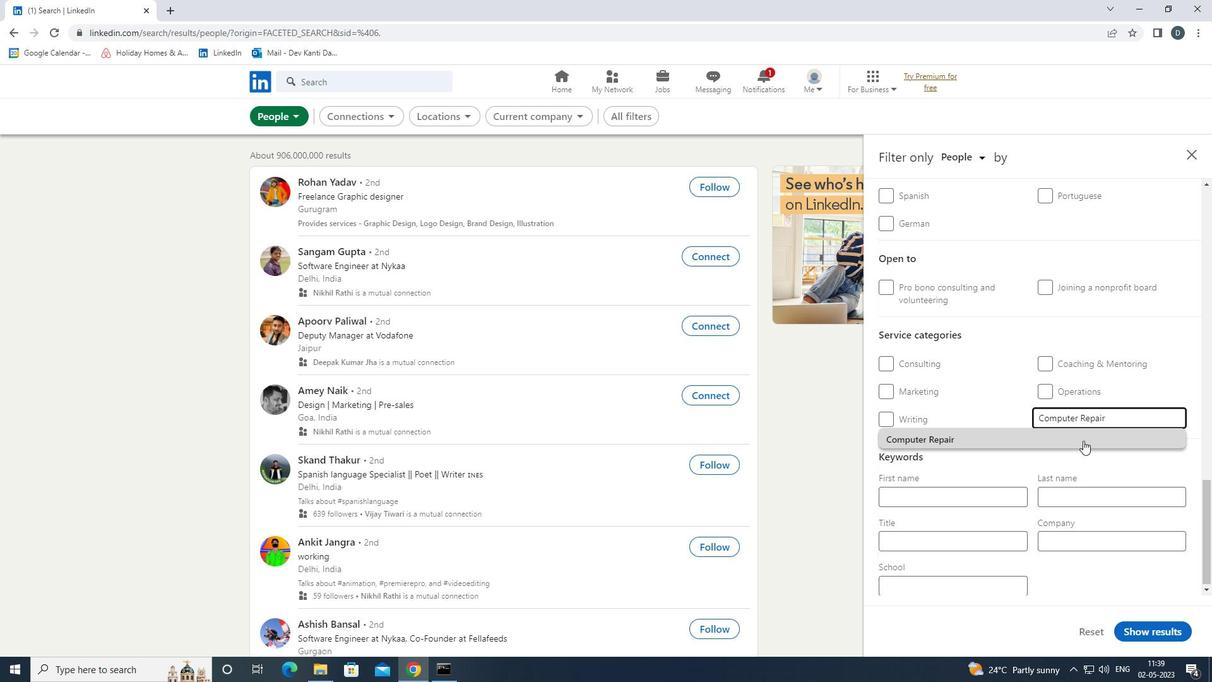 
Action: Mouse scrolled (1083, 435) with delta (0, 0)
Screenshot: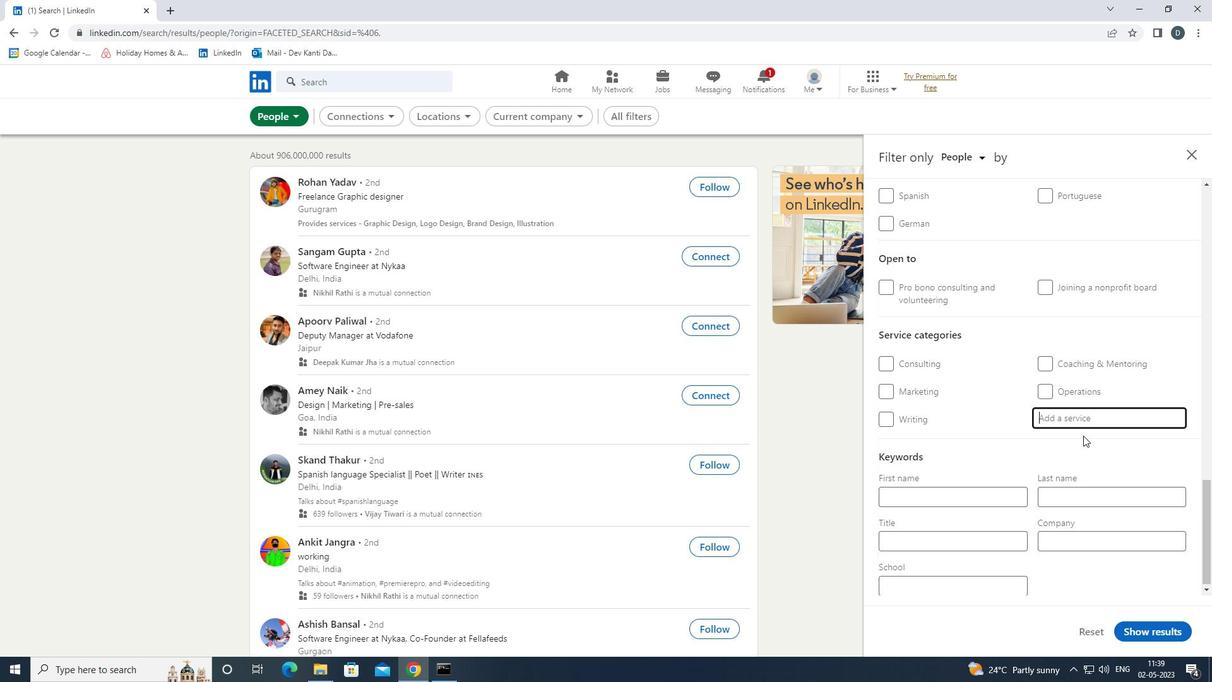 
Action: Mouse scrolled (1083, 435) with delta (0, 0)
Screenshot: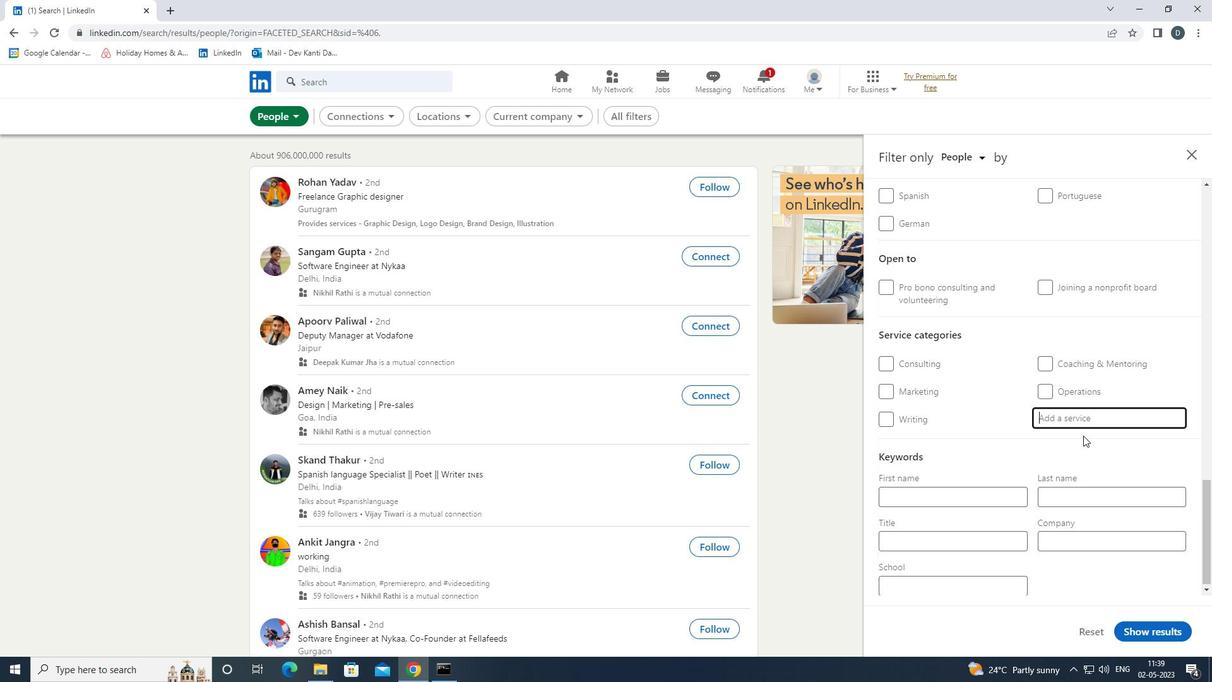
Action: Mouse moved to (1084, 435)
Screenshot: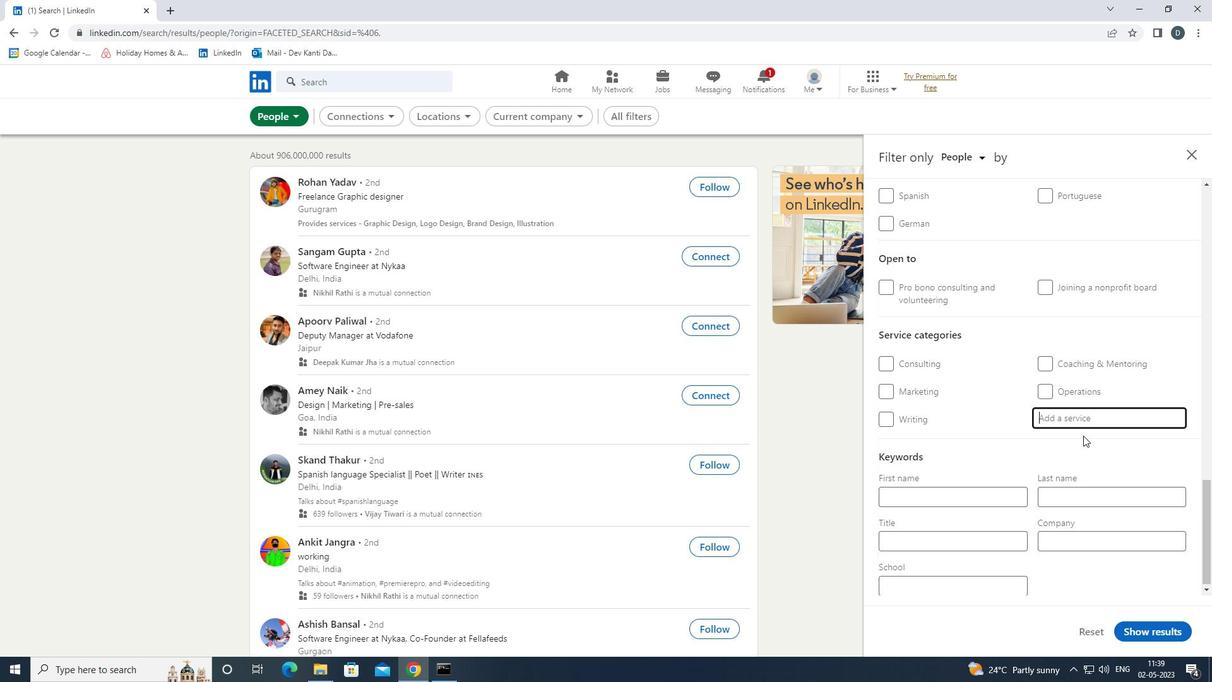 
Action: Mouse scrolled (1084, 435) with delta (0, 0)
Screenshot: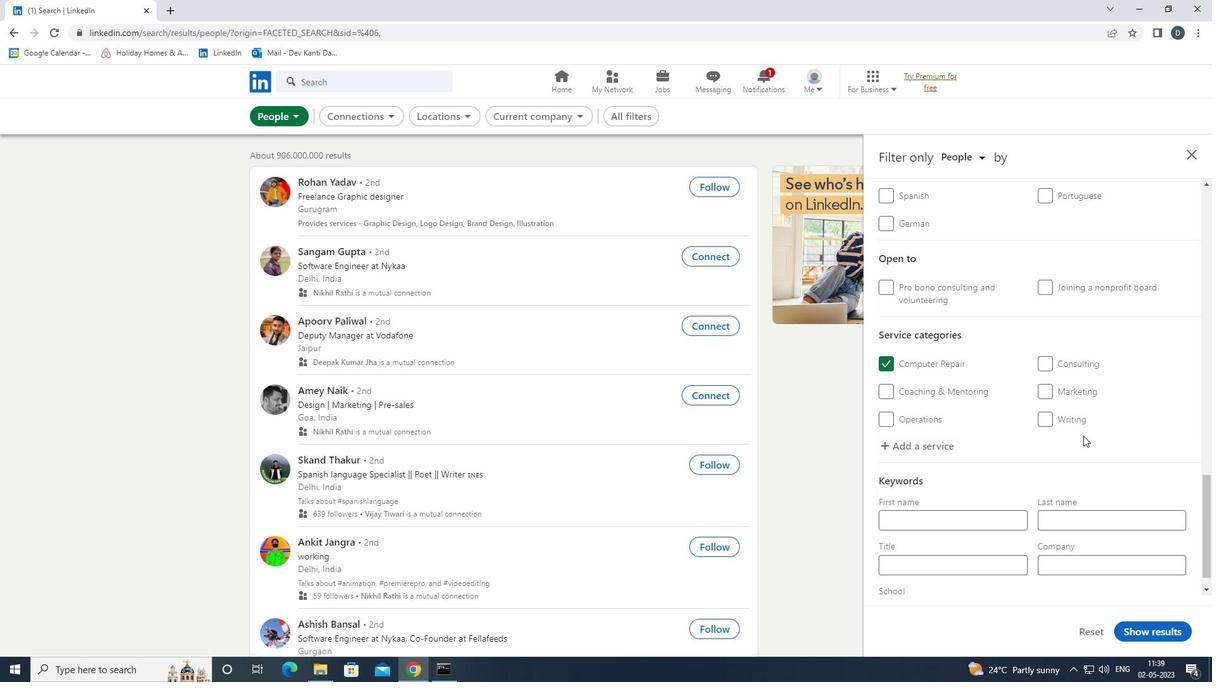 
Action: Mouse scrolled (1084, 435) with delta (0, 0)
Screenshot: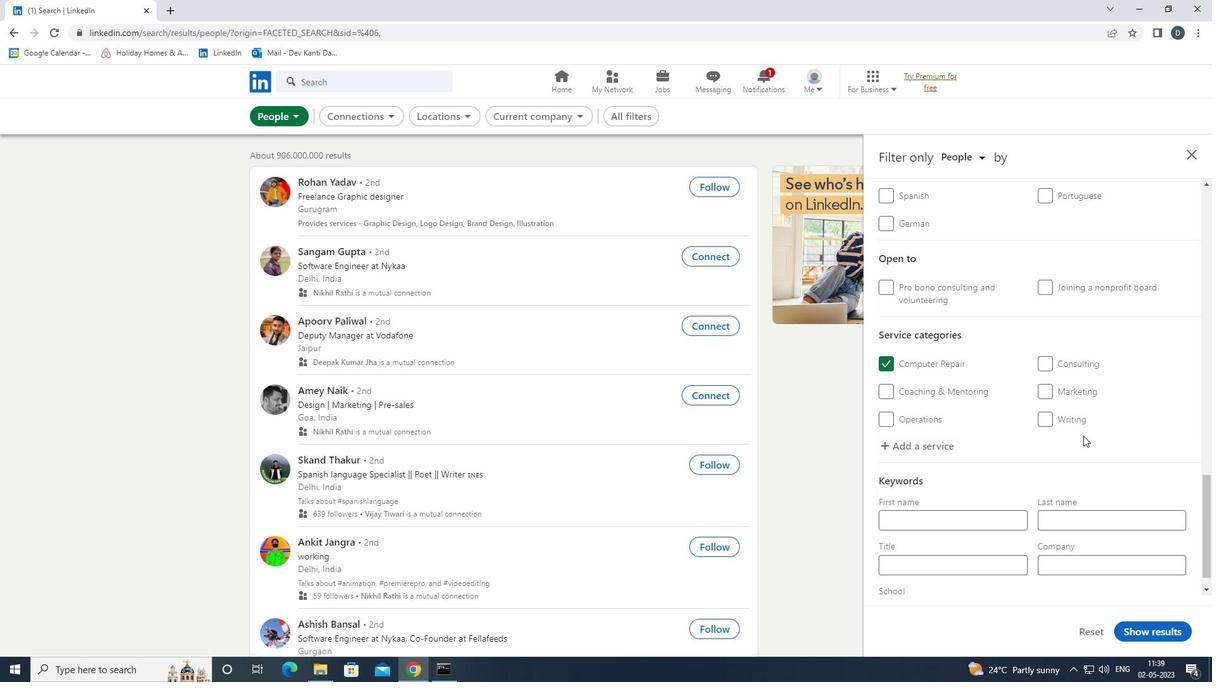 
Action: Mouse moved to (958, 536)
Screenshot: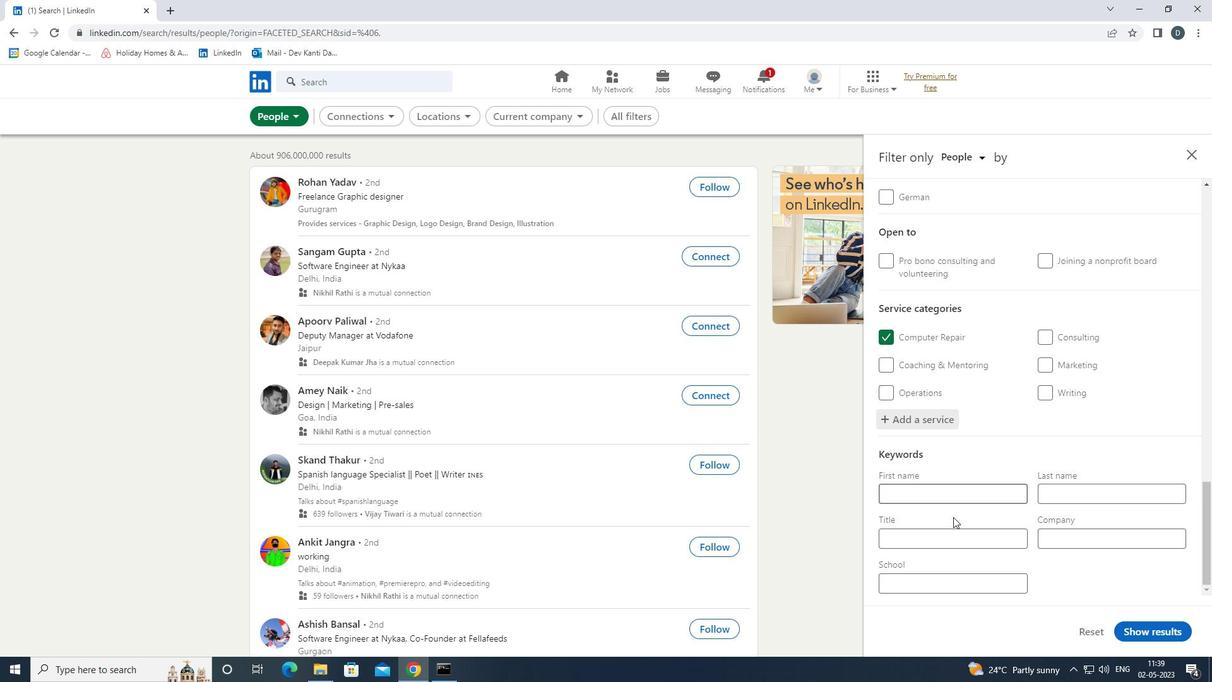 
Action: Mouse pressed left at (958, 536)
Screenshot: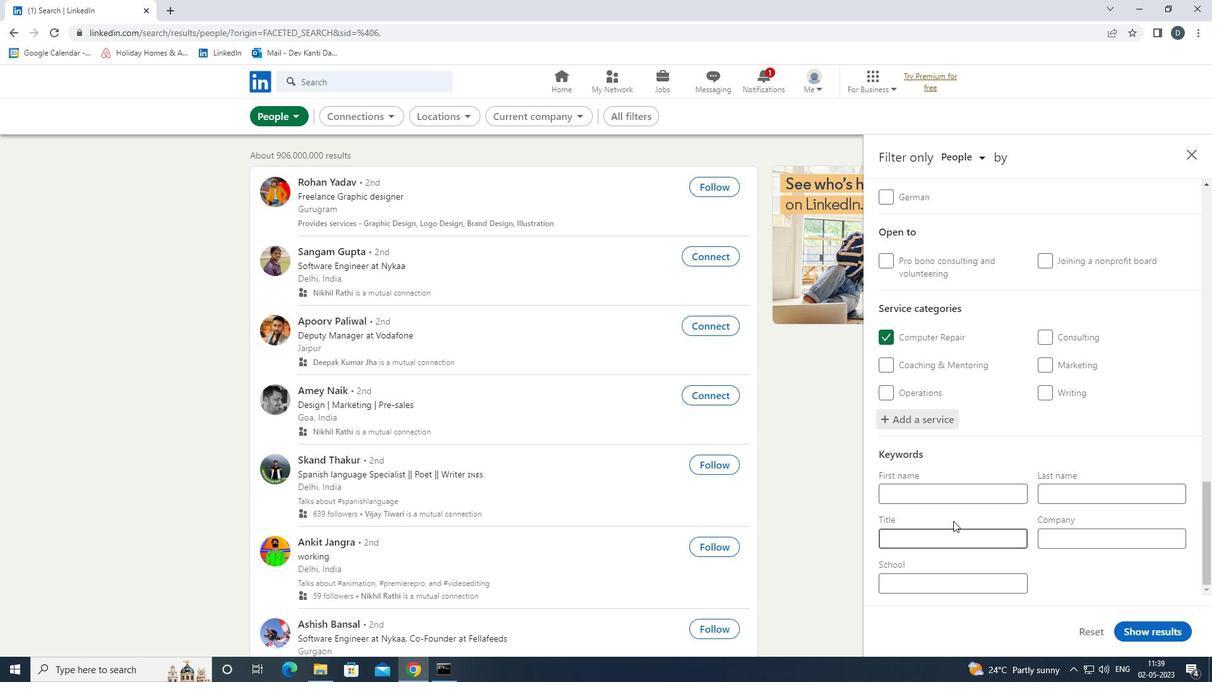 
Action: Mouse moved to (958, 537)
Screenshot: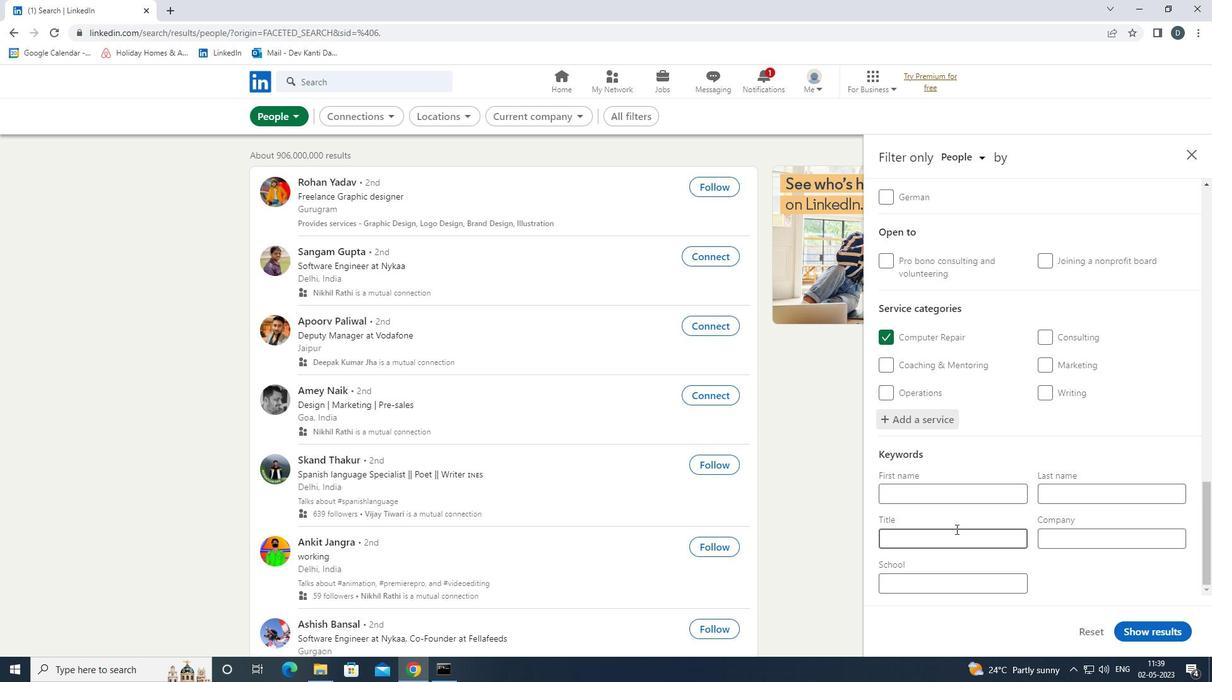 
Action: Key pressed <Key.shift>OPERATIONS<Key.space><Key.shift>IRECTOR
Screenshot: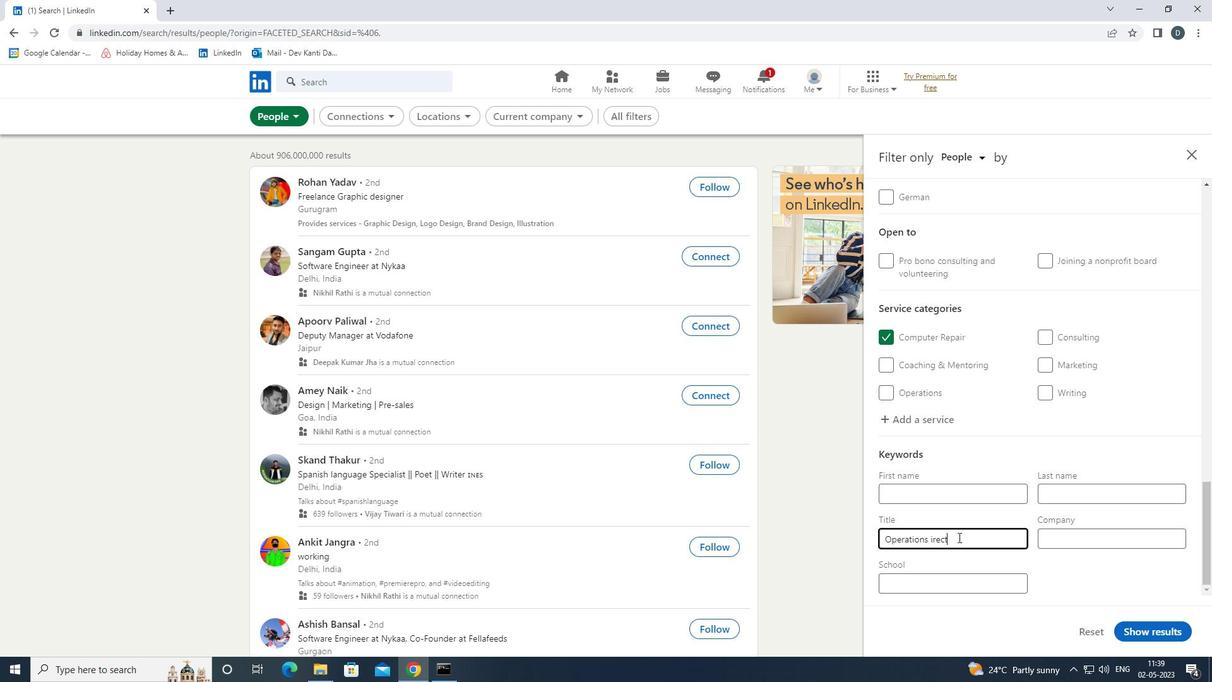 
Action: Mouse moved to (930, 539)
Screenshot: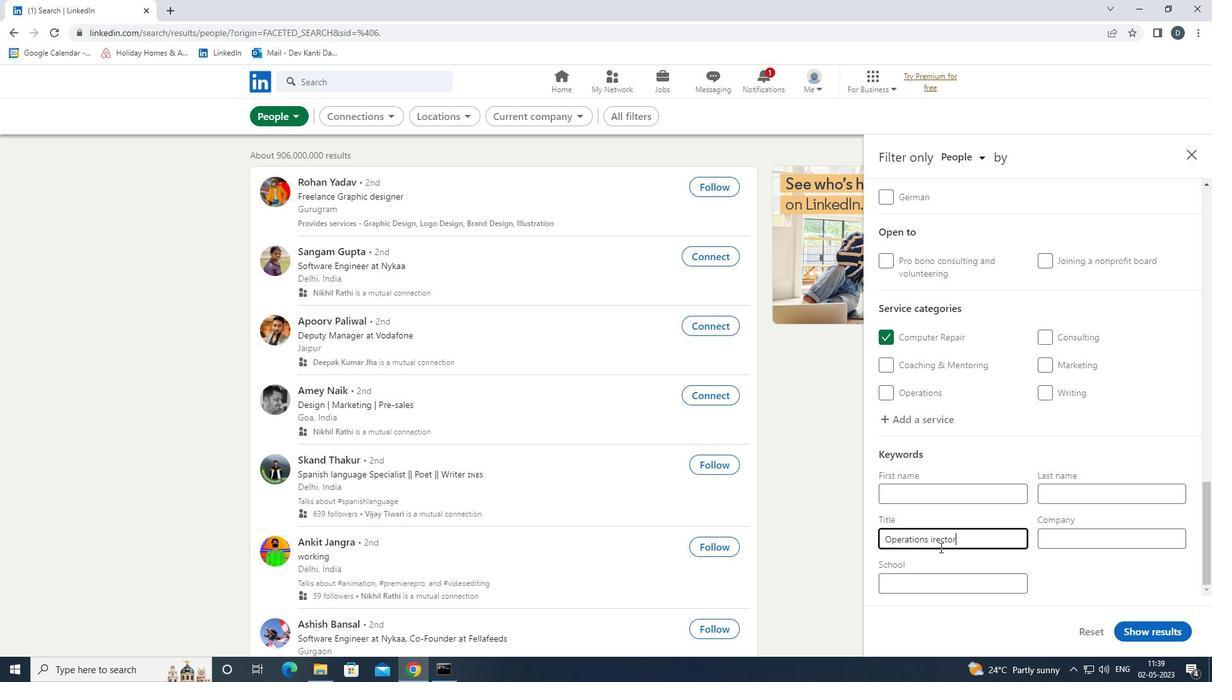 
Action: Mouse pressed left at (930, 539)
Screenshot: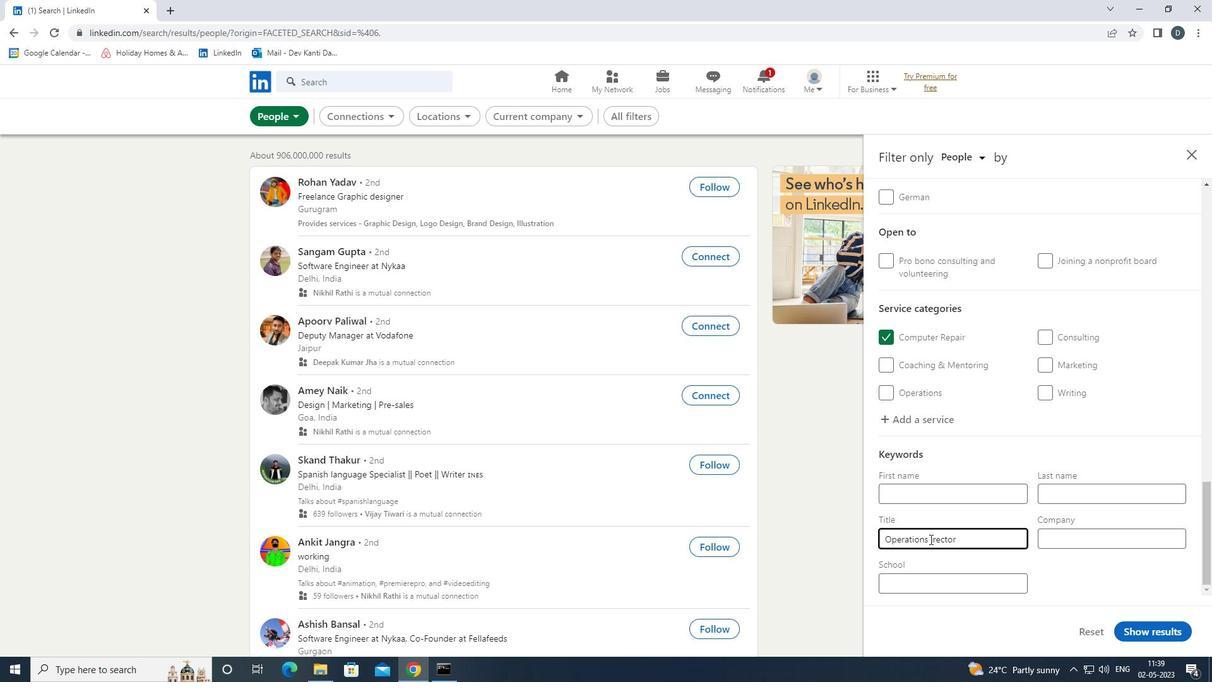 
Action: Mouse moved to (943, 538)
Screenshot: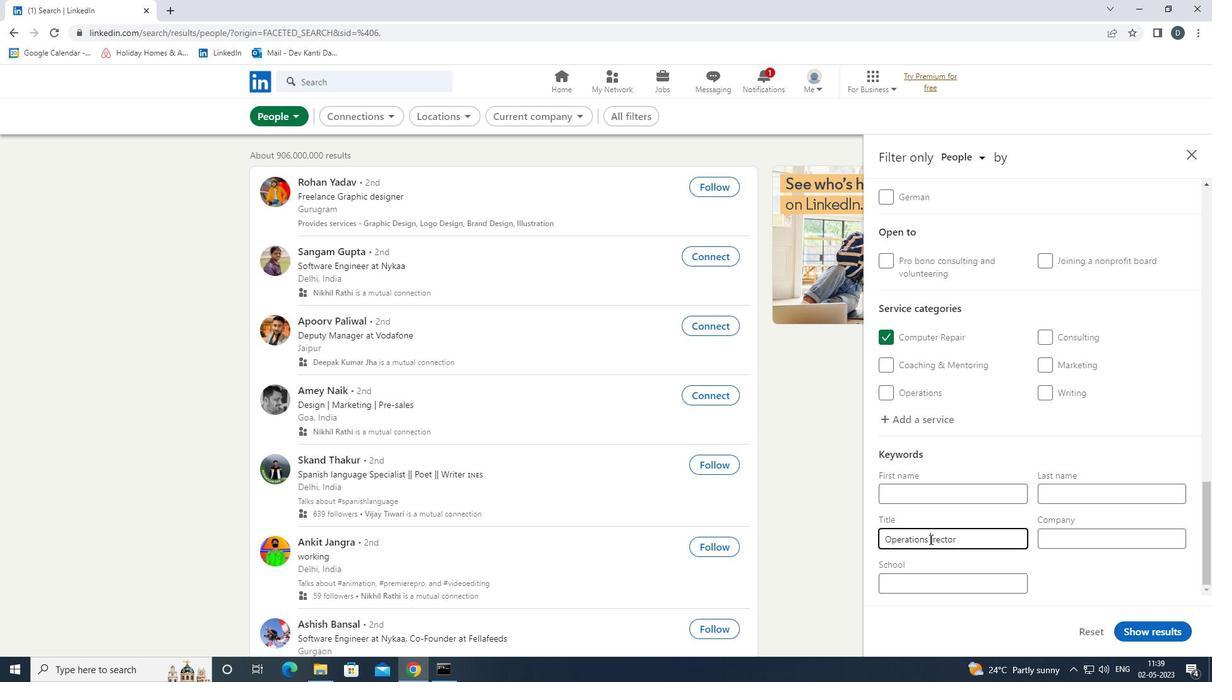 
Action: Key pressed D
Screenshot: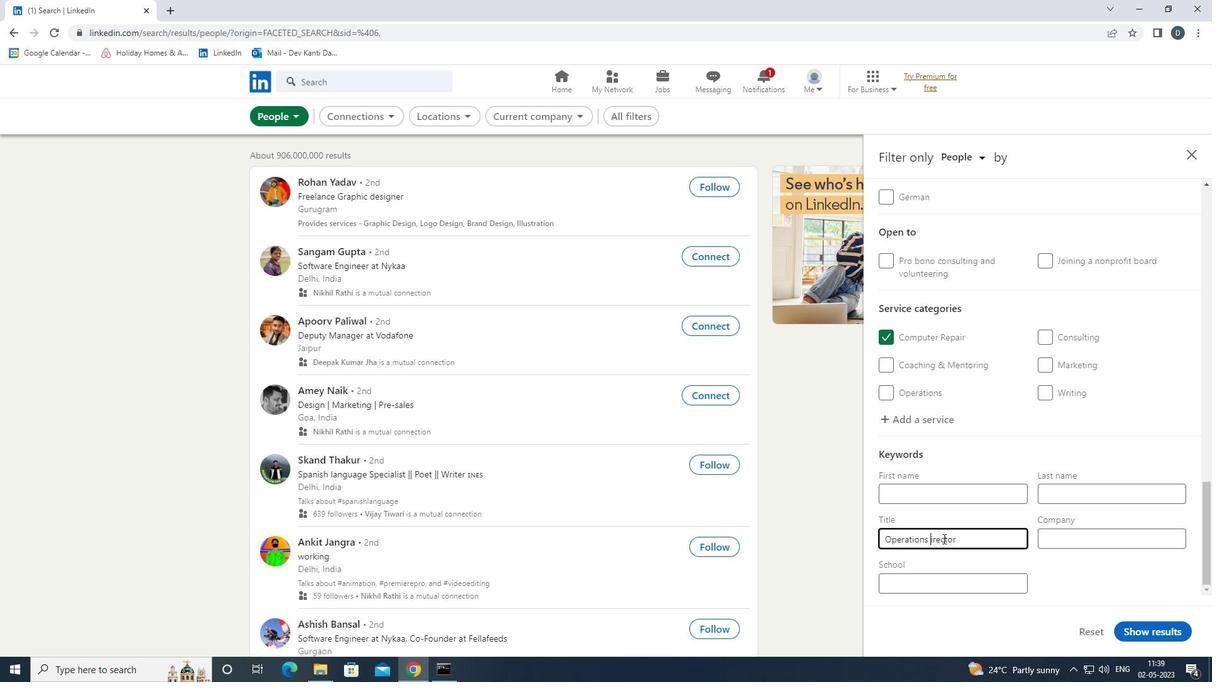 
Action: Mouse moved to (987, 535)
Screenshot: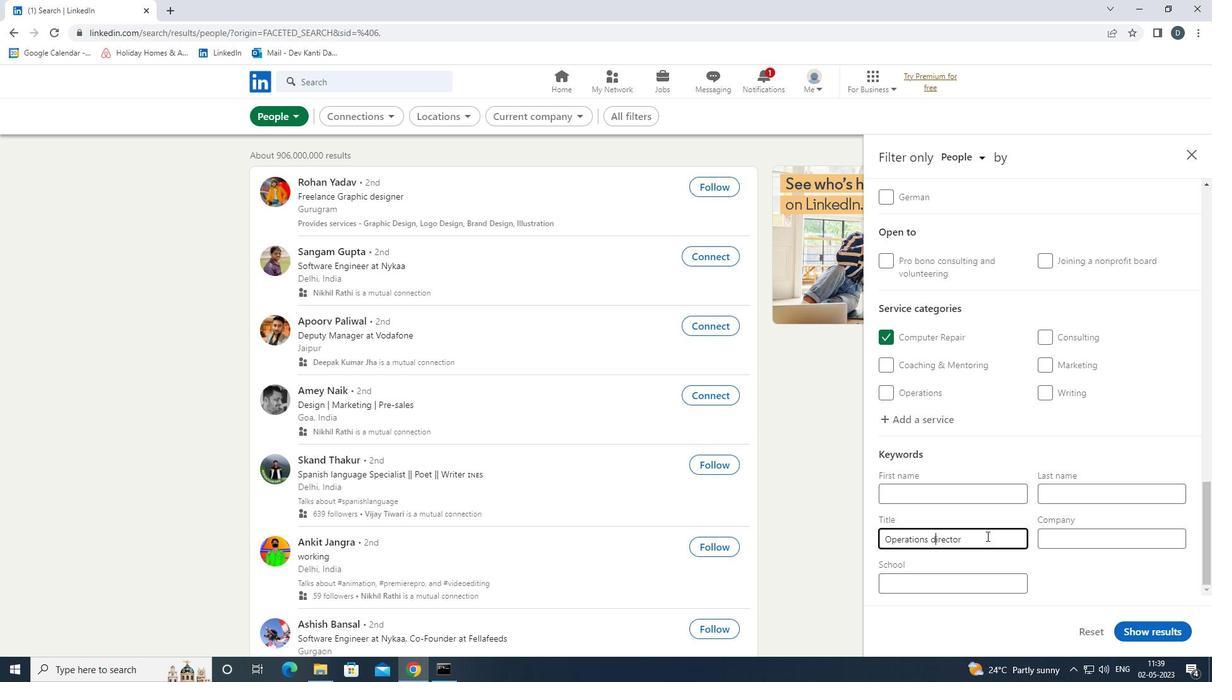 
Action: Key pressed <Key.backspace><Key.shift>D
Screenshot: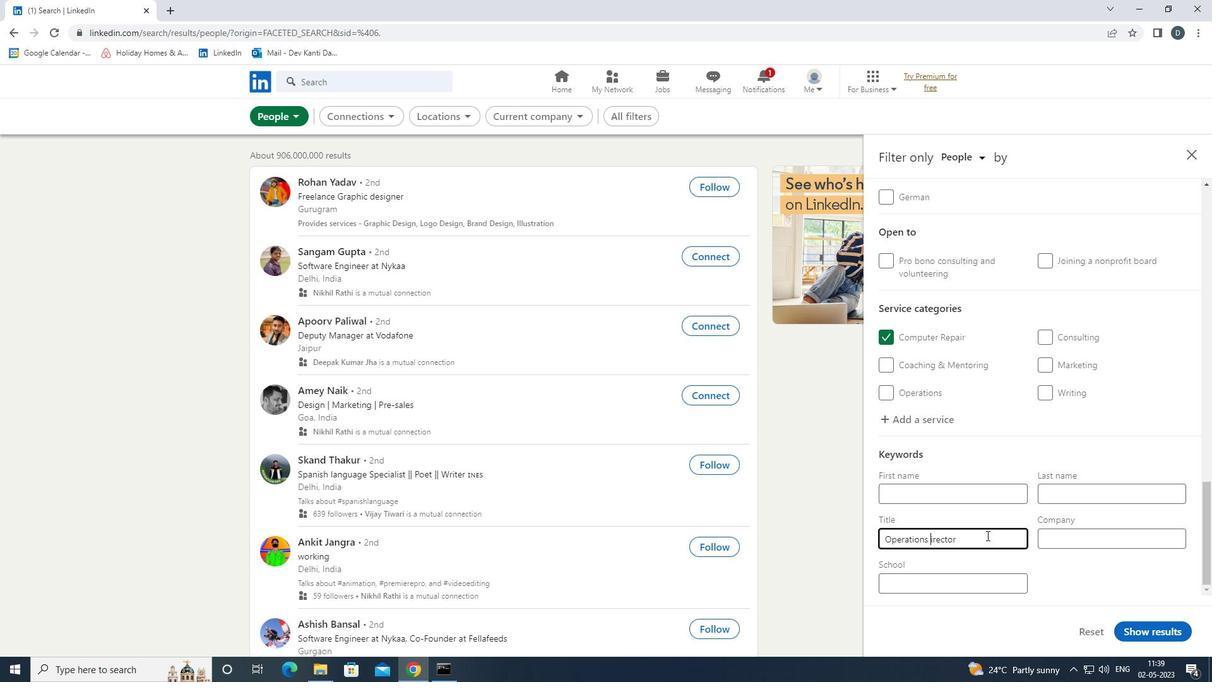 
Action: Mouse moved to (1136, 625)
Screenshot: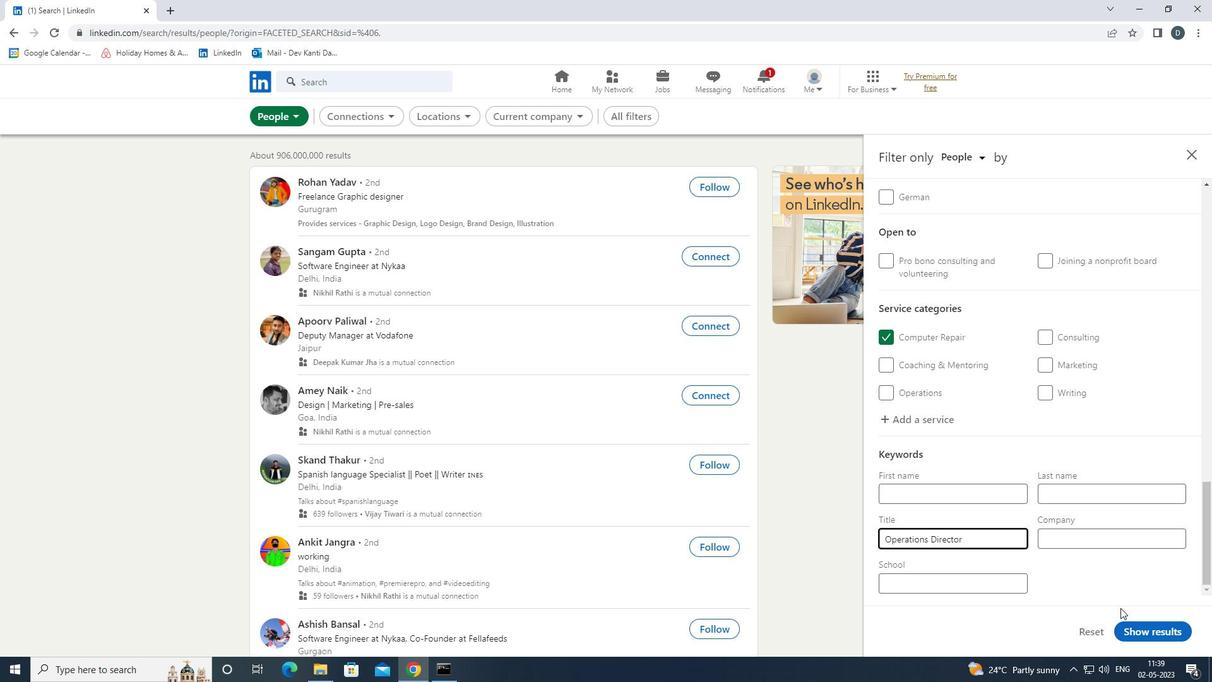 
Action: Mouse pressed left at (1136, 625)
Screenshot: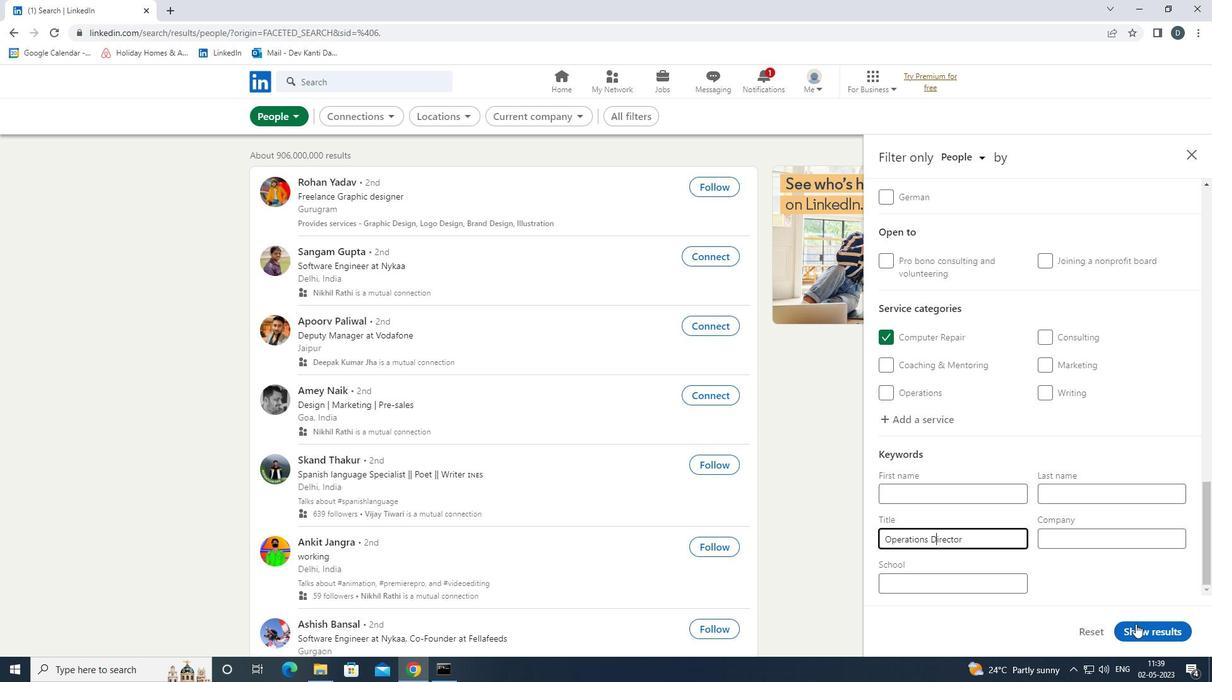 
Action: Mouse moved to (694, 338)
Screenshot: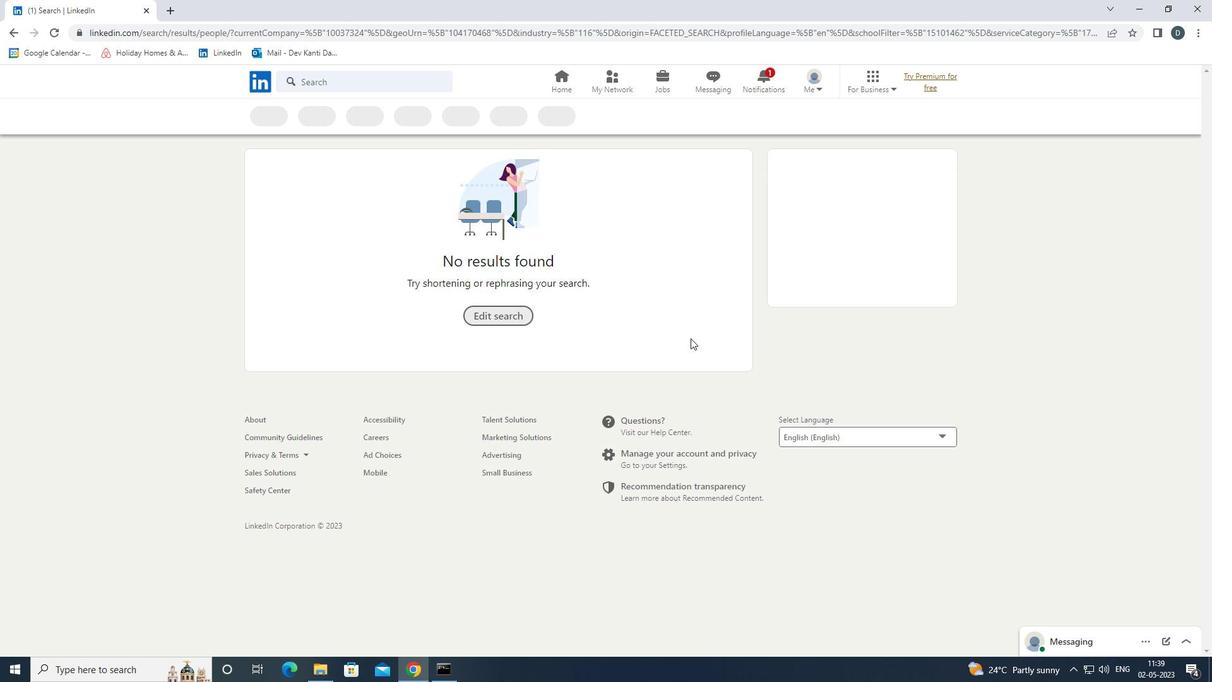 
